 Task: Look for space in Melbourne, United States from 5th September, 2023 to 13th September, 2023 for 6 adults in price range Rs.15000 to Rs.20000. Place can be entire place with 3 bedrooms having 3 beds and 3 bathrooms. Property type can be house, flat, guest house. Amenities needed are: washing machine. Booking option can be shelf check-in. Required host language is English.
Action: Mouse moved to (543, 114)
Screenshot: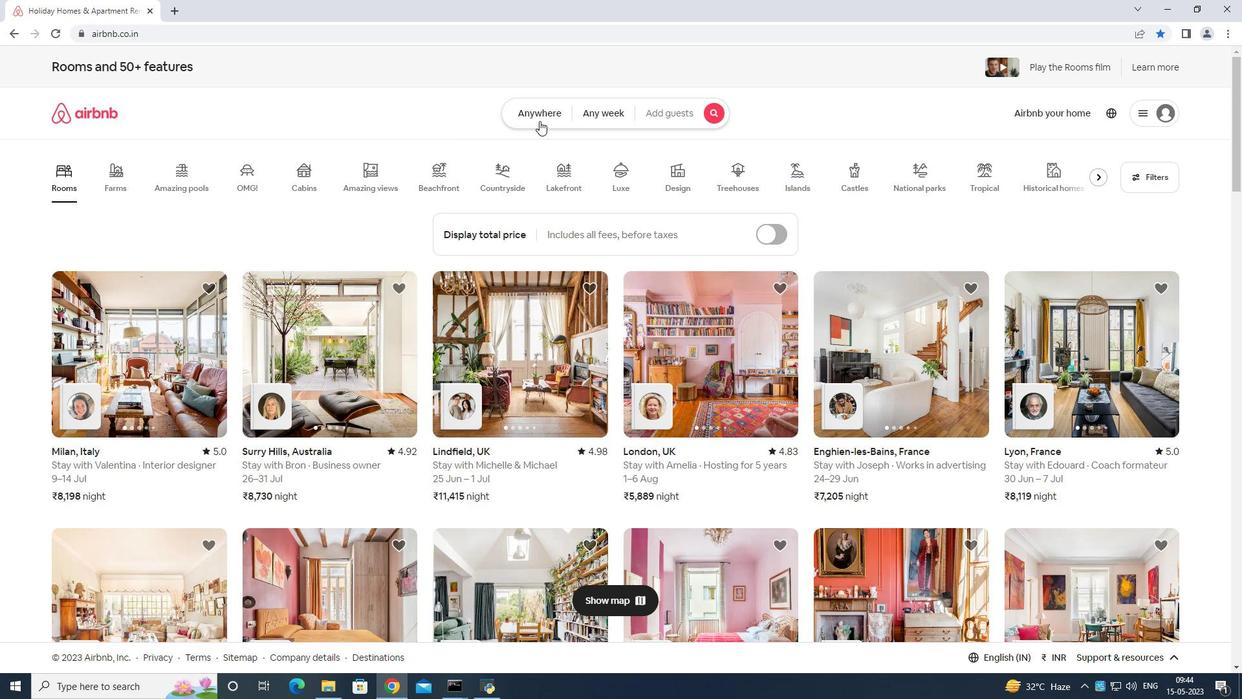 
Action: Mouse pressed left at (543, 114)
Screenshot: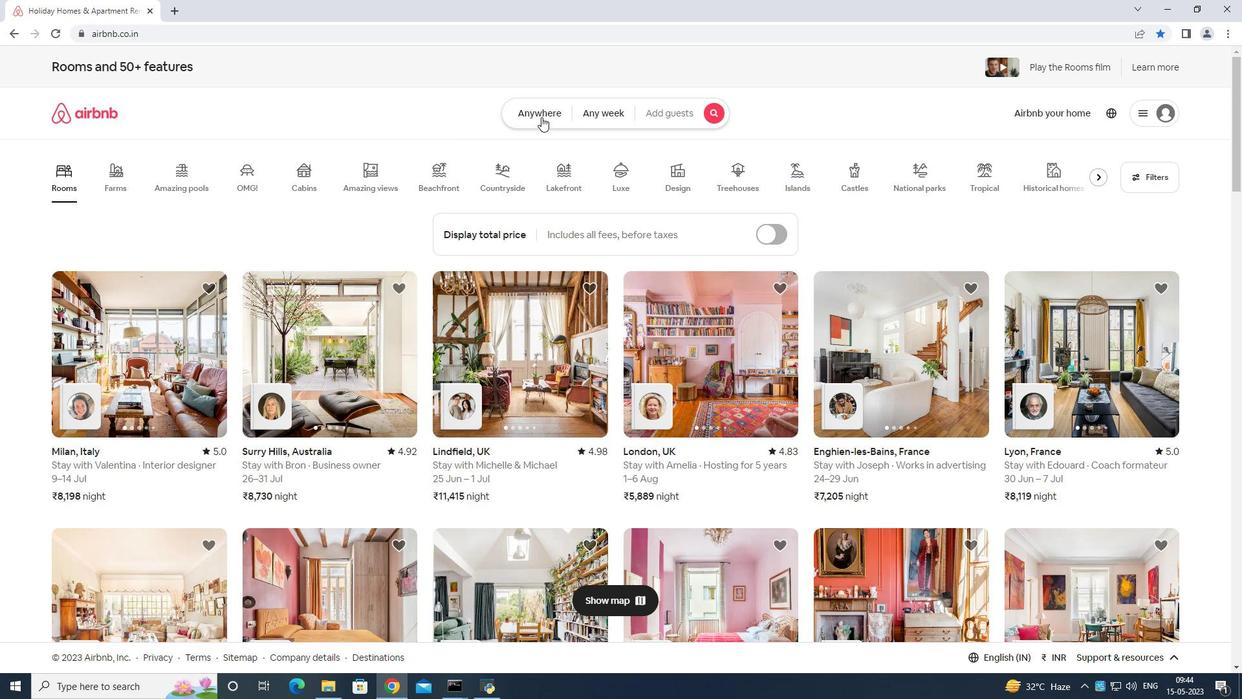 
Action: Mouse moved to (515, 145)
Screenshot: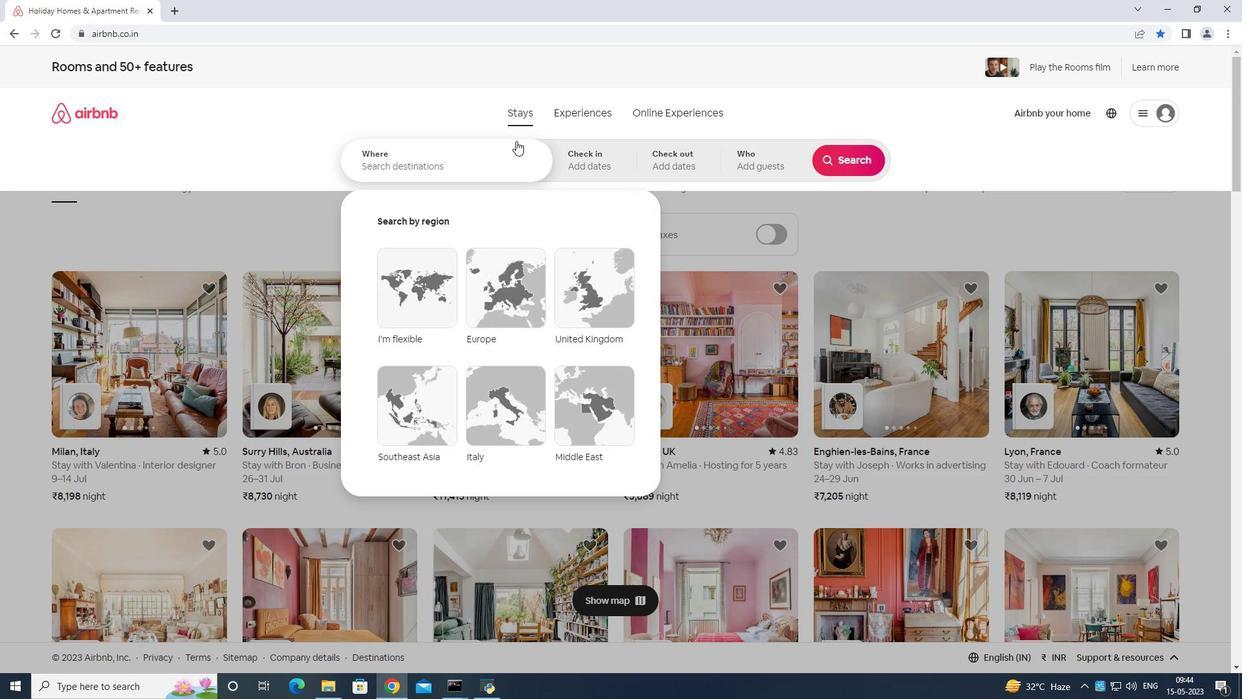
Action: Mouse pressed left at (515, 145)
Screenshot: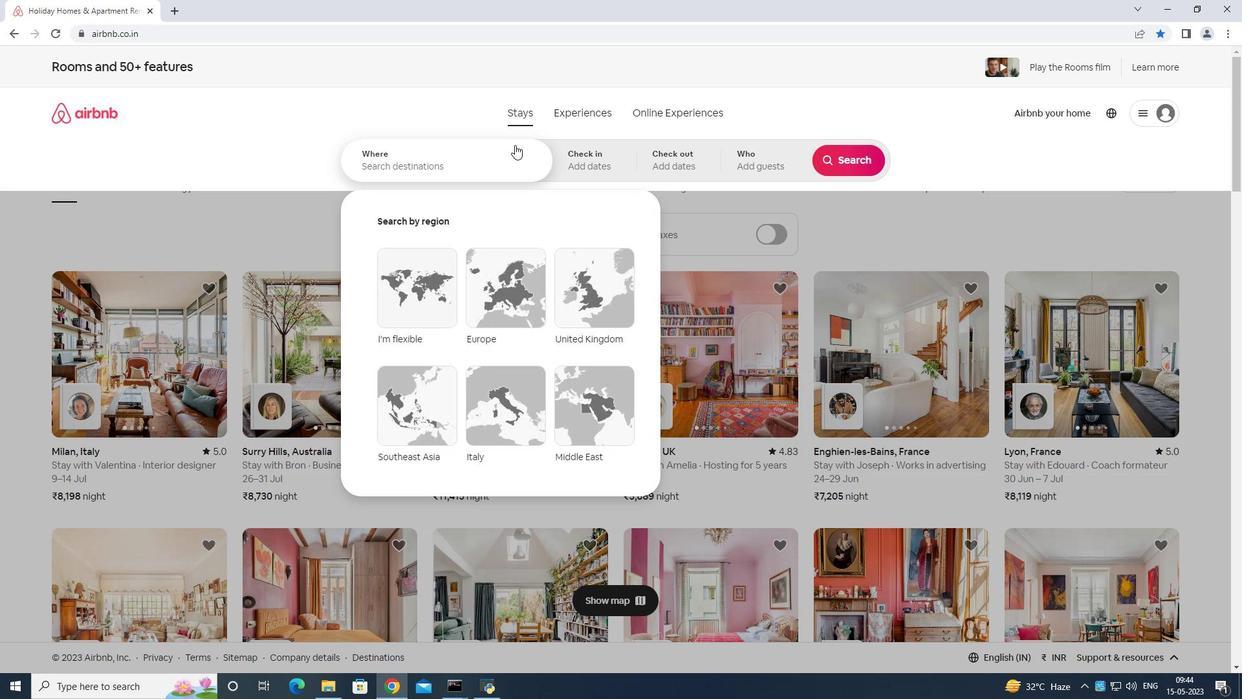 
Action: Key pressed <Key.shift><<Key.backspace><Key.shift>Melbourne<Key.space>united<Key.space>states<Key.enter>
Screenshot: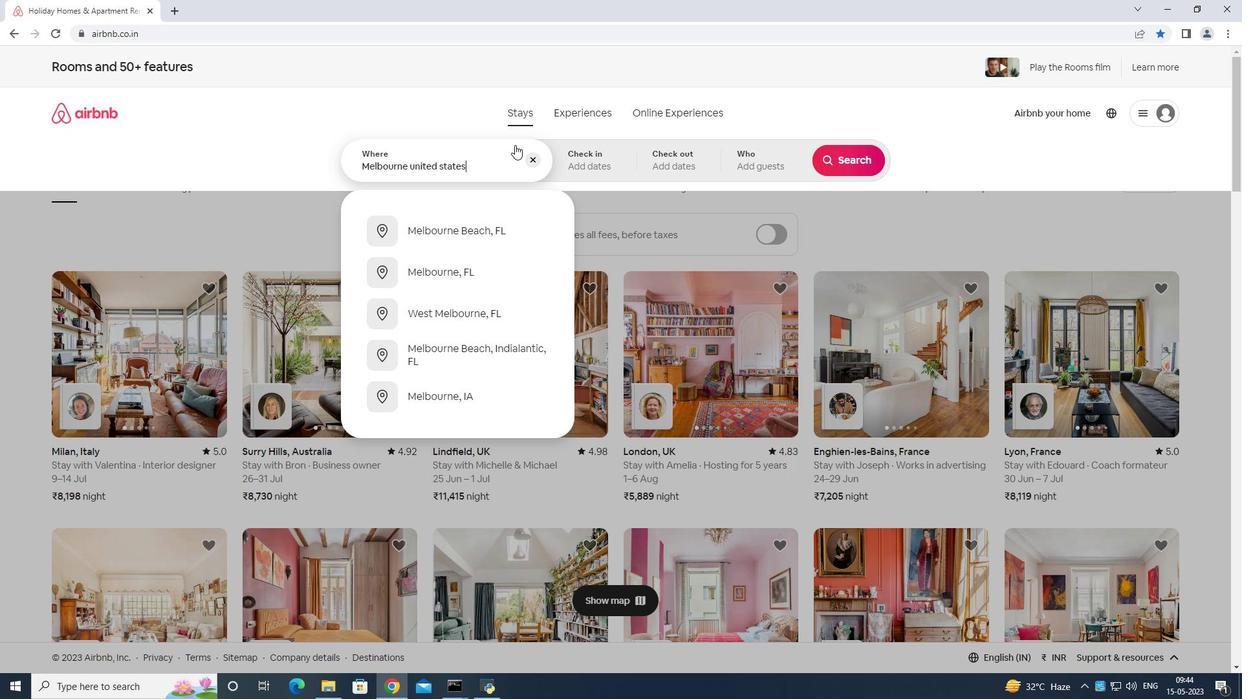 
Action: Mouse moved to (855, 258)
Screenshot: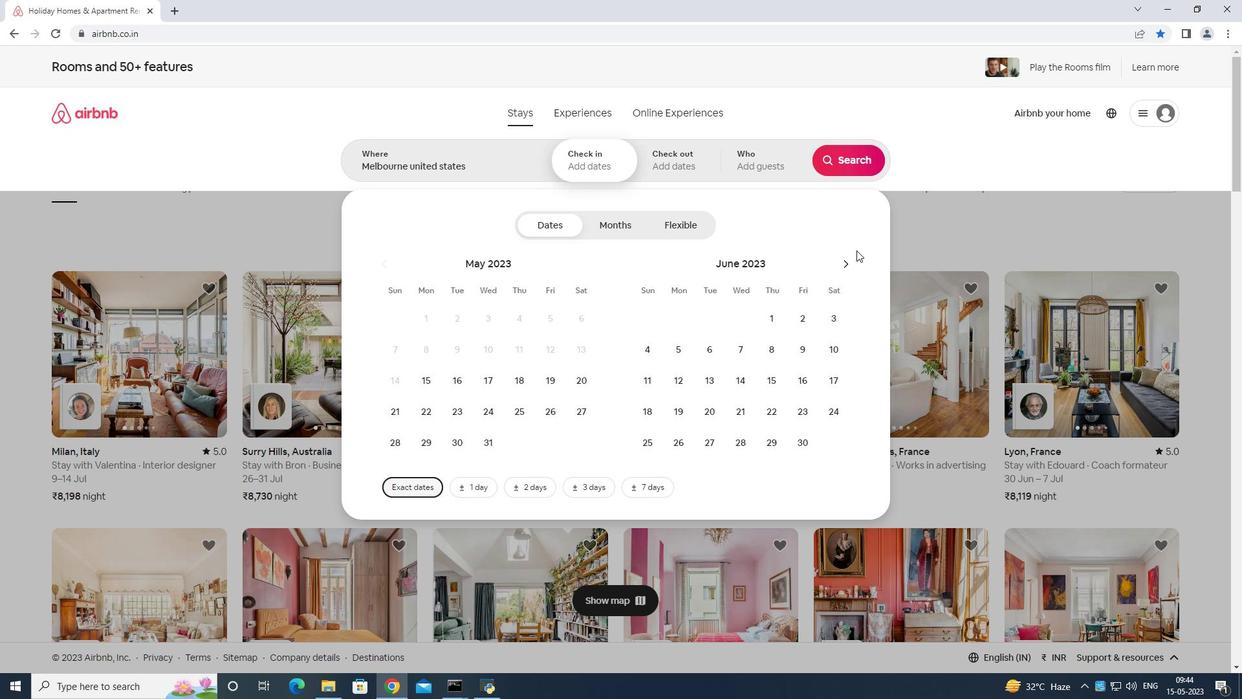 
Action: Mouse pressed left at (855, 258)
Screenshot: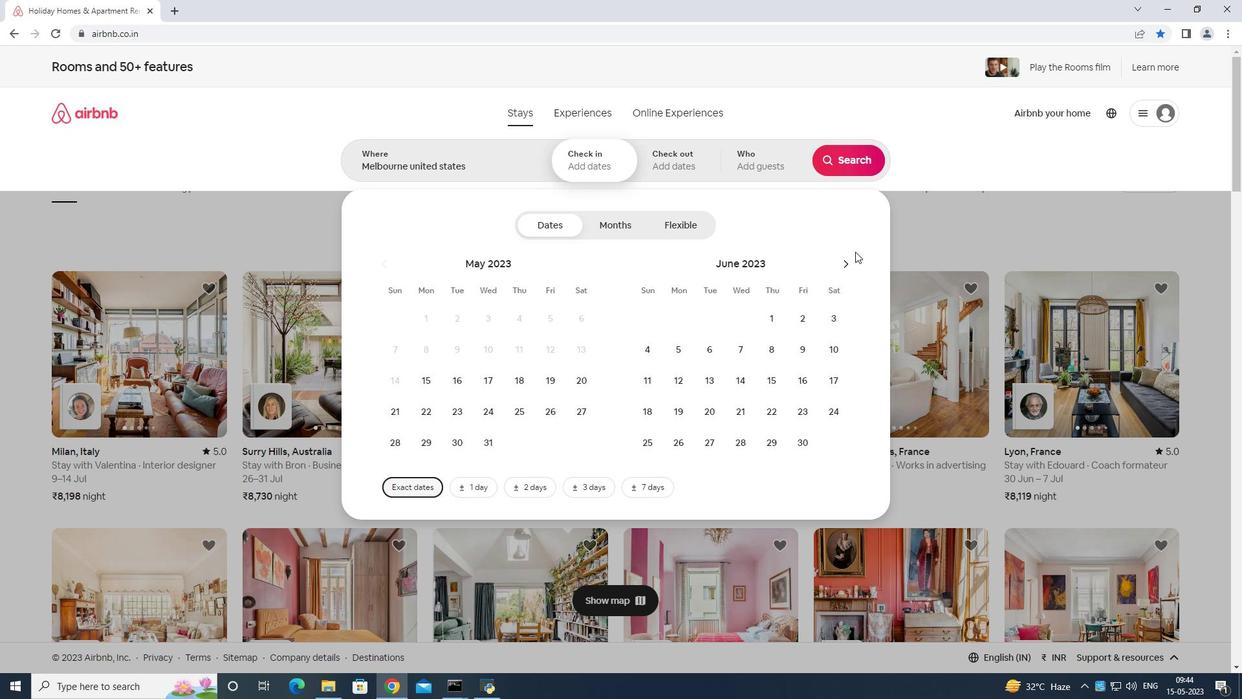 
Action: Mouse moved to (855, 264)
Screenshot: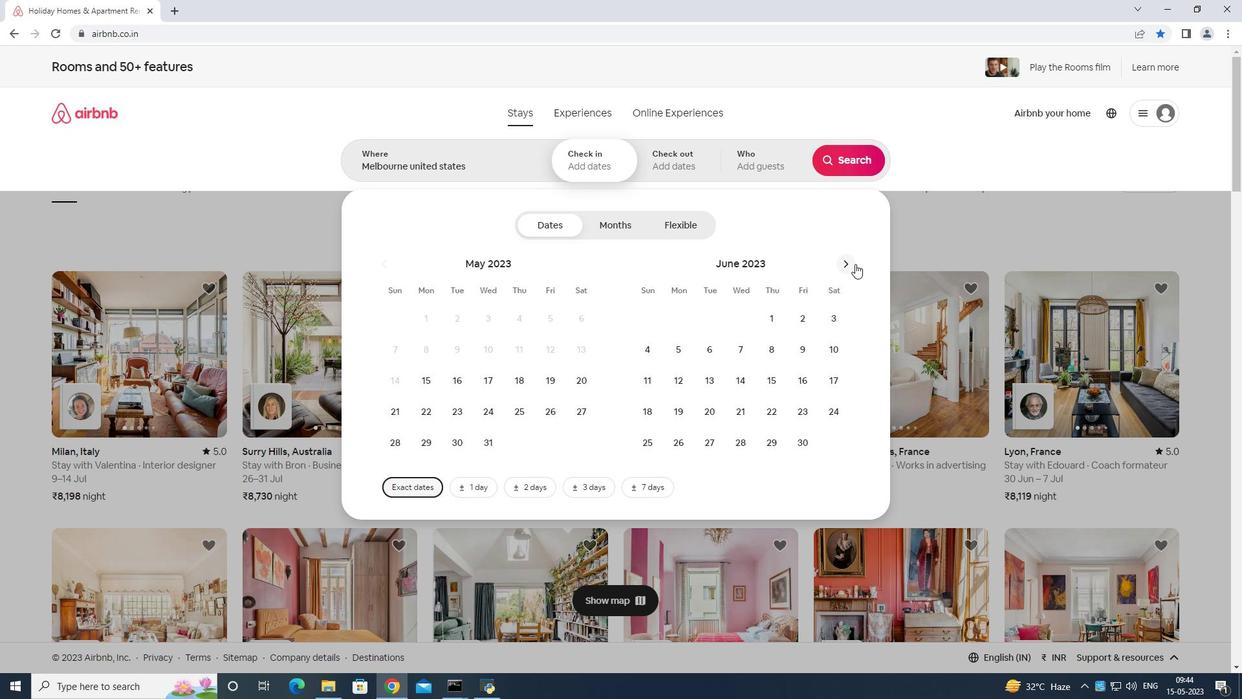 
Action: Mouse pressed left at (855, 264)
Screenshot: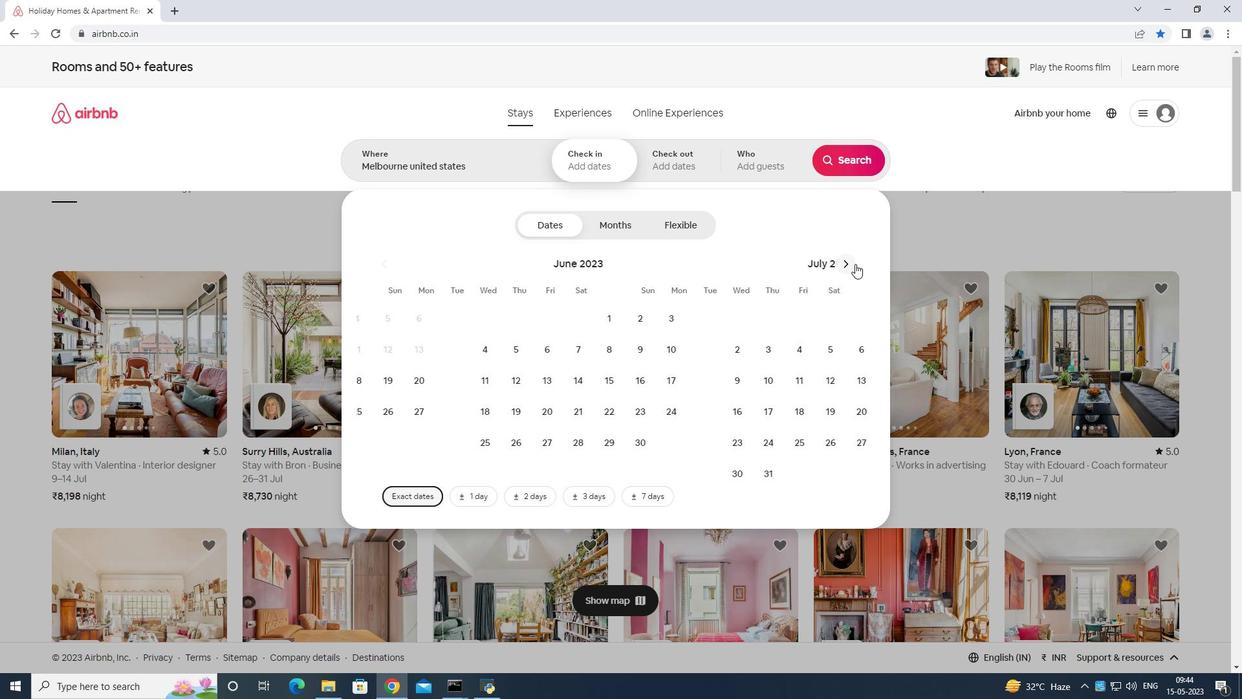 
Action: Mouse pressed left at (855, 264)
Screenshot: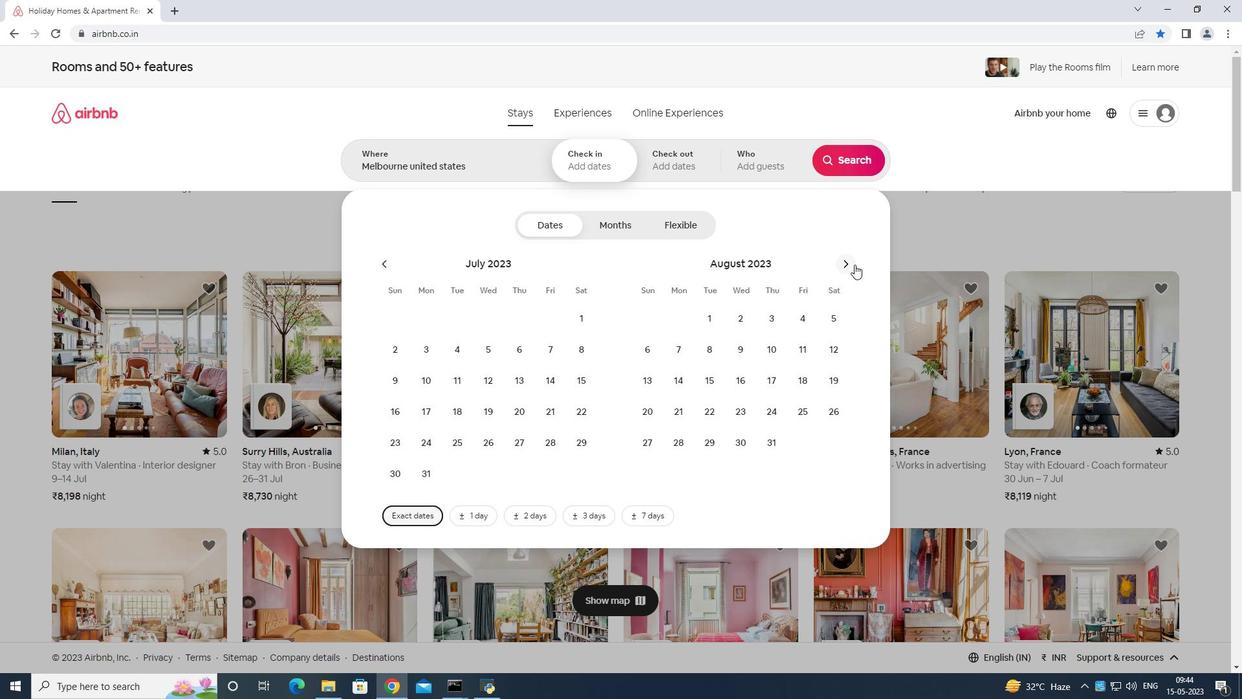 
Action: Mouse moved to (711, 348)
Screenshot: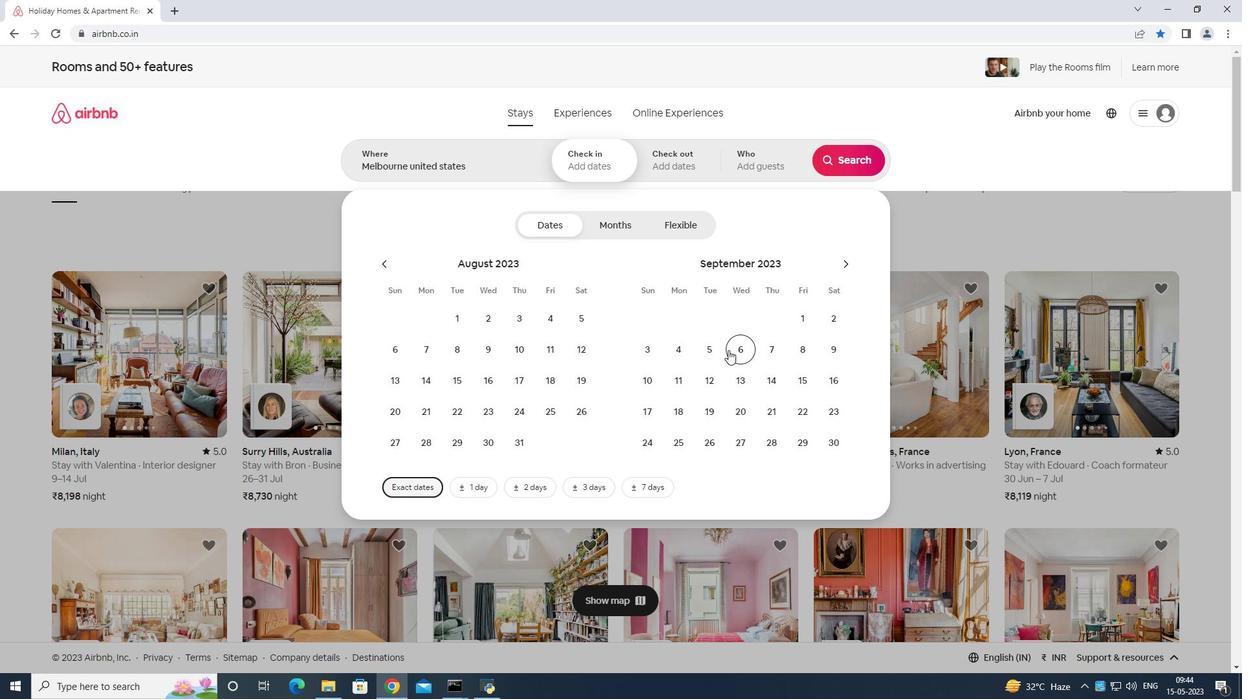 
Action: Mouse pressed left at (711, 348)
Screenshot: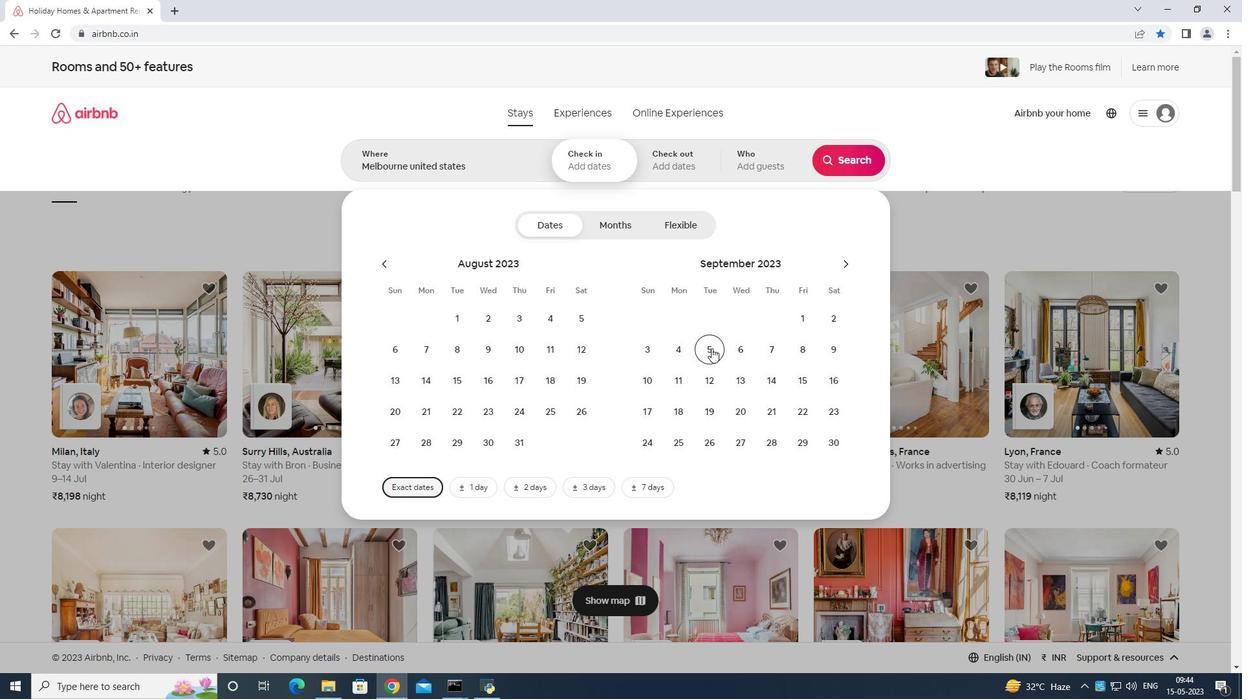 
Action: Mouse moved to (748, 377)
Screenshot: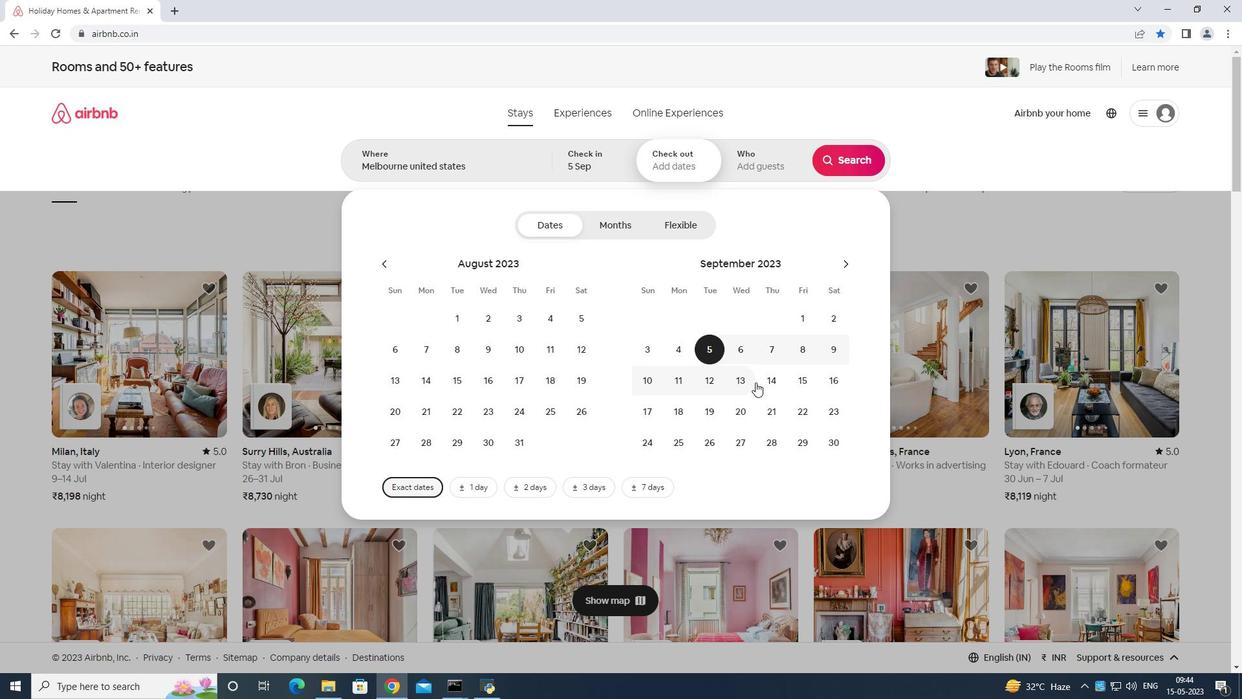 
Action: Mouse pressed left at (748, 377)
Screenshot: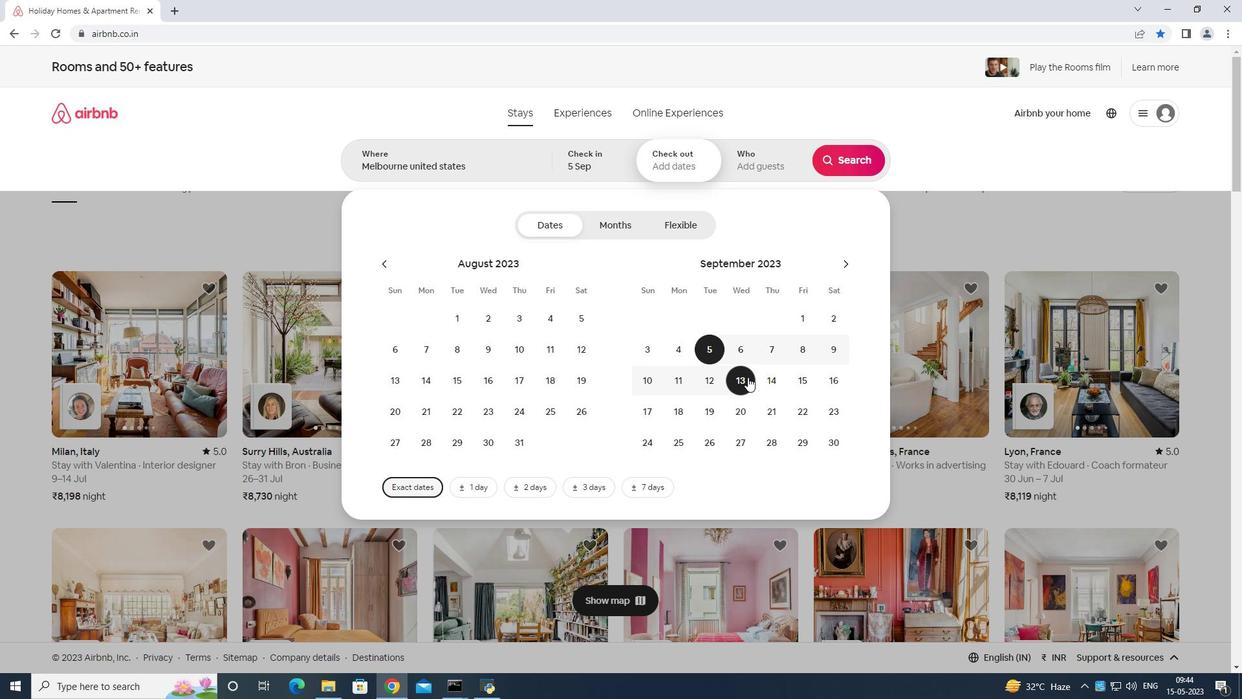 
Action: Mouse moved to (771, 161)
Screenshot: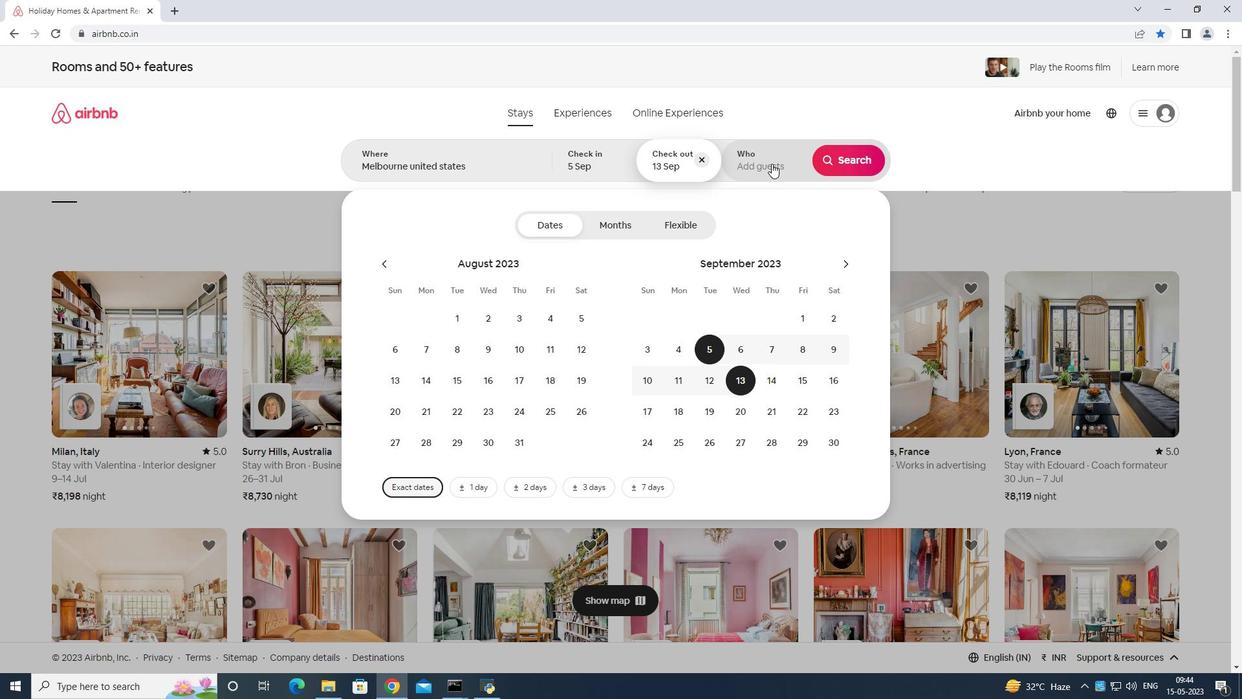 
Action: Mouse pressed left at (771, 161)
Screenshot: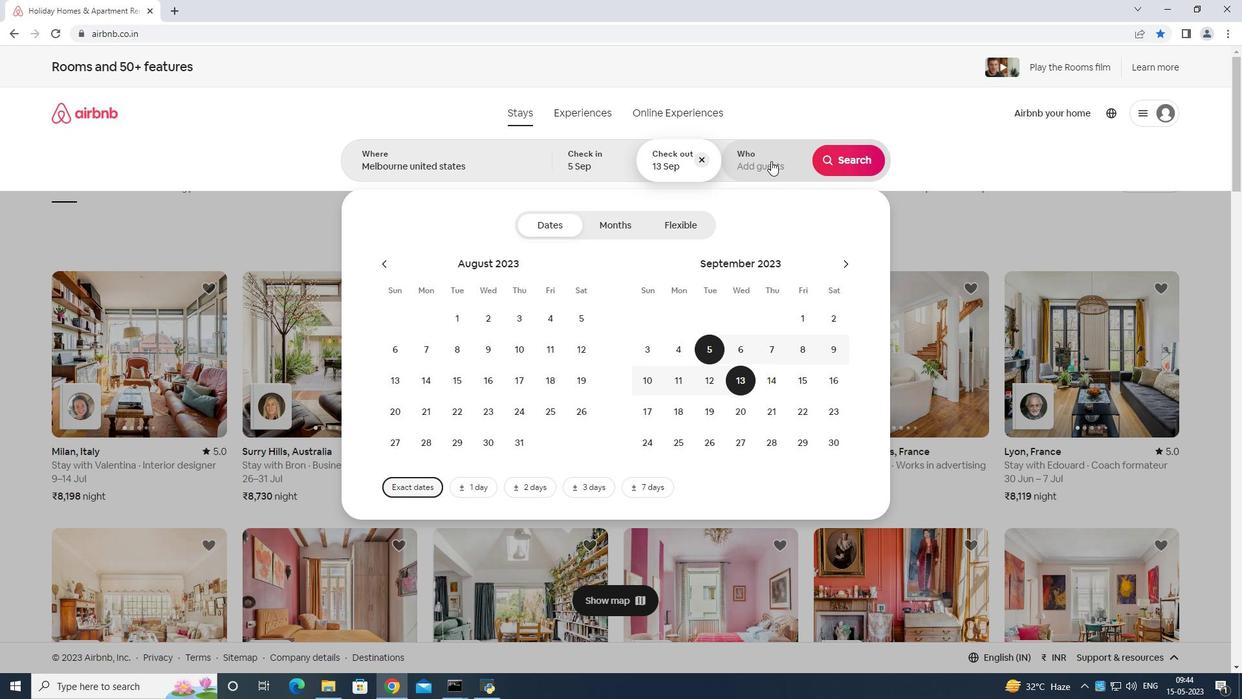 
Action: Mouse moved to (861, 229)
Screenshot: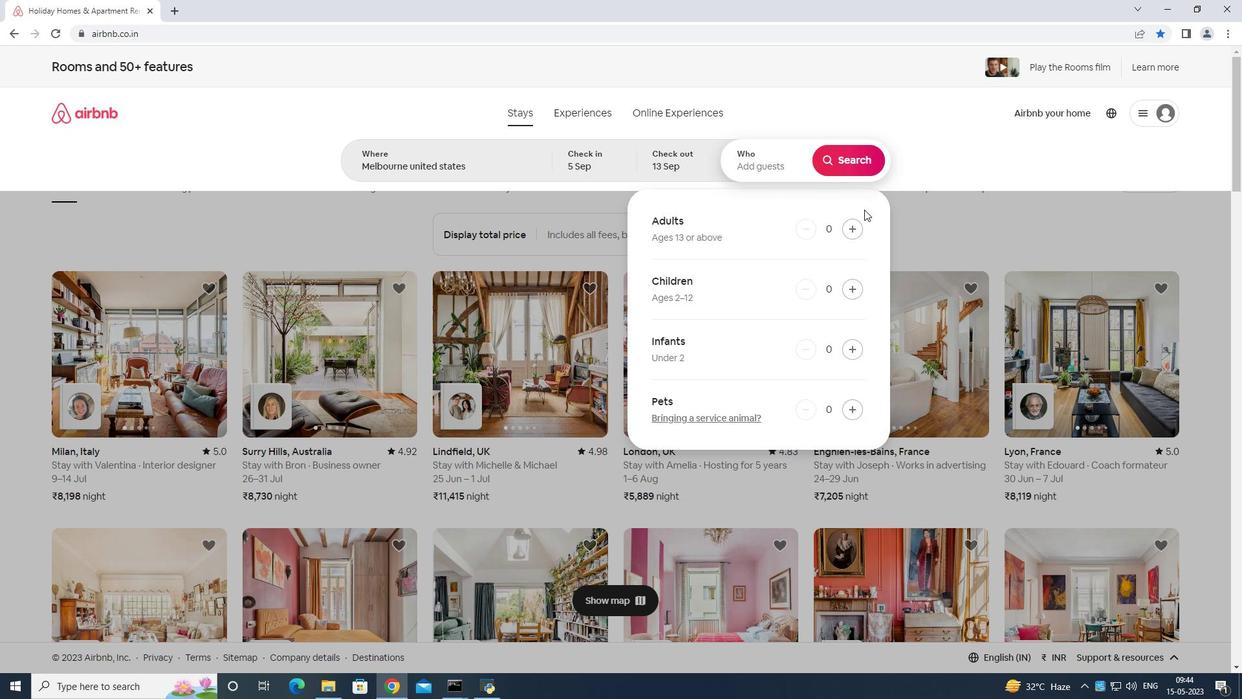 
Action: Mouse pressed left at (861, 229)
Screenshot: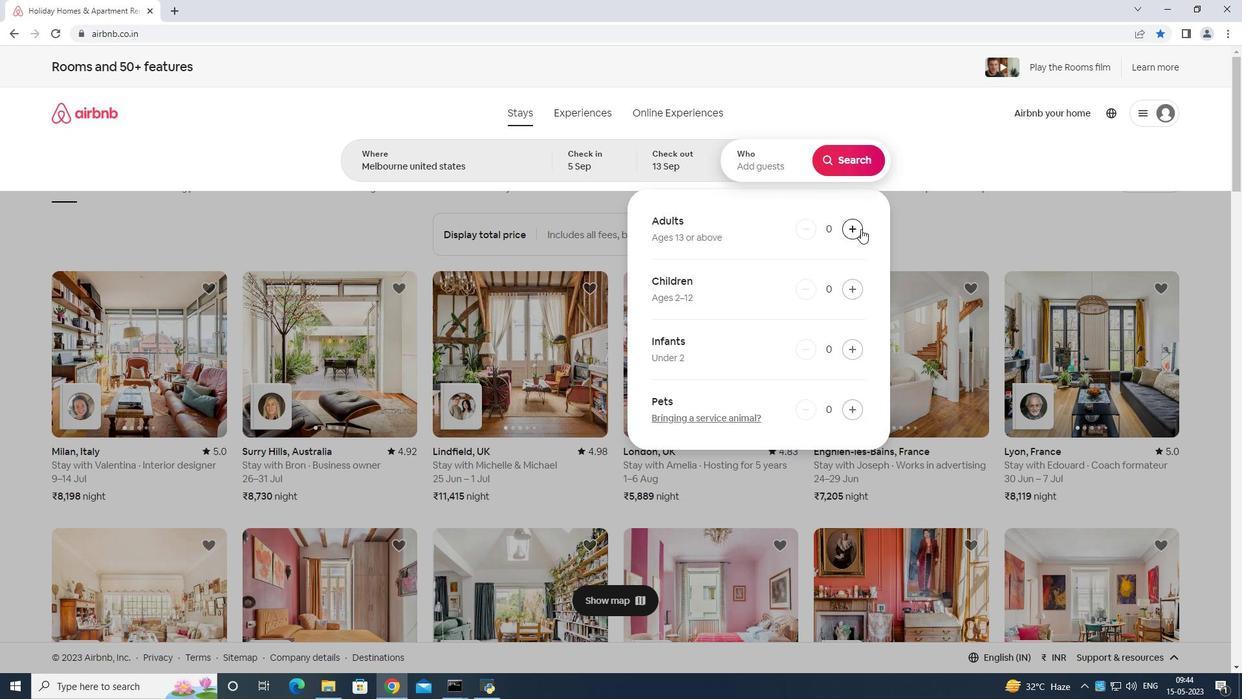 
Action: Mouse pressed left at (861, 229)
Screenshot: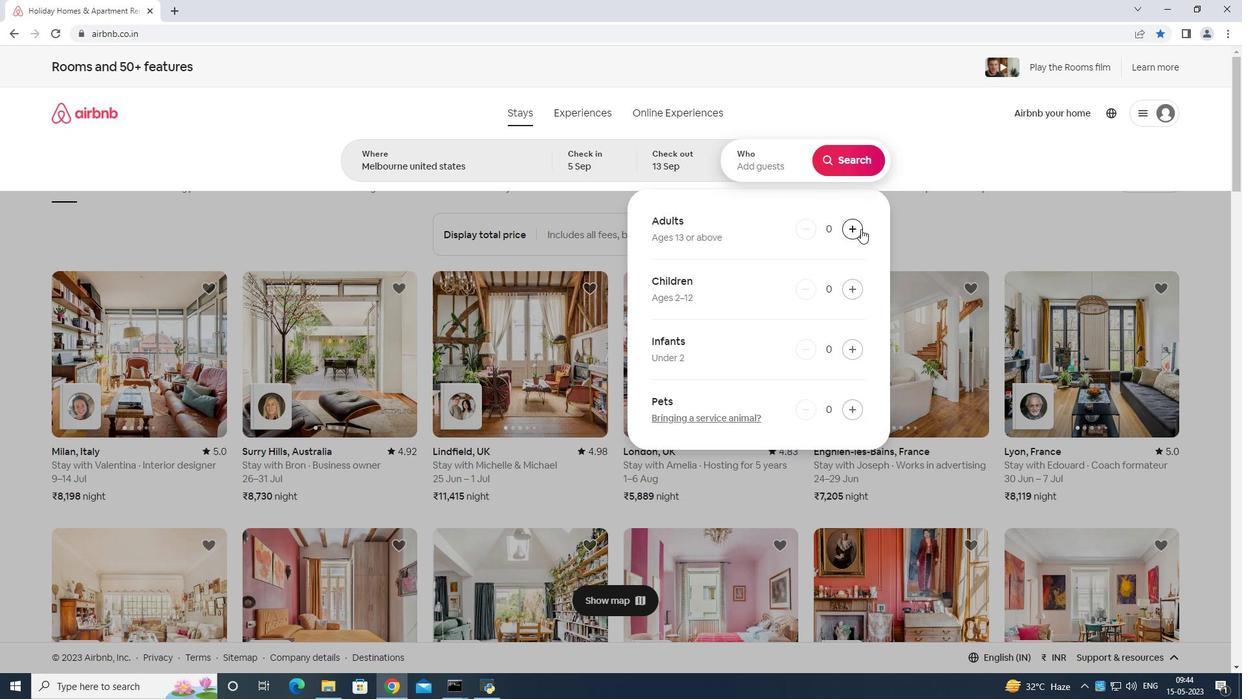 
Action: Mouse pressed left at (861, 229)
Screenshot: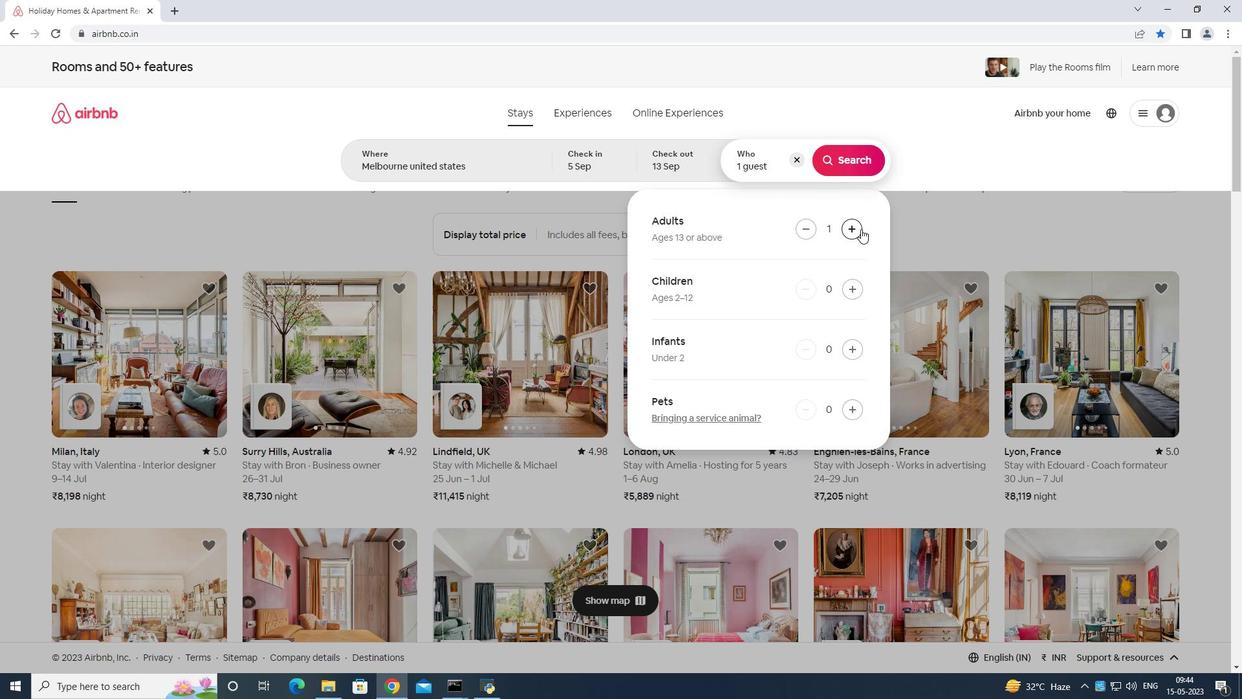 
Action: Mouse pressed left at (861, 229)
Screenshot: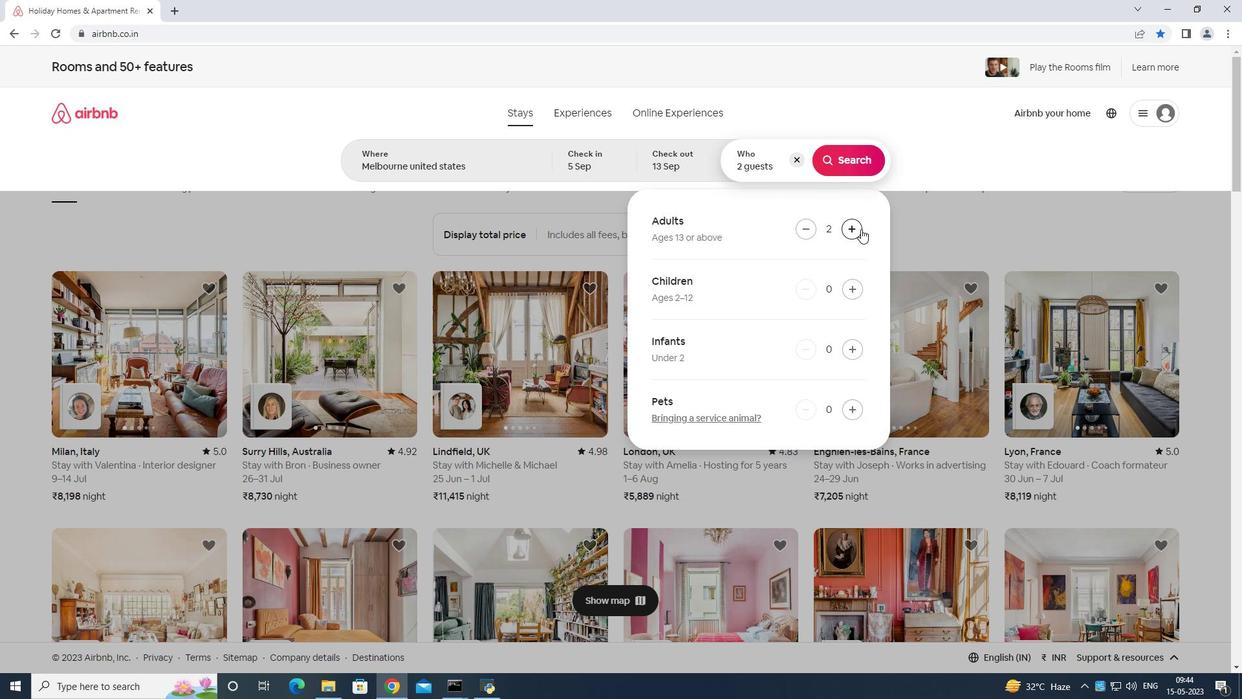 
Action: Mouse pressed left at (861, 229)
Screenshot: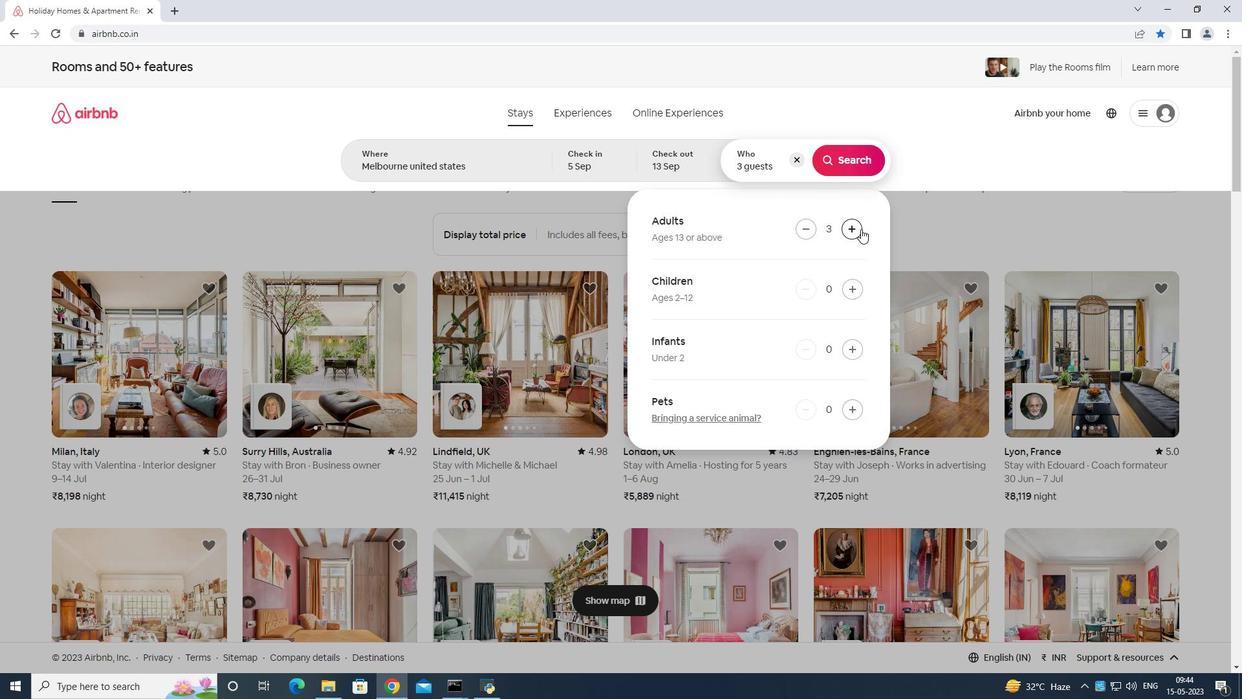 
Action: Mouse pressed left at (861, 229)
Screenshot: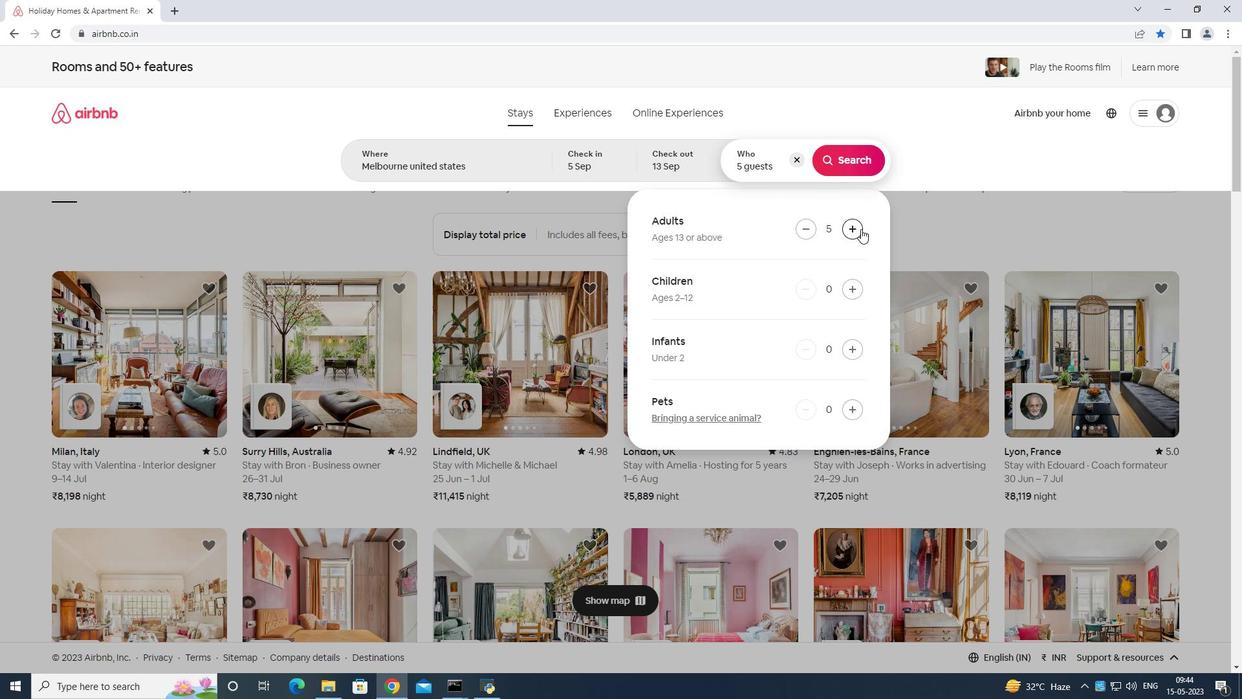 
Action: Mouse moved to (853, 162)
Screenshot: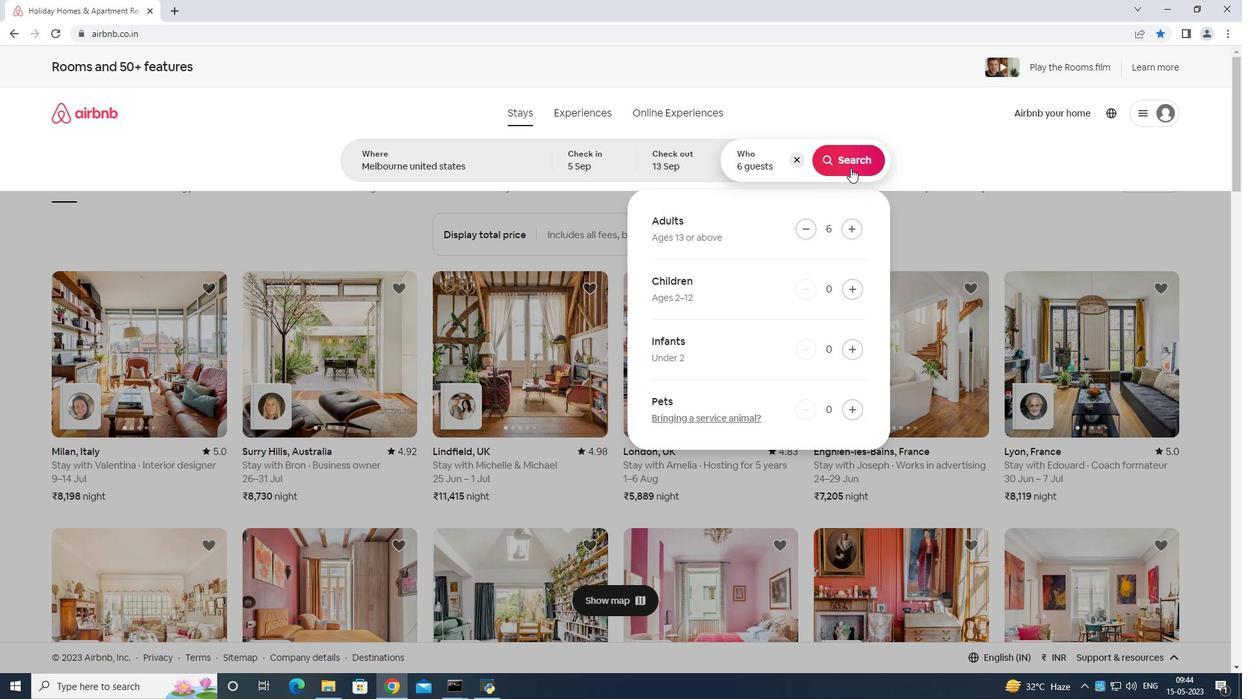 
Action: Mouse pressed left at (853, 162)
Screenshot: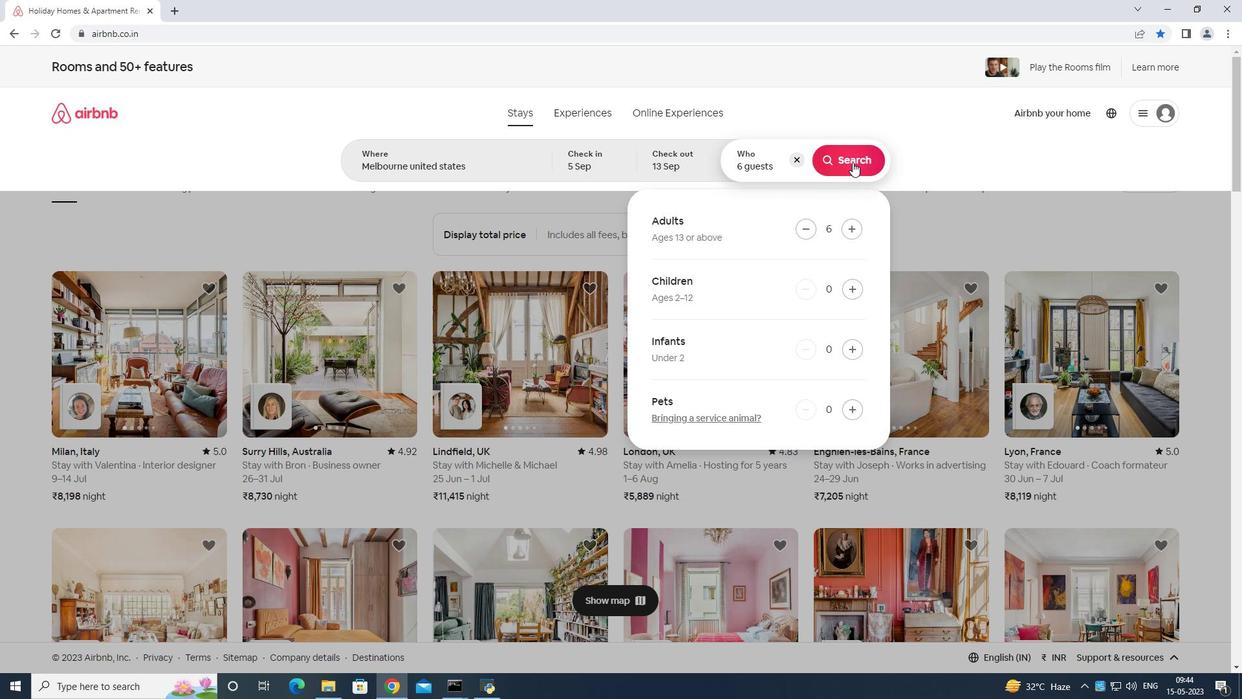 
Action: Mouse moved to (1170, 111)
Screenshot: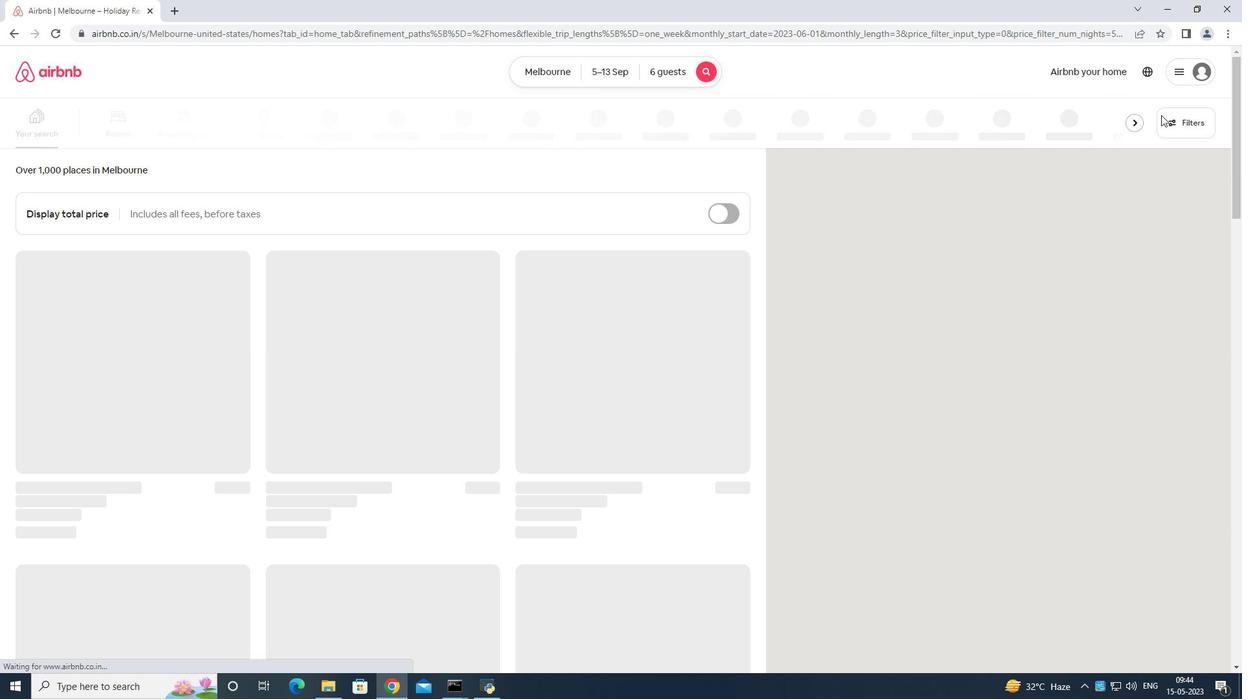 
Action: Mouse pressed left at (1170, 111)
Screenshot: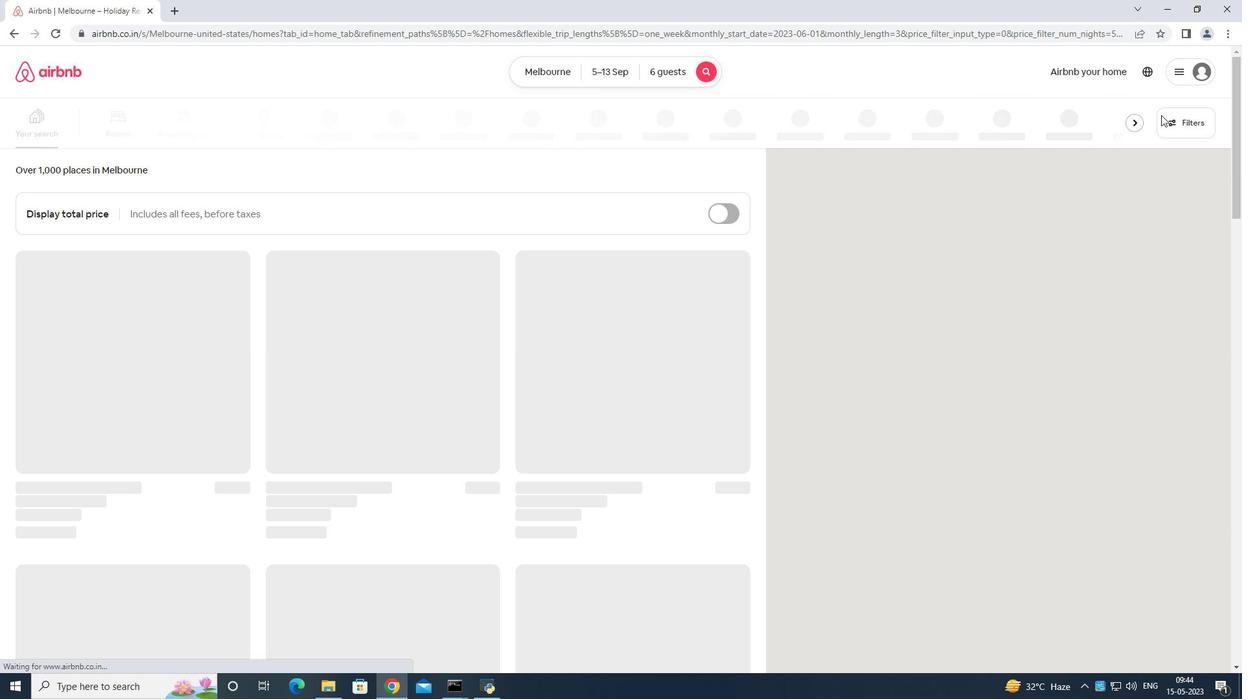 
Action: Mouse moved to (541, 444)
Screenshot: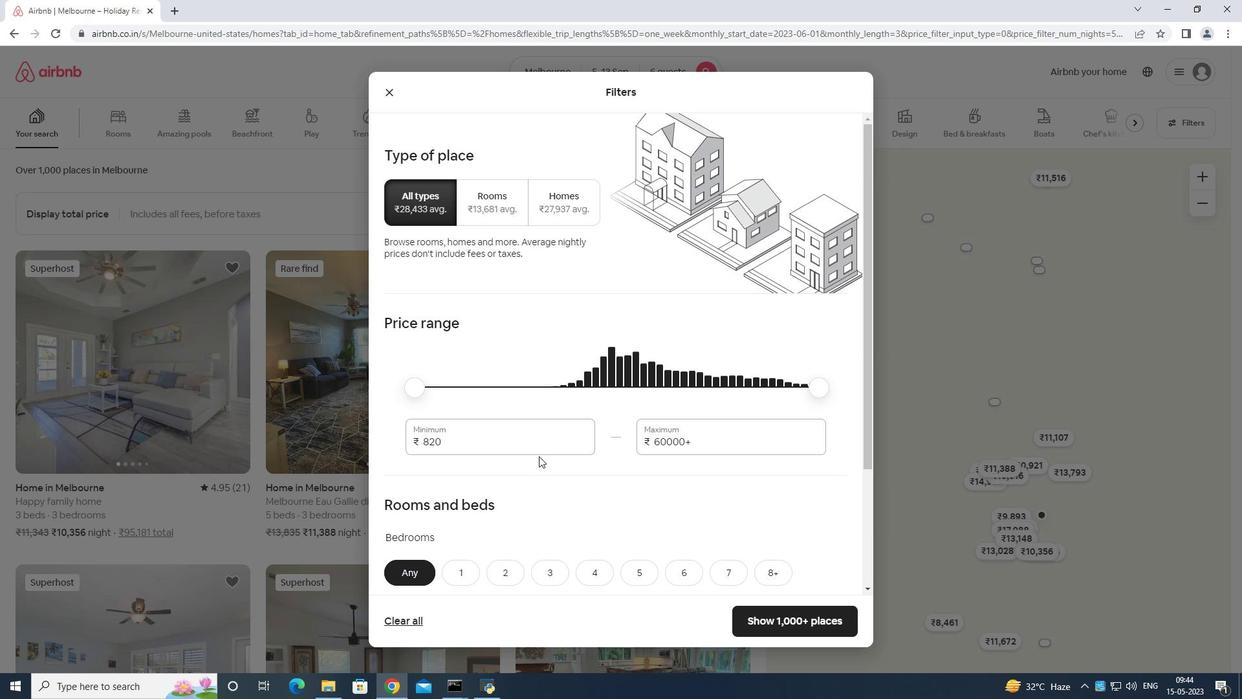 
Action: Mouse pressed left at (541, 444)
Screenshot: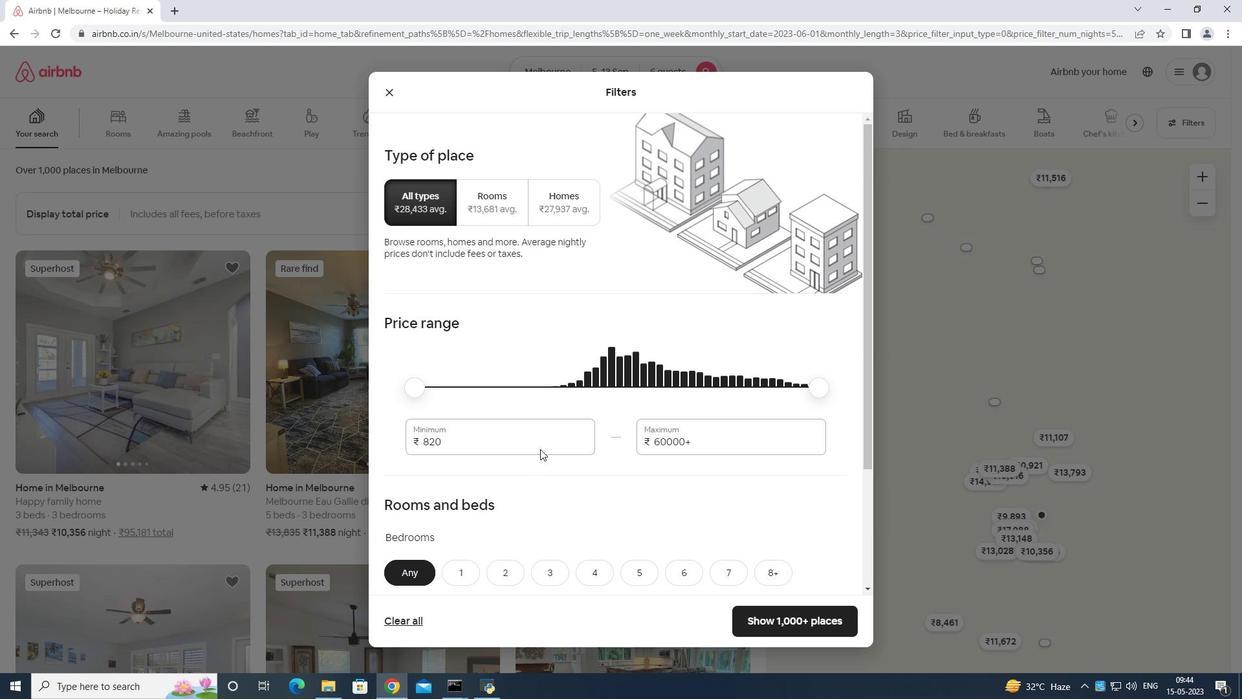 
Action: Mouse moved to (542, 438)
Screenshot: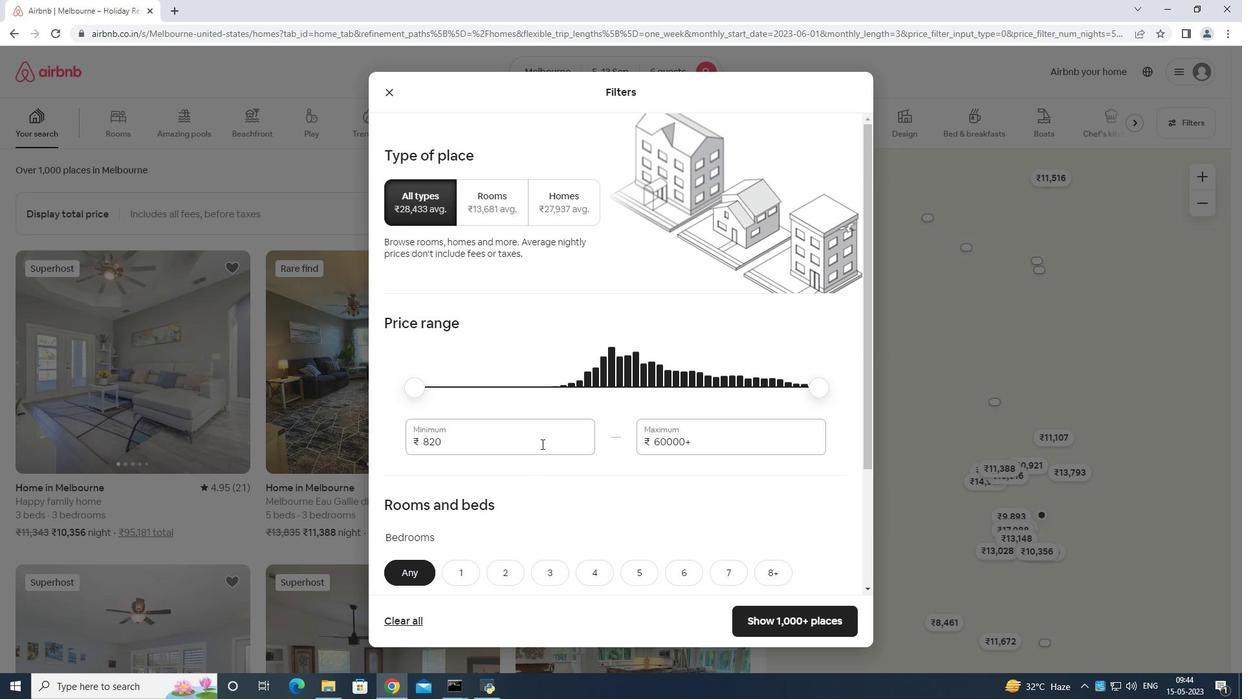 
Action: Key pressed <Key.backspace><Key.backspace><Key.backspace><Key.backspace><Key.backspace><Key.backspace><Key.backspace><Key.backspace>15000
Screenshot: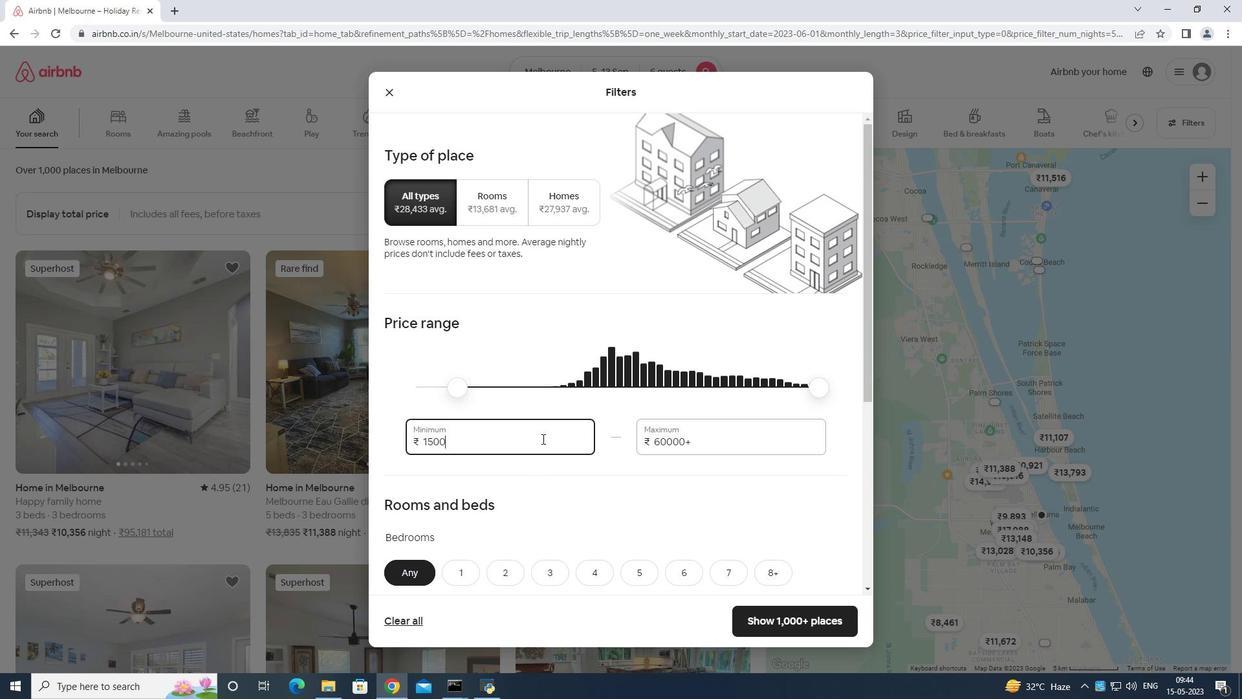 
Action: Mouse moved to (727, 433)
Screenshot: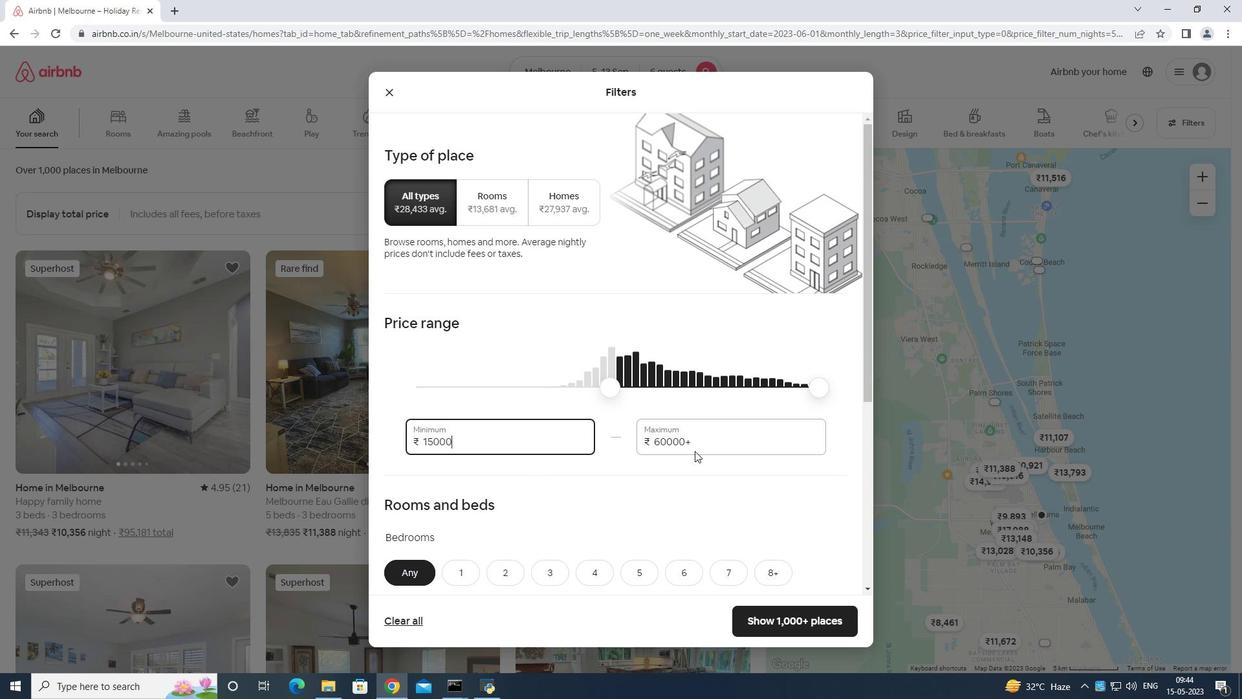 
Action: Mouse pressed left at (727, 433)
Screenshot: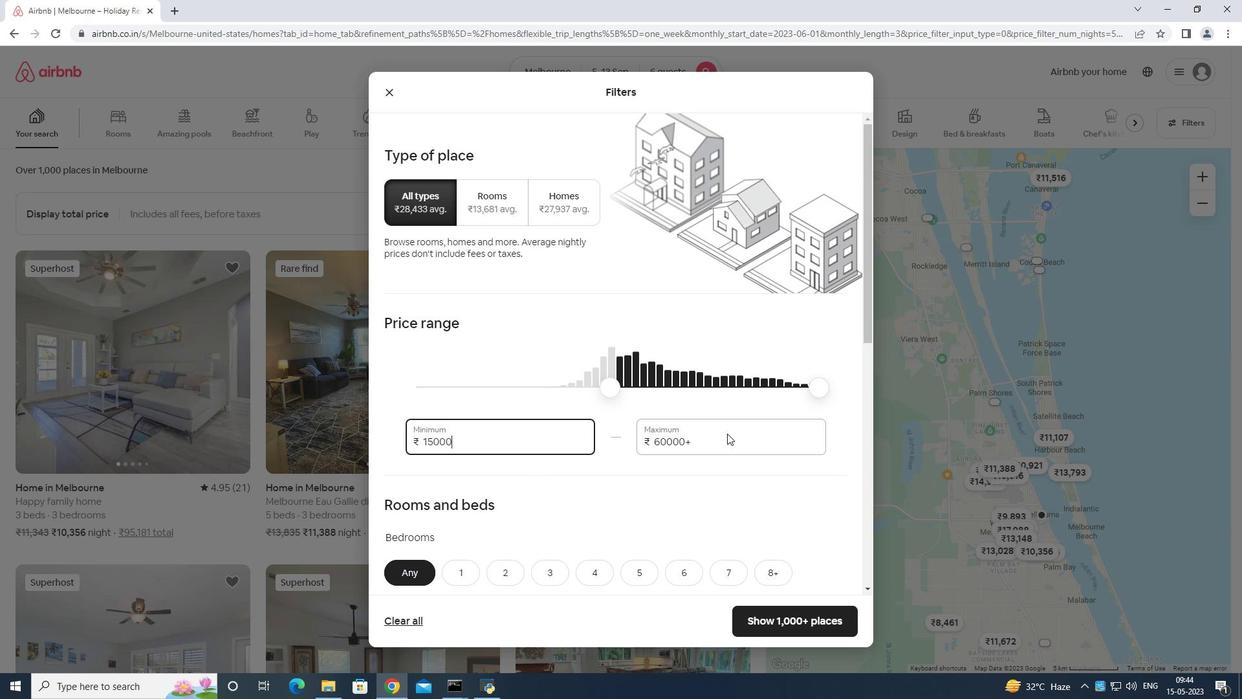 
Action: Key pressed <Key.backspace><Key.backspace><Key.backspace><Key.backspace><Key.backspace><Key.backspace><Key.backspace><Key.backspace><Key.backspace><Key.backspace><Key.backspace><Key.backspace>20000
Screenshot: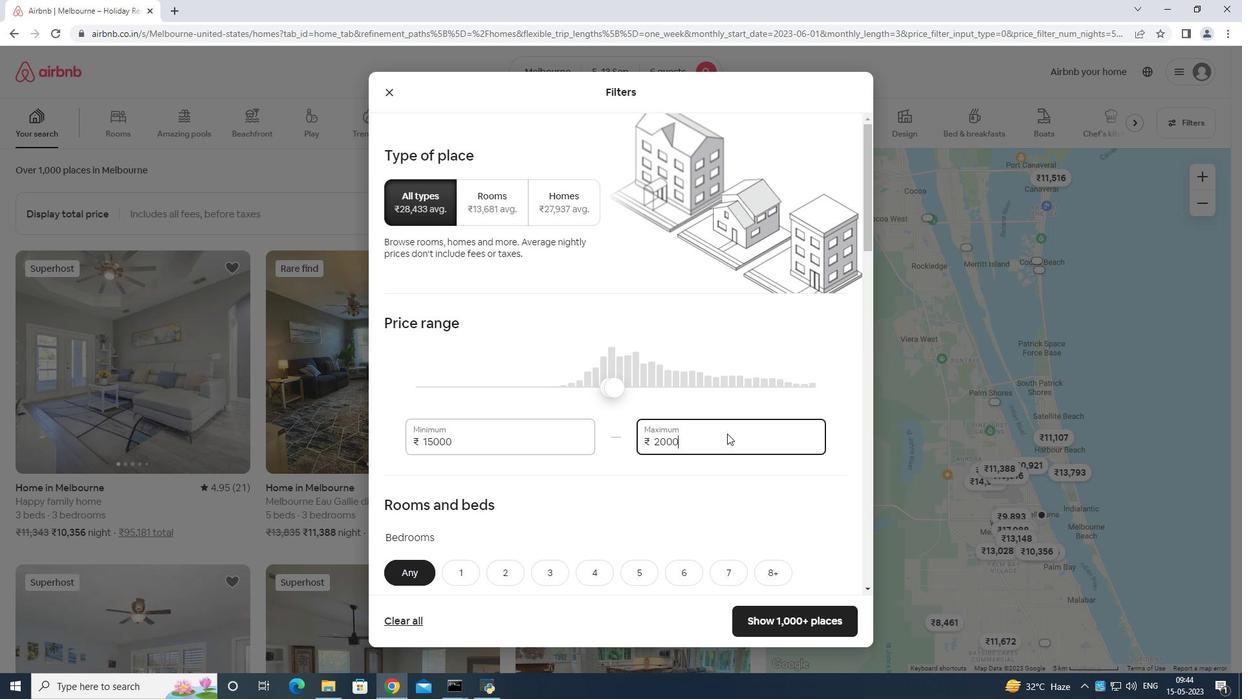 
Action: Mouse scrolled (727, 433) with delta (0, 0)
Screenshot: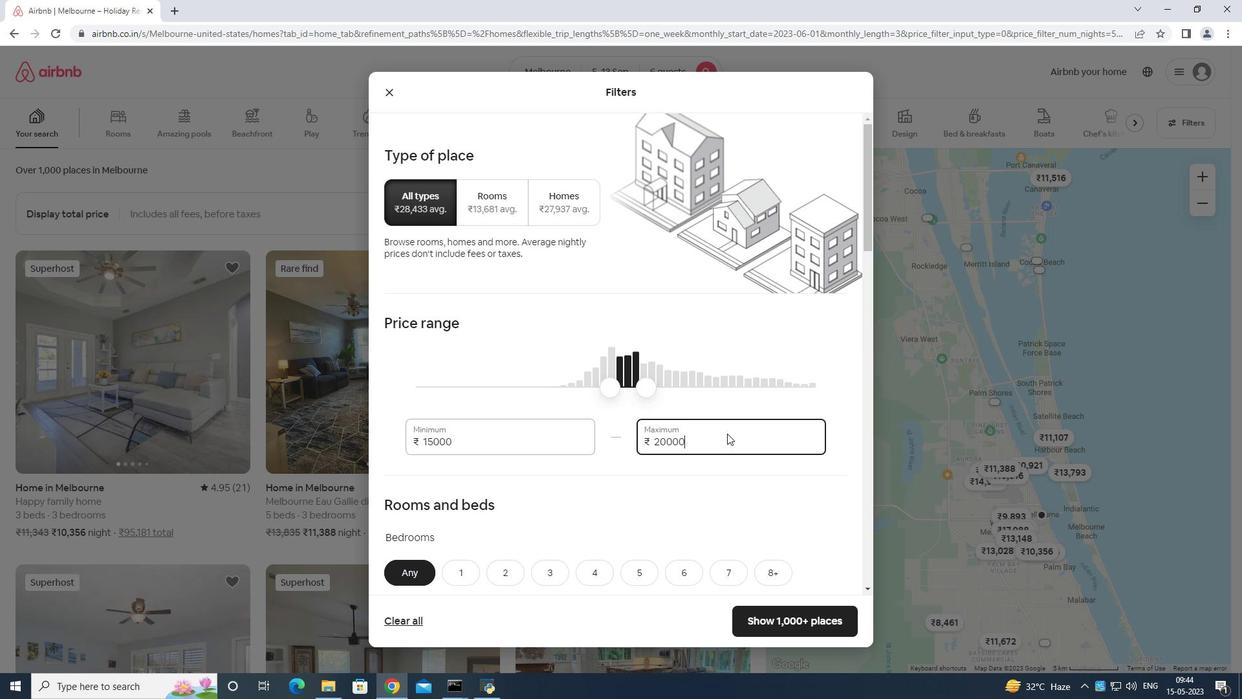 
Action: Mouse scrolled (727, 433) with delta (0, 0)
Screenshot: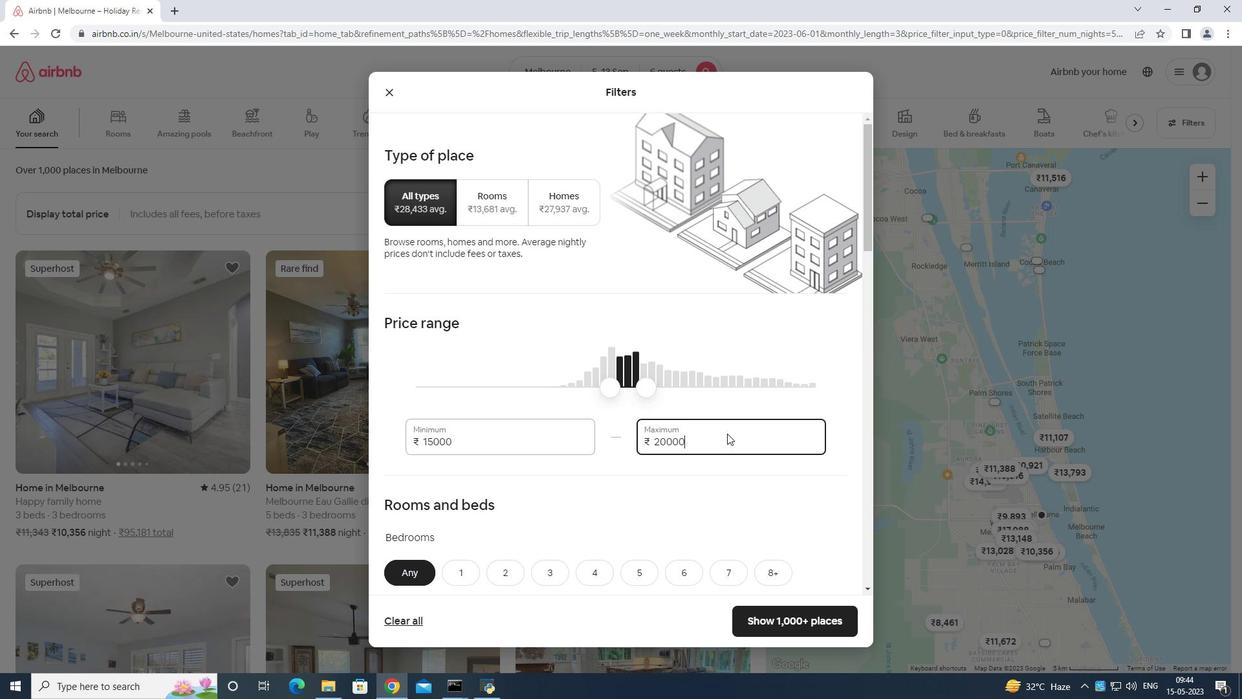 
Action: Mouse scrolled (727, 433) with delta (0, 0)
Screenshot: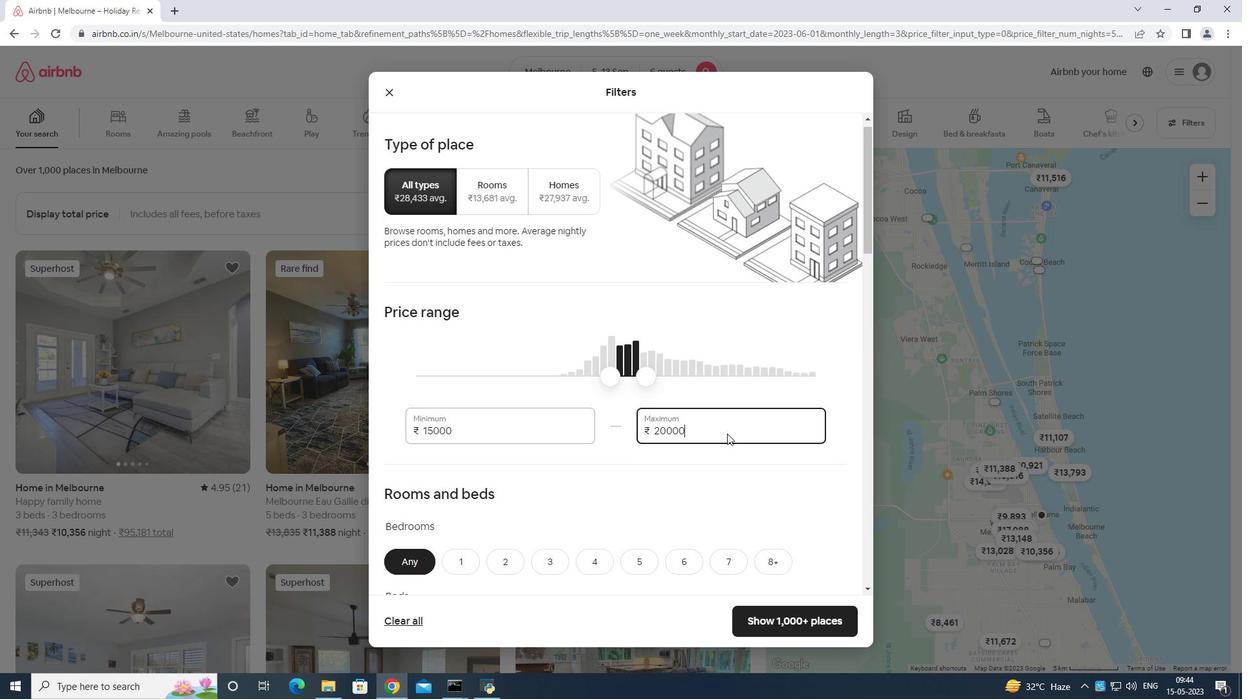 
Action: Mouse scrolled (727, 433) with delta (0, 0)
Screenshot: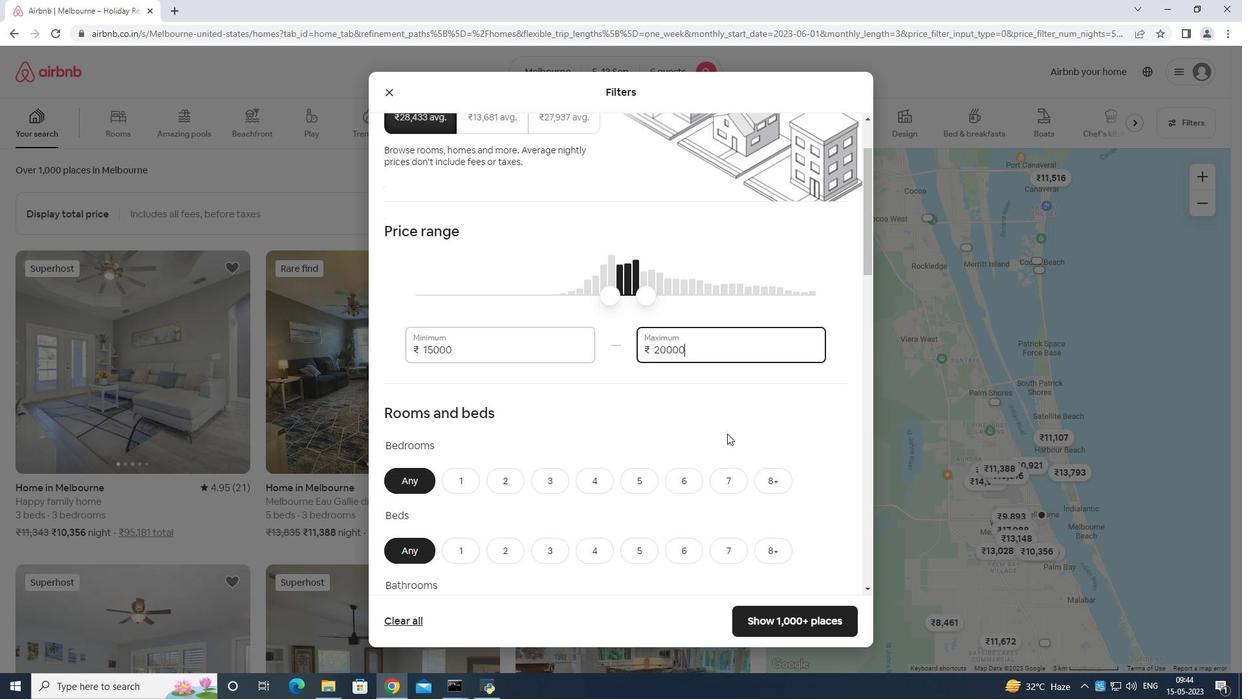 
Action: Mouse scrolled (727, 433) with delta (0, 0)
Screenshot: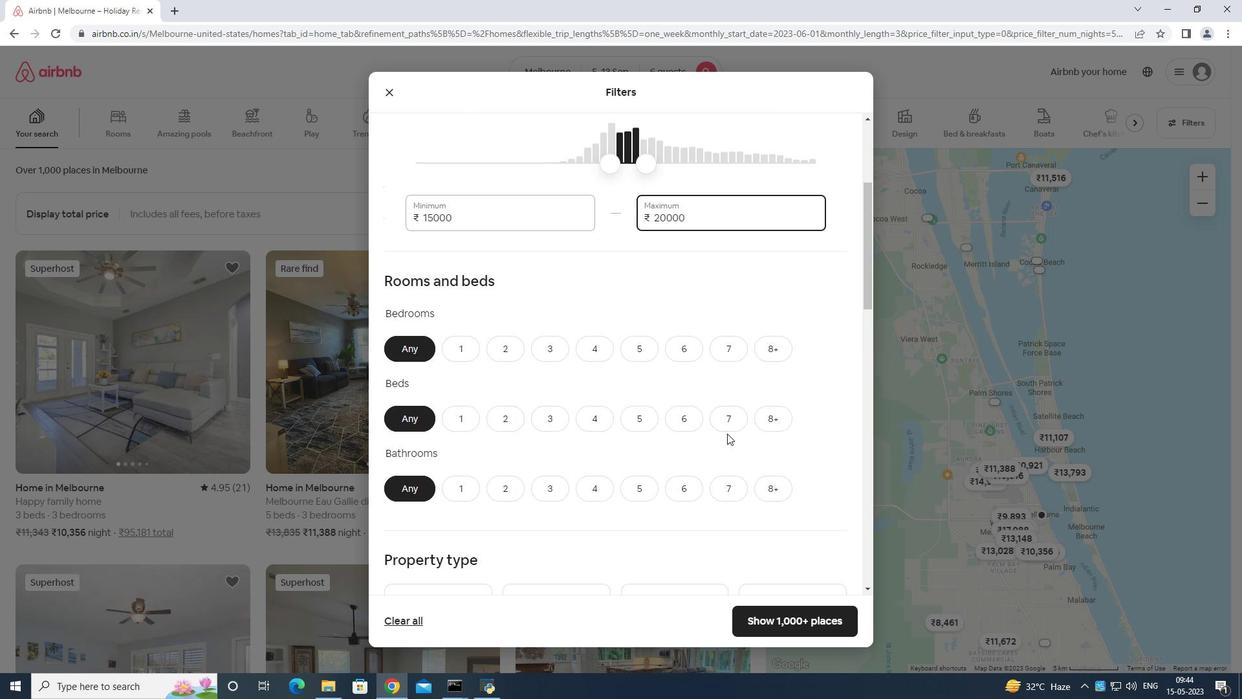 
Action: Mouse moved to (541, 242)
Screenshot: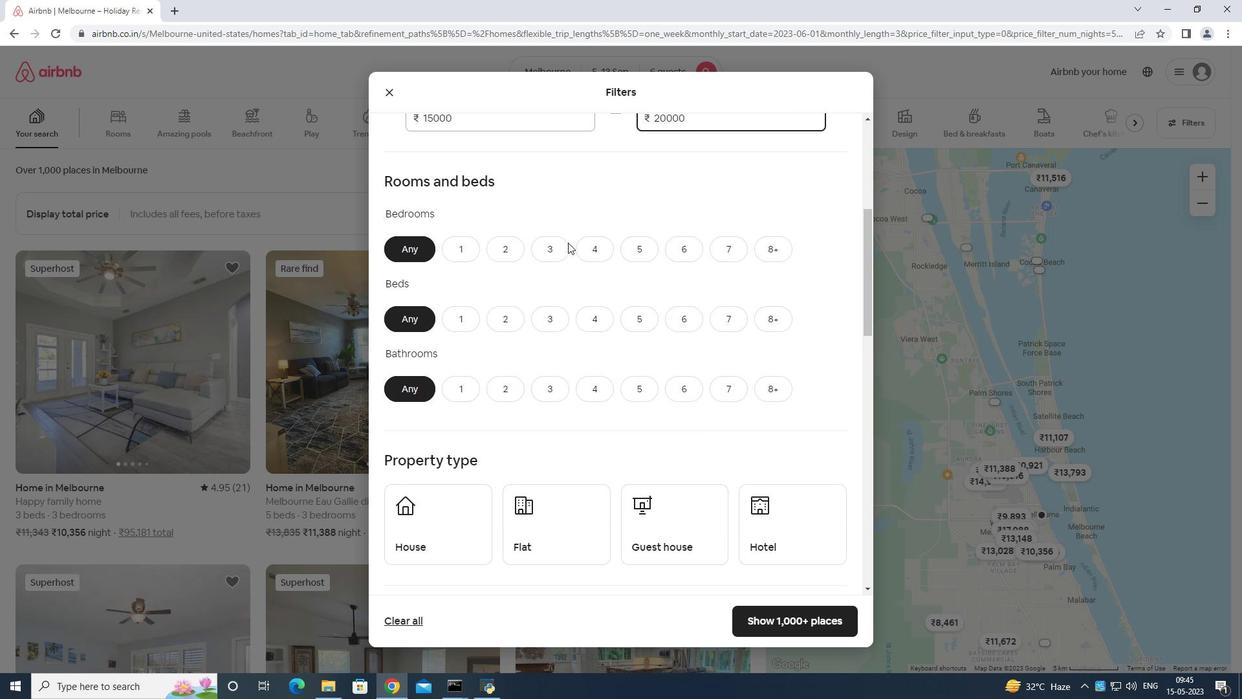 
Action: Mouse pressed left at (541, 242)
Screenshot: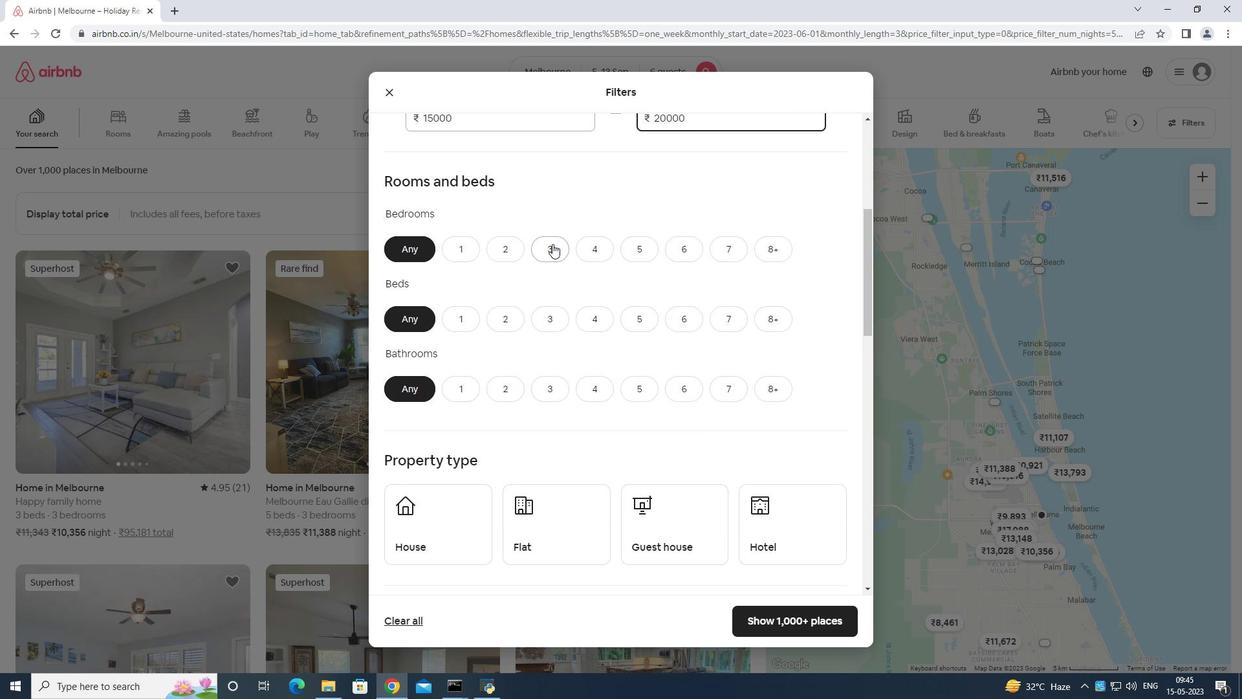 
Action: Mouse moved to (550, 317)
Screenshot: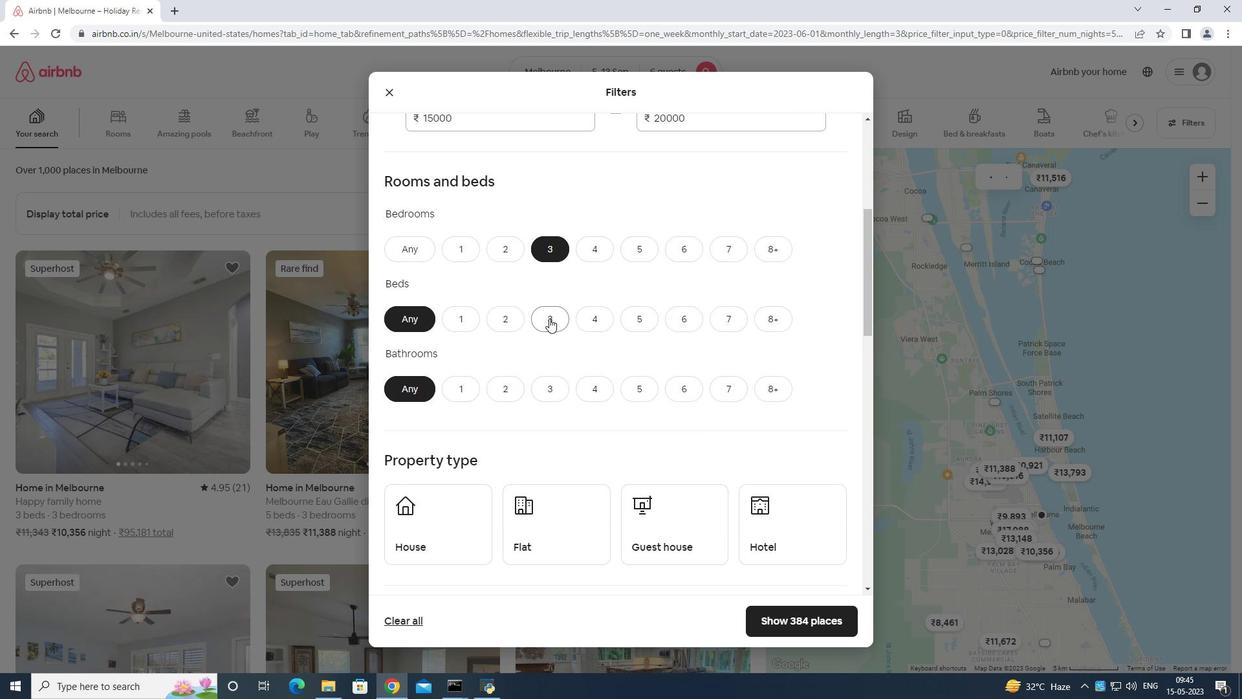 
Action: Mouse pressed left at (550, 317)
Screenshot: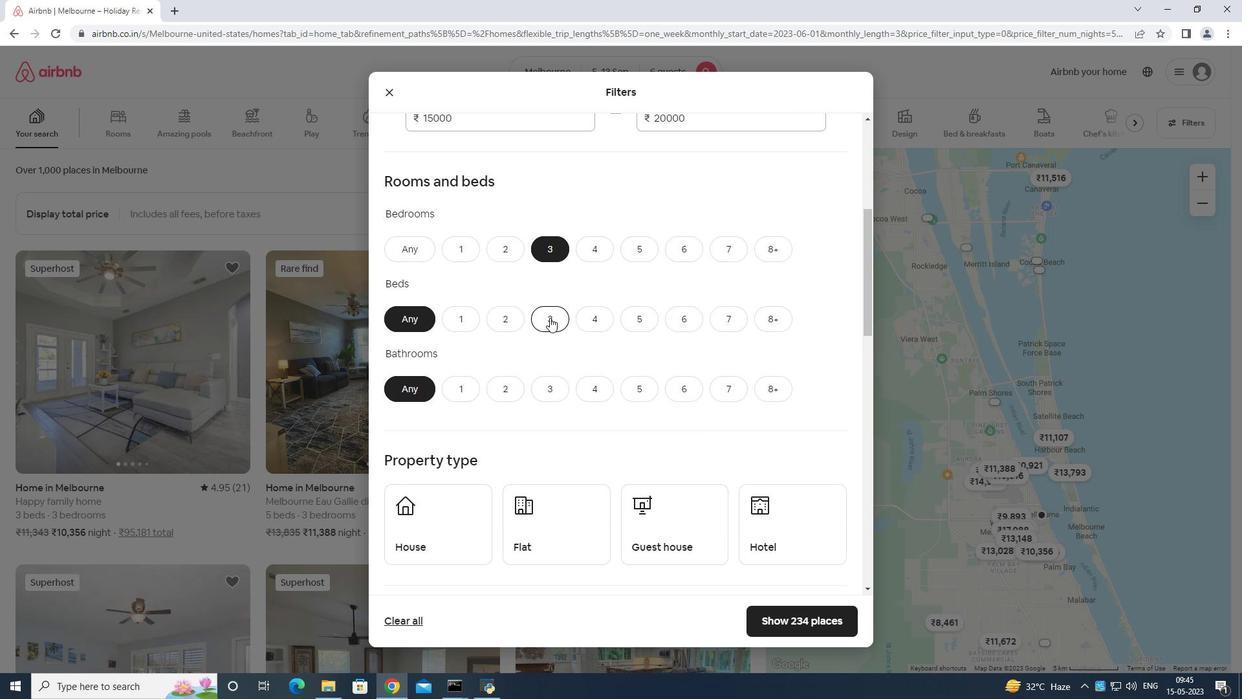 
Action: Mouse moved to (546, 381)
Screenshot: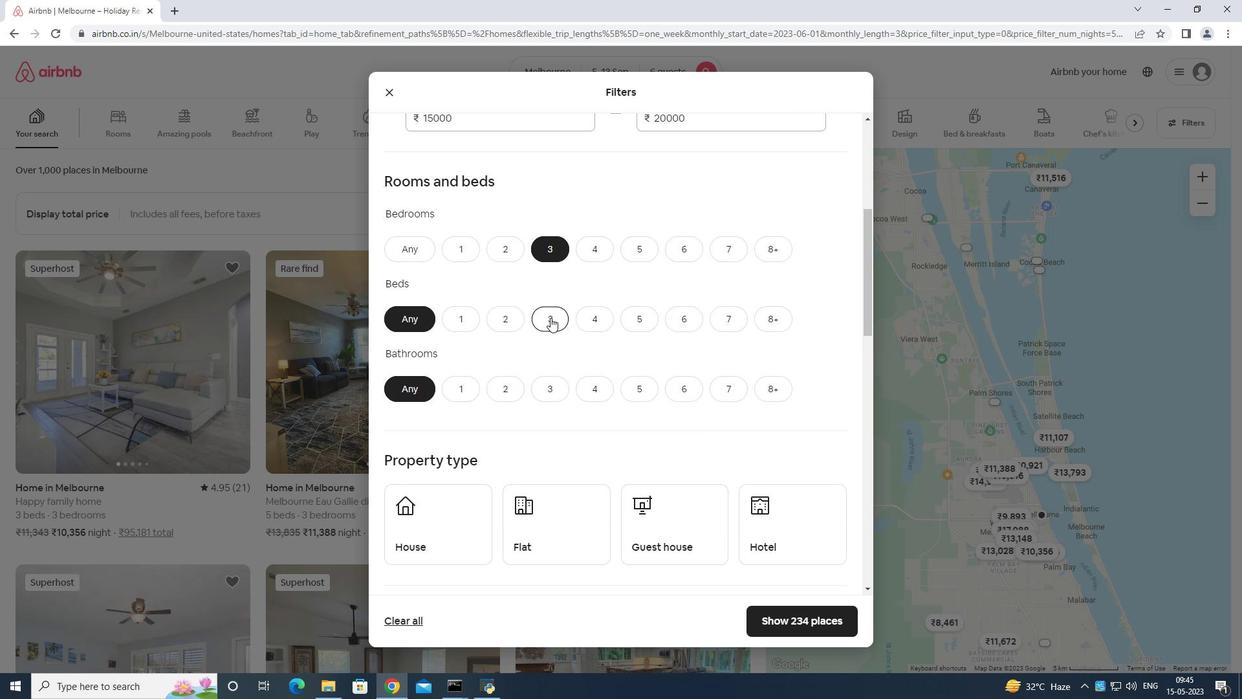 
Action: Mouse pressed left at (546, 381)
Screenshot: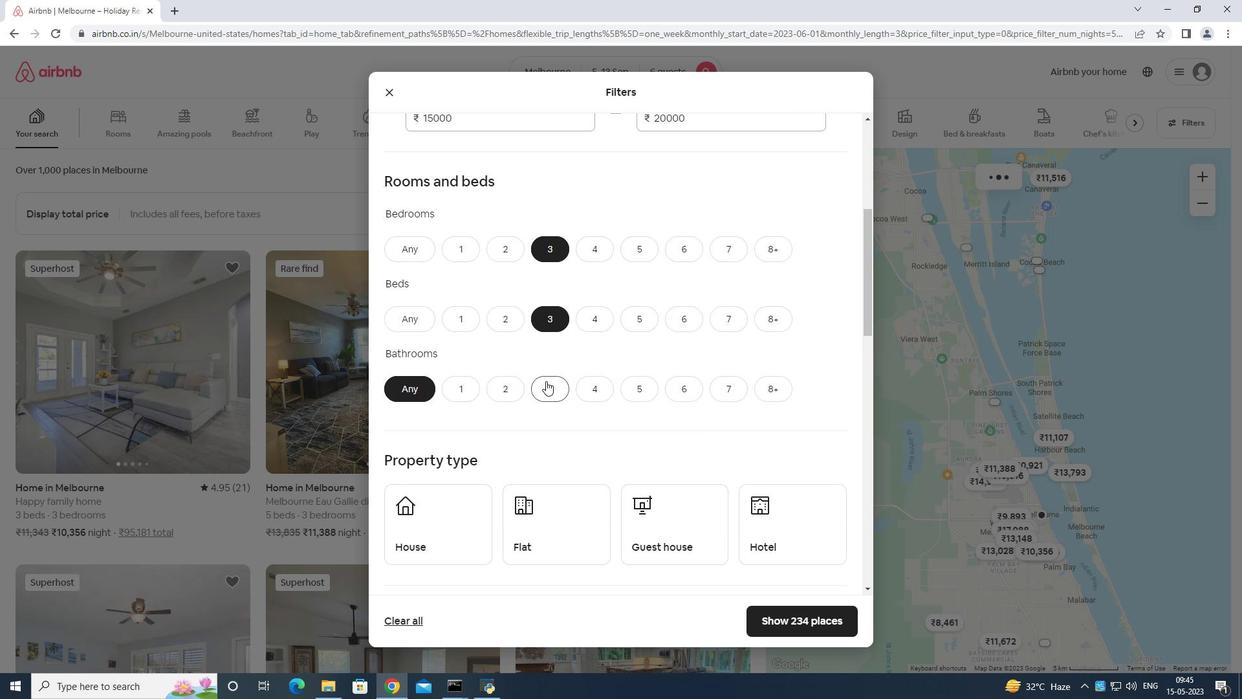 
Action: Mouse scrolled (546, 380) with delta (0, 0)
Screenshot: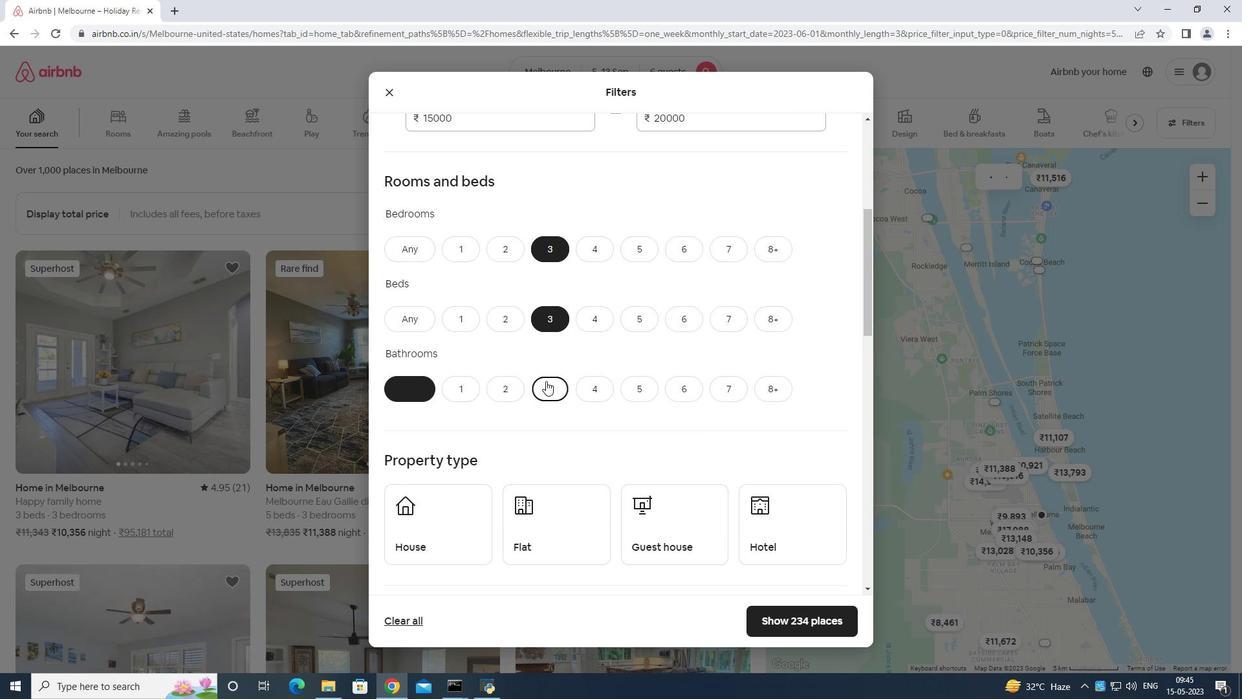 
Action: Mouse moved to (457, 438)
Screenshot: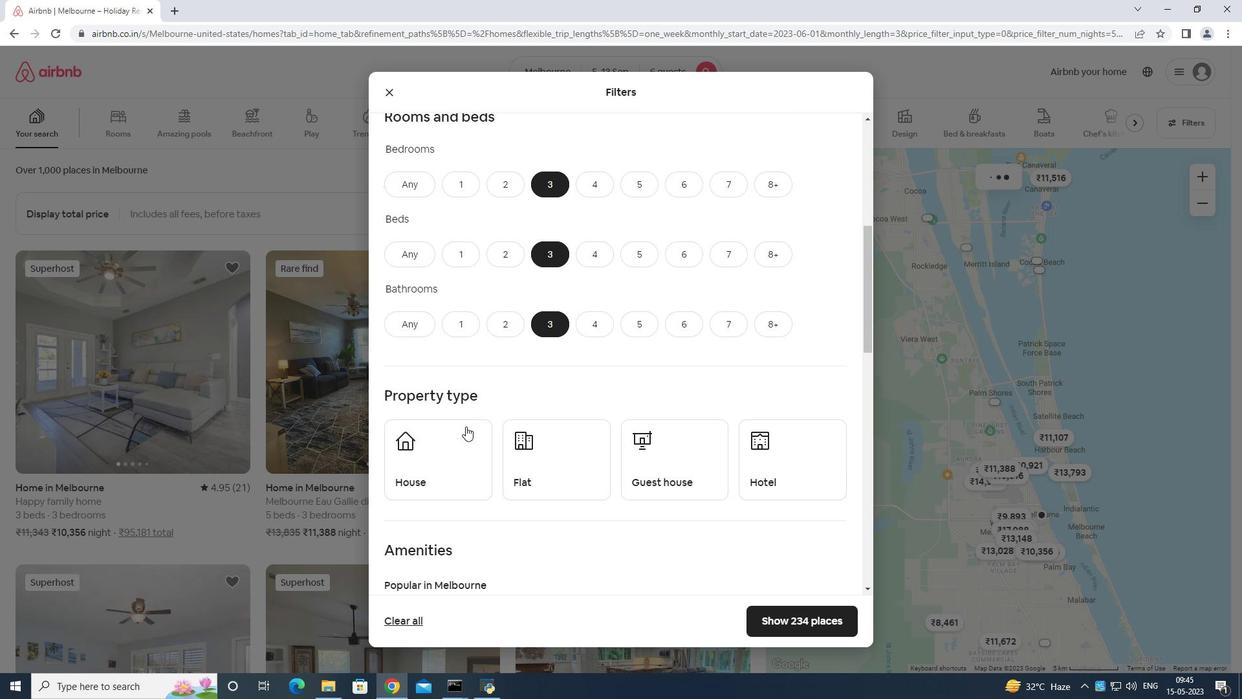 
Action: Mouse pressed left at (457, 438)
Screenshot: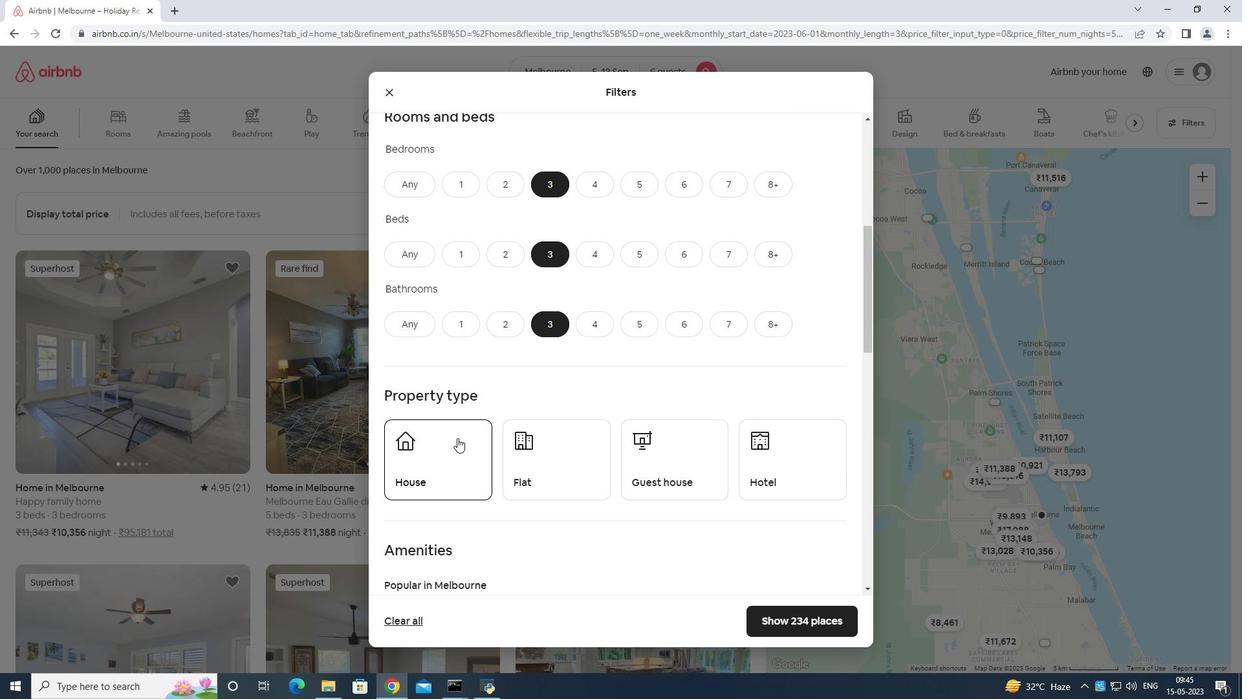 
Action: Mouse moved to (528, 451)
Screenshot: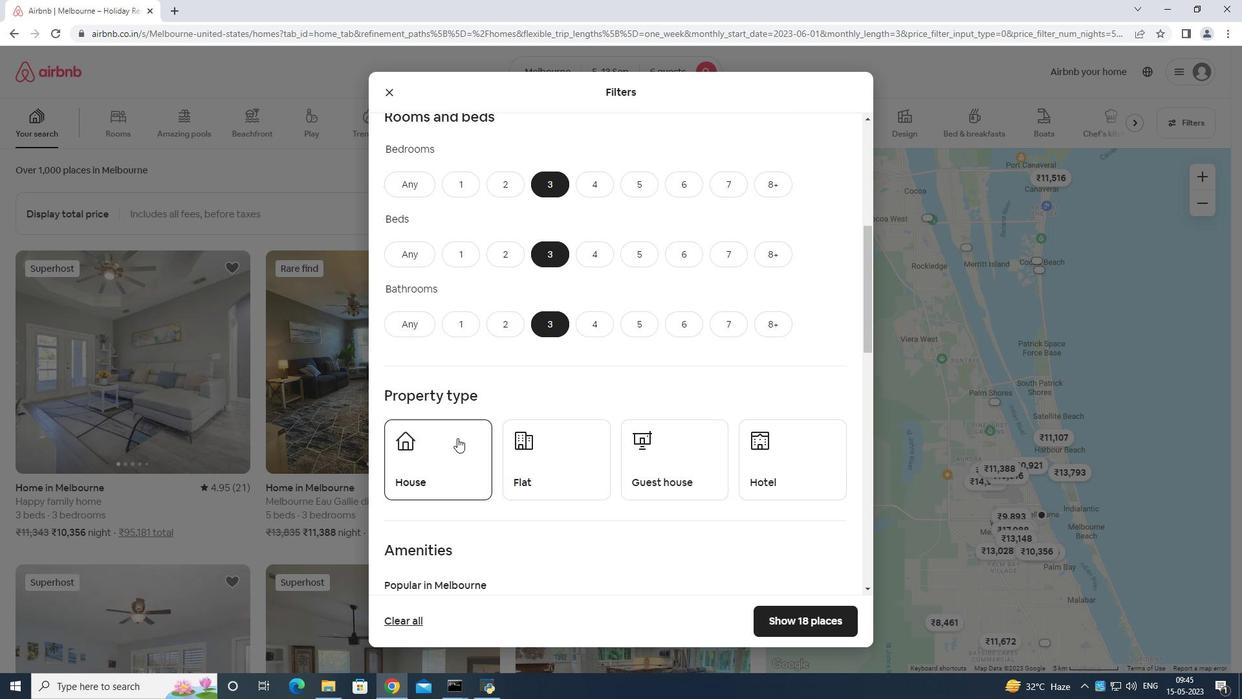 
Action: Mouse pressed left at (528, 451)
Screenshot: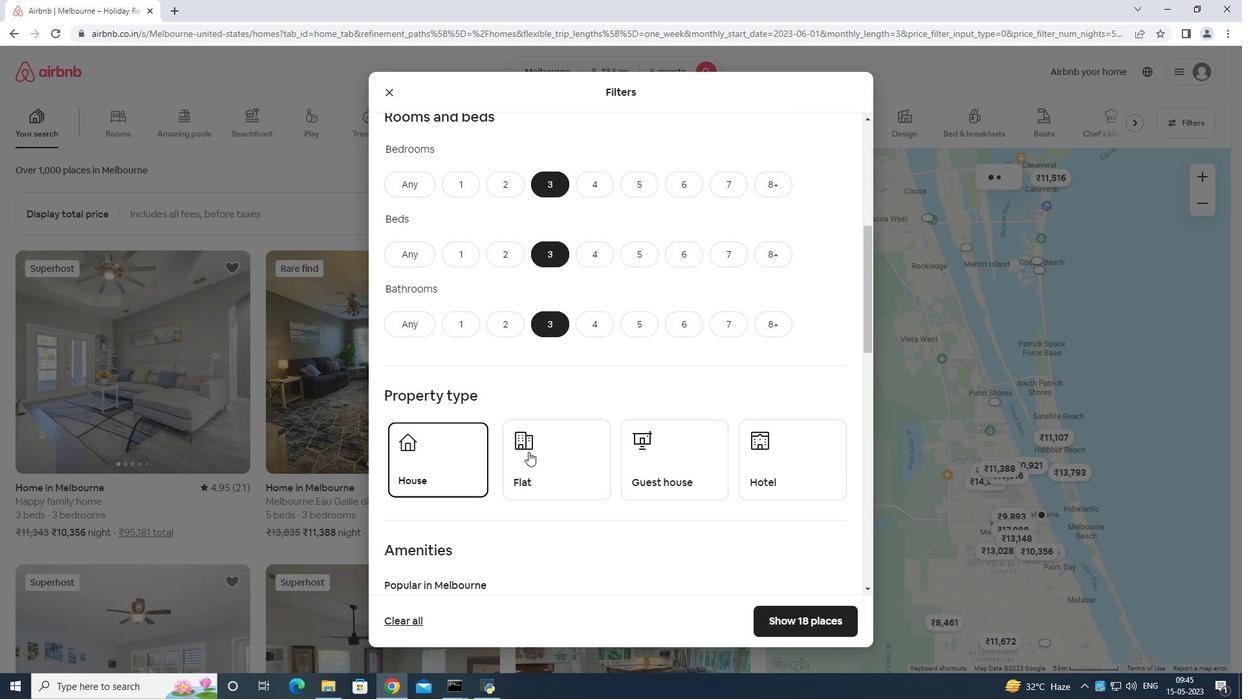 
Action: Mouse moved to (635, 466)
Screenshot: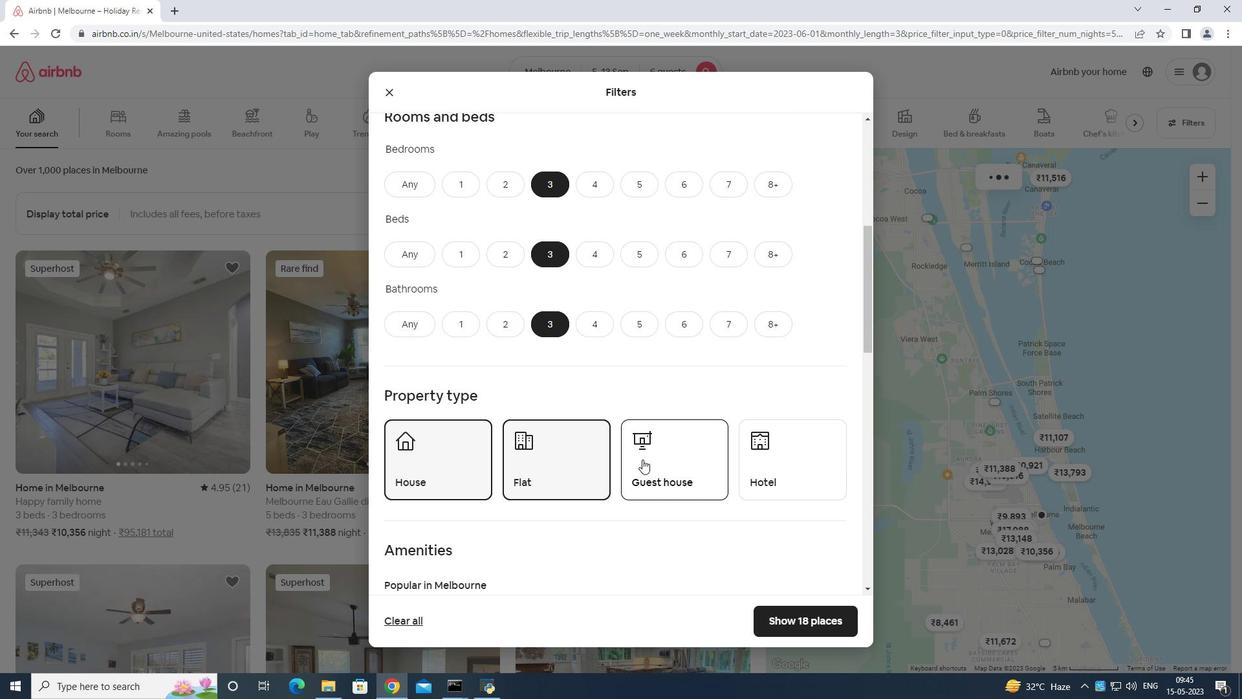 
Action: Mouse pressed left at (635, 466)
Screenshot: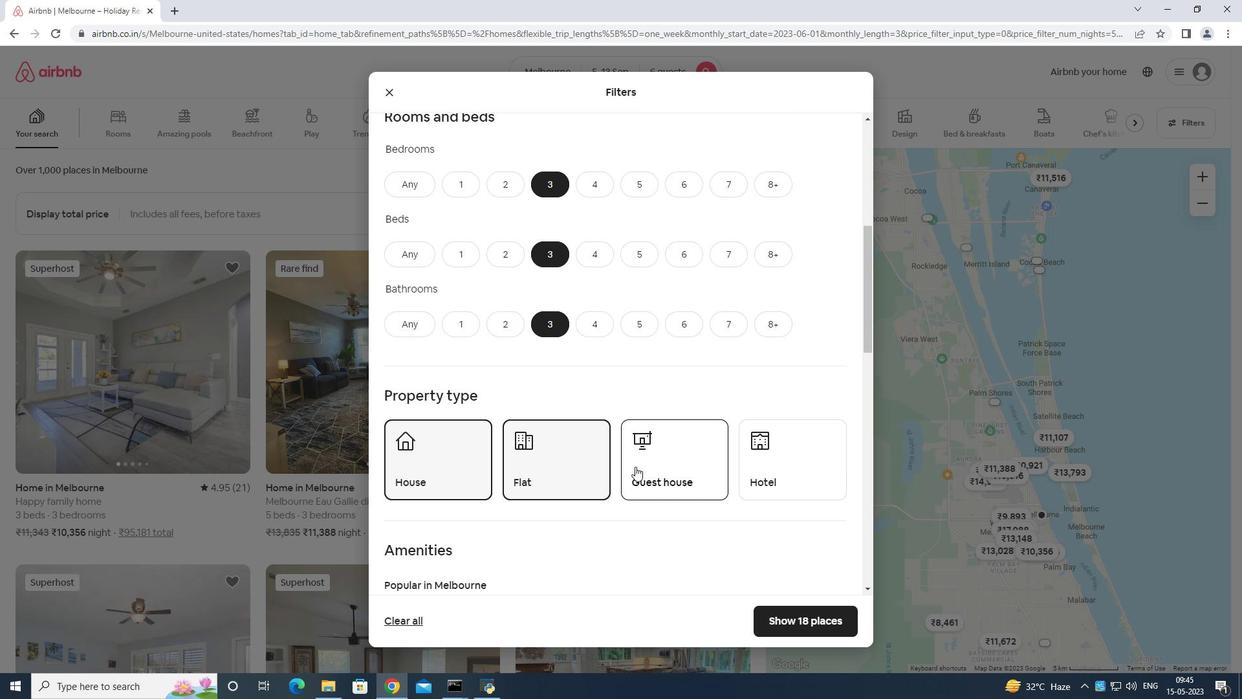 
Action: Mouse scrolled (635, 466) with delta (0, 0)
Screenshot: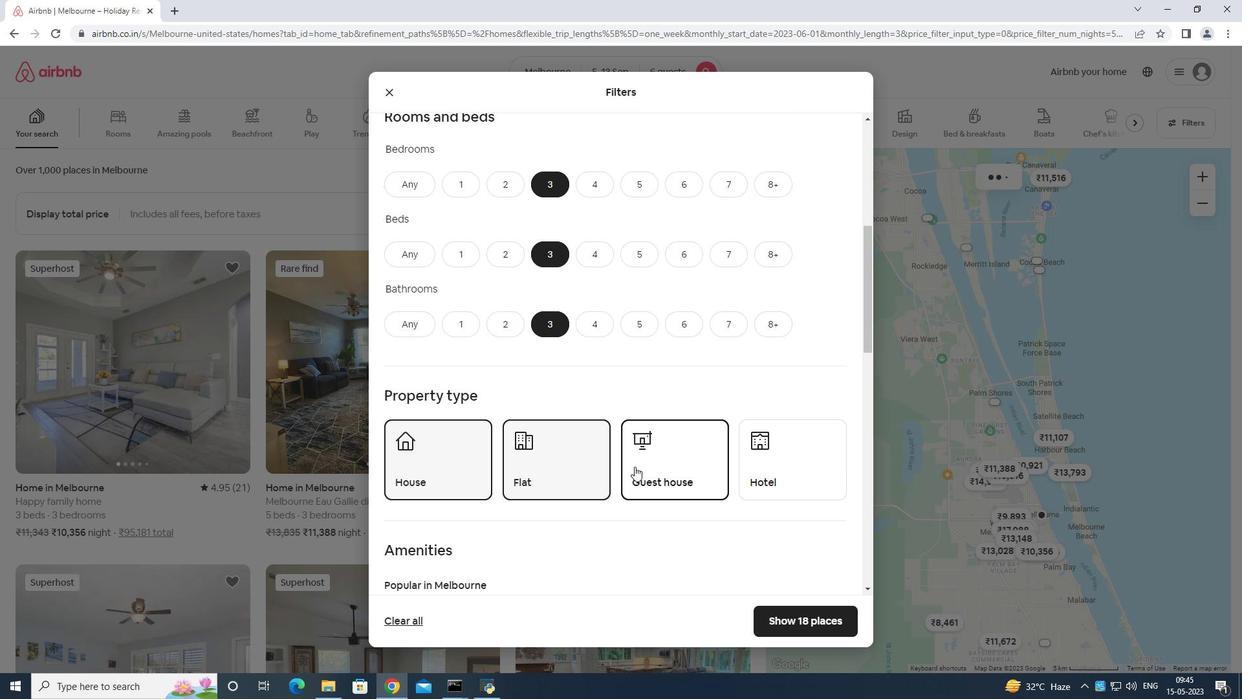 
Action: Mouse scrolled (635, 466) with delta (0, 0)
Screenshot: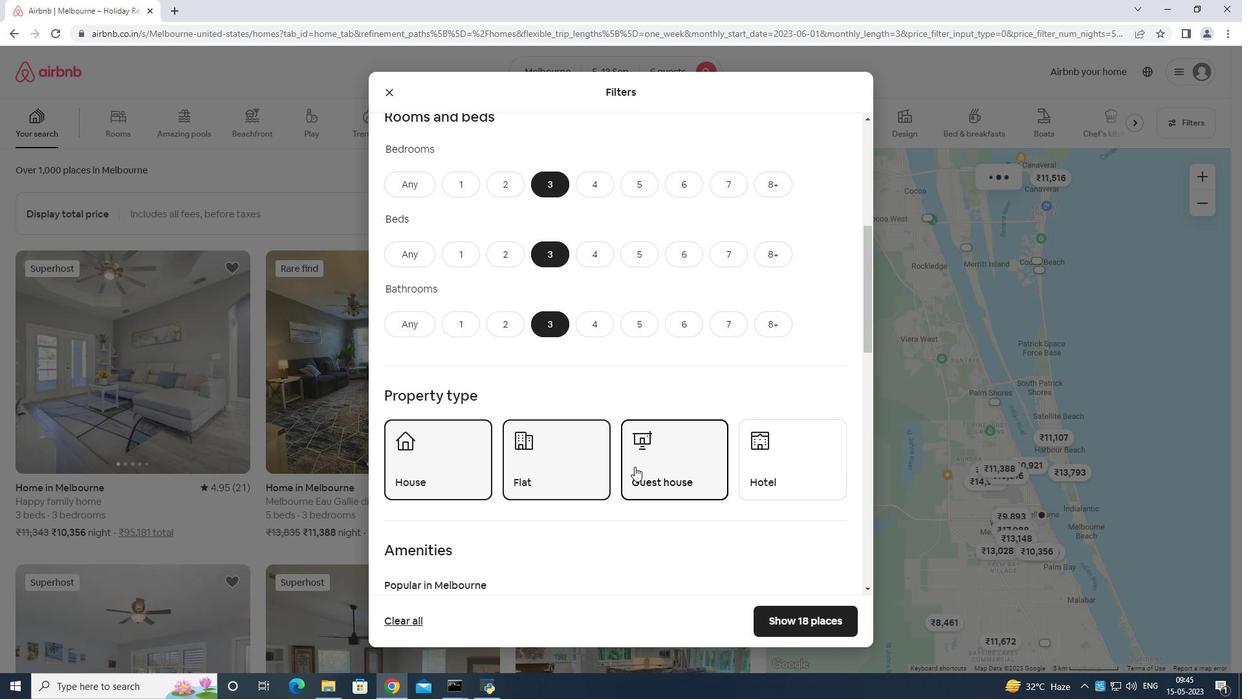 
Action: Mouse scrolled (635, 466) with delta (0, 0)
Screenshot: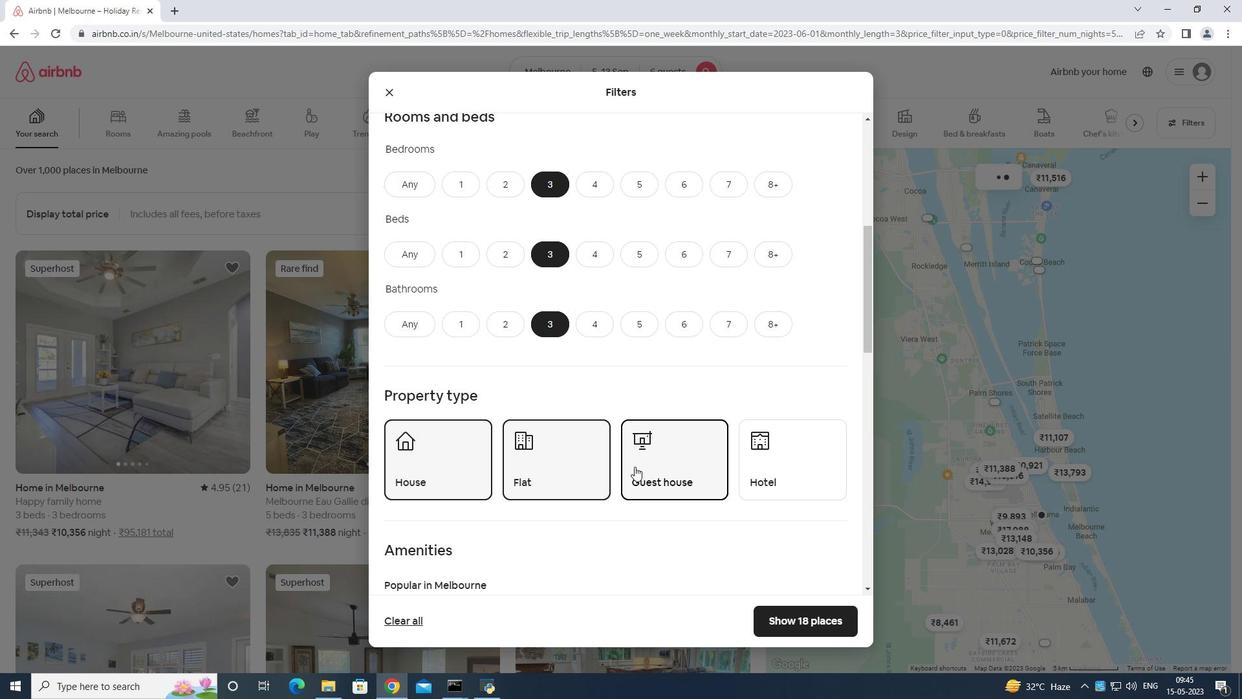 
Action: Mouse scrolled (635, 466) with delta (0, 0)
Screenshot: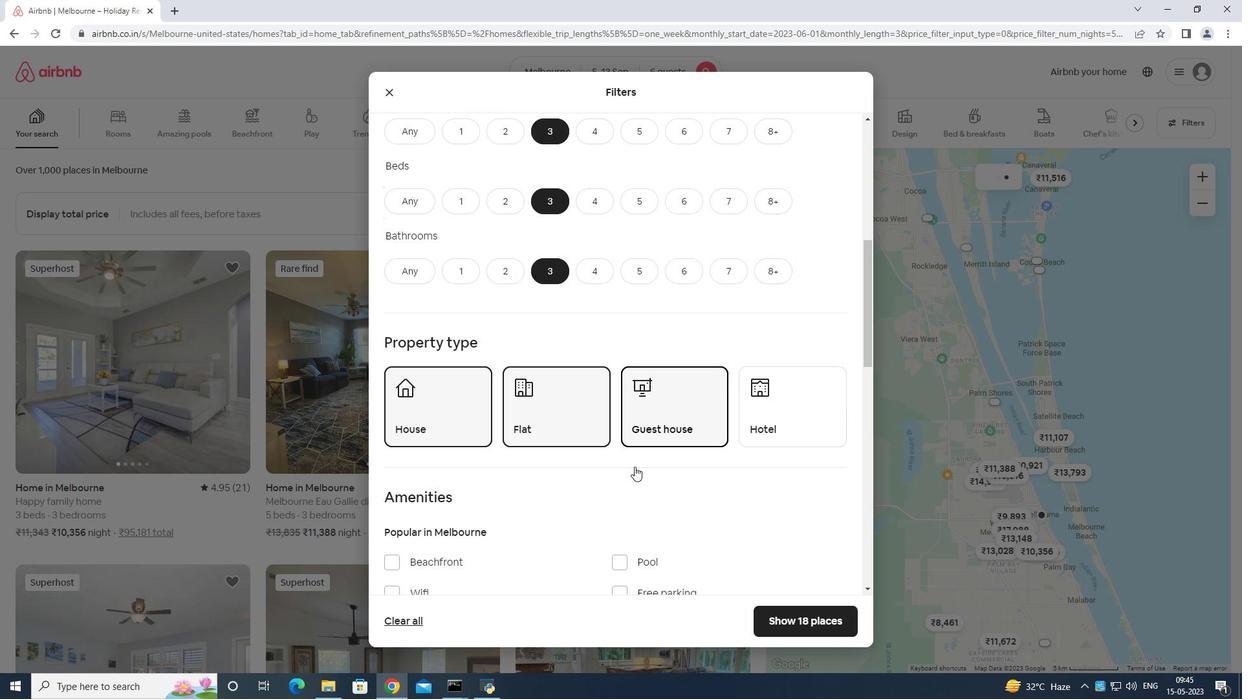 
Action: Mouse moved to (616, 415)
Screenshot: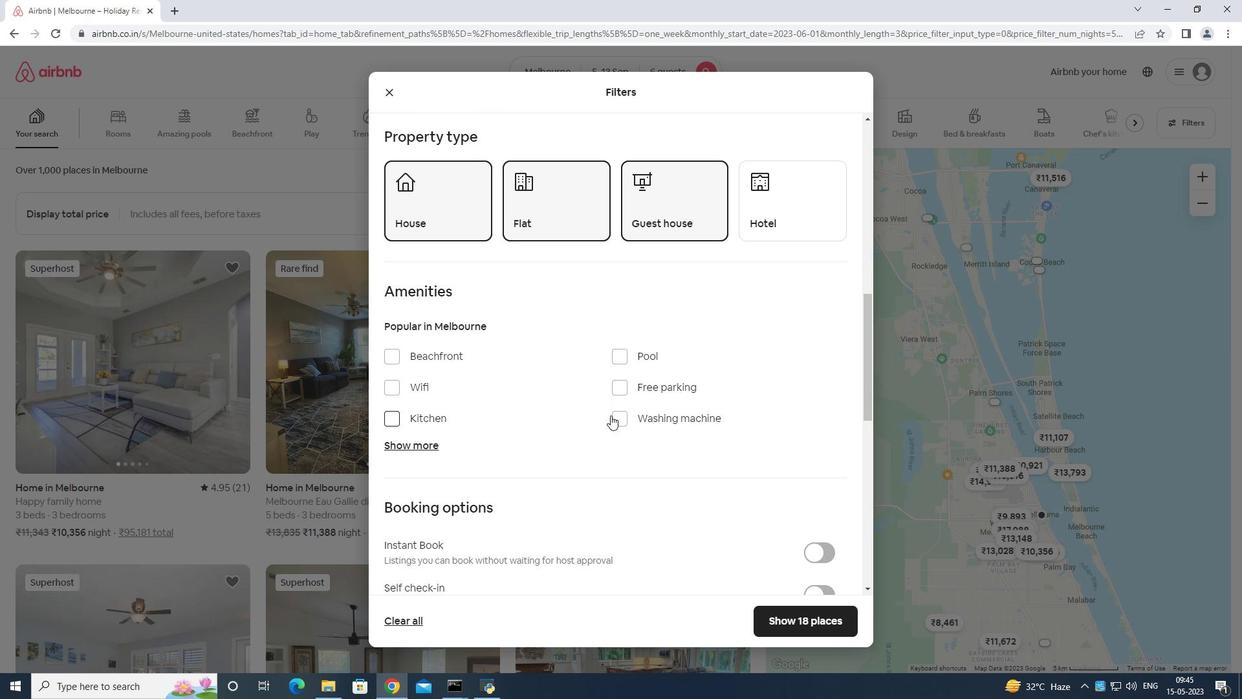 
Action: Mouse pressed left at (616, 415)
Screenshot: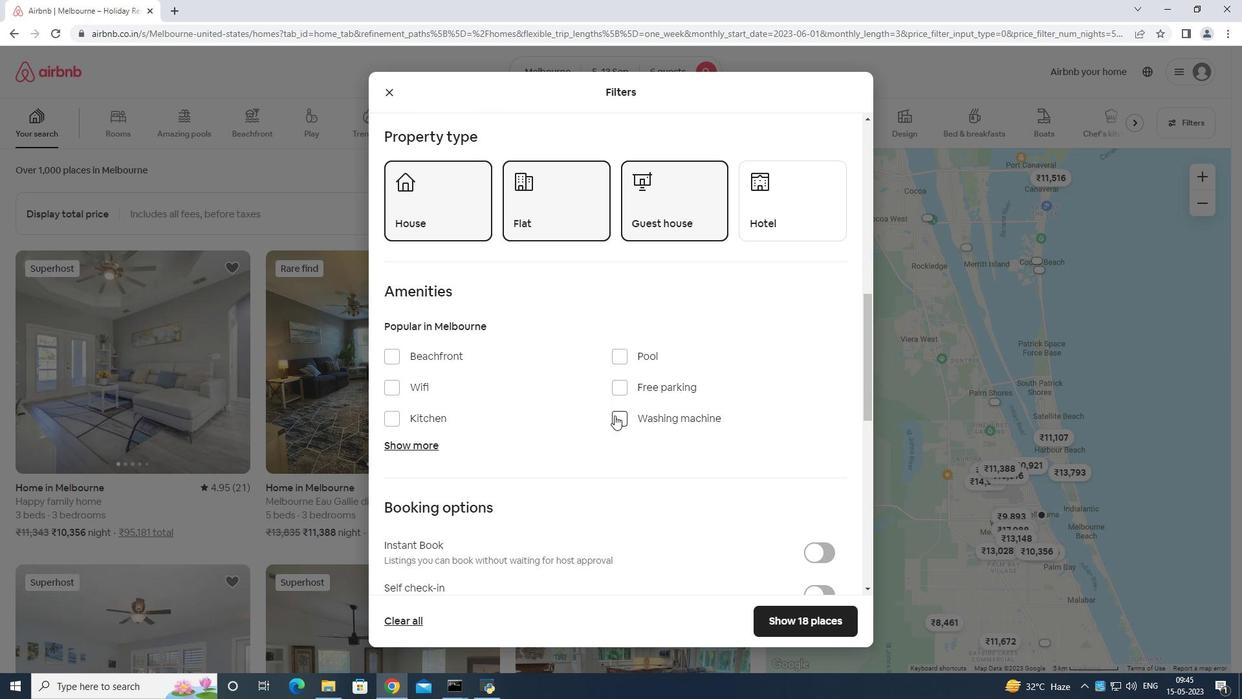 
Action: Mouse moved to (616, 415)
Screenshot: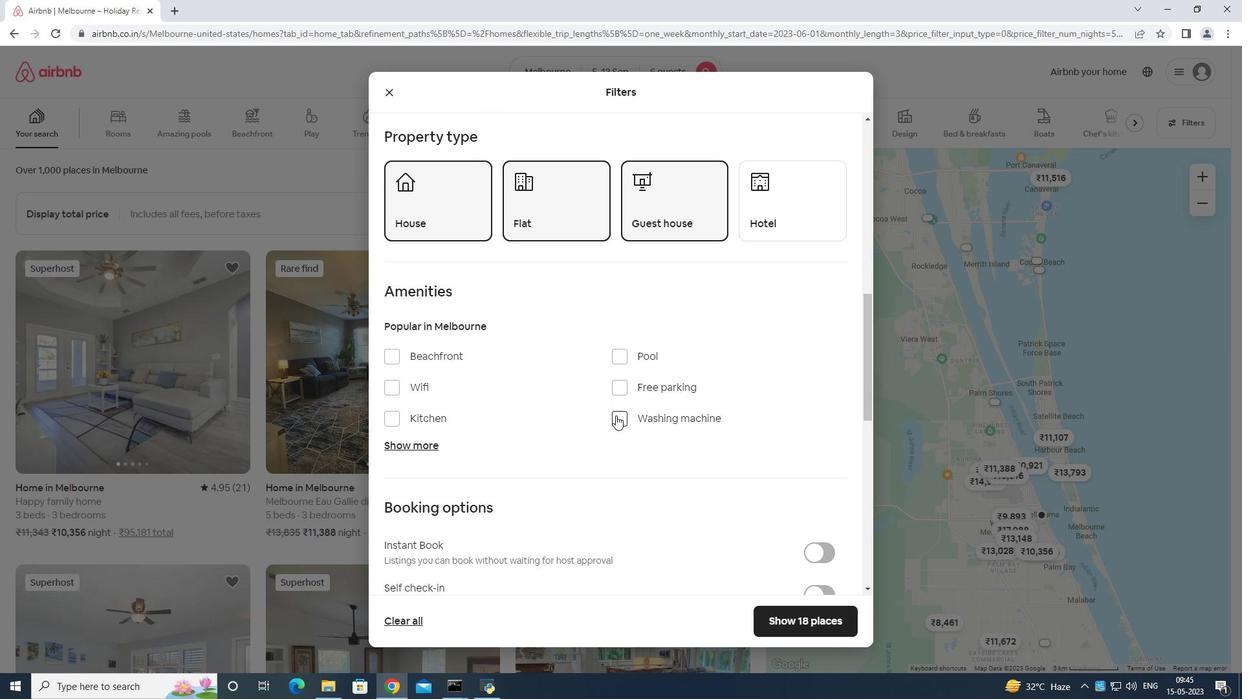 
Action: Mouse scrolled (616, 414) with delta (0, 0)
Screenshot: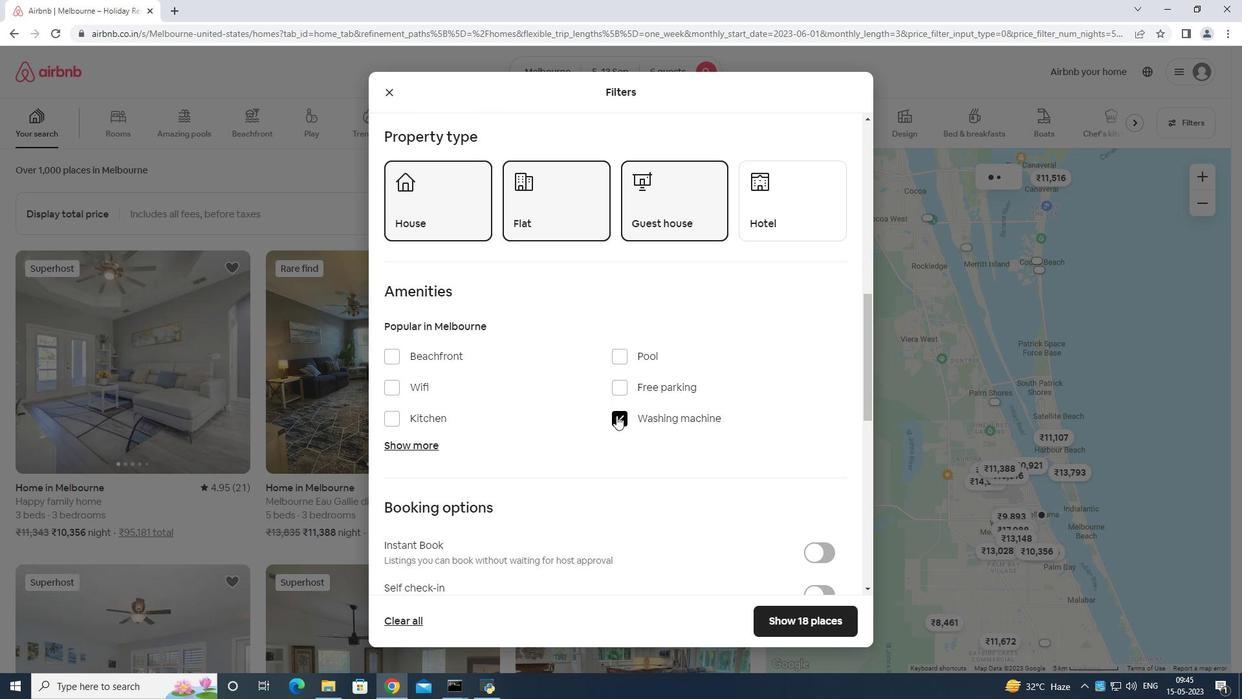 
Action: Mouse scrolled (616, 414) with delta (0, 0)
Screenshot: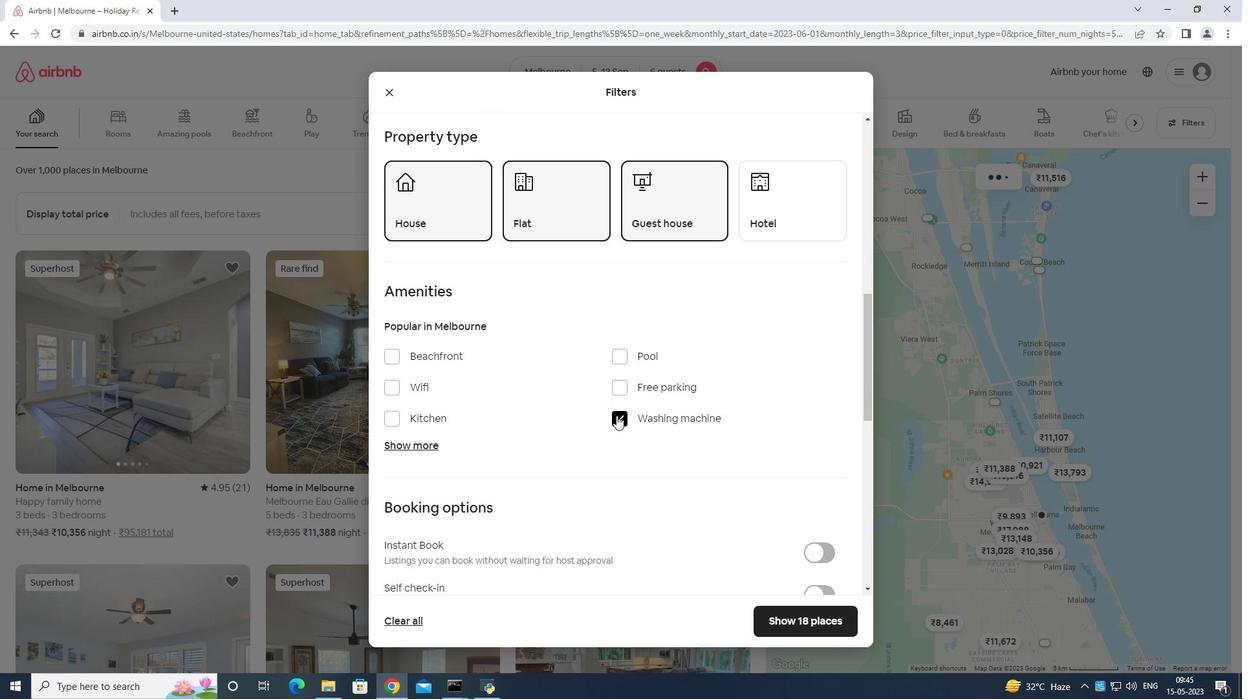 
Action: Mouse scrolled (616, 414) with delta (0, 0)
Screenshot: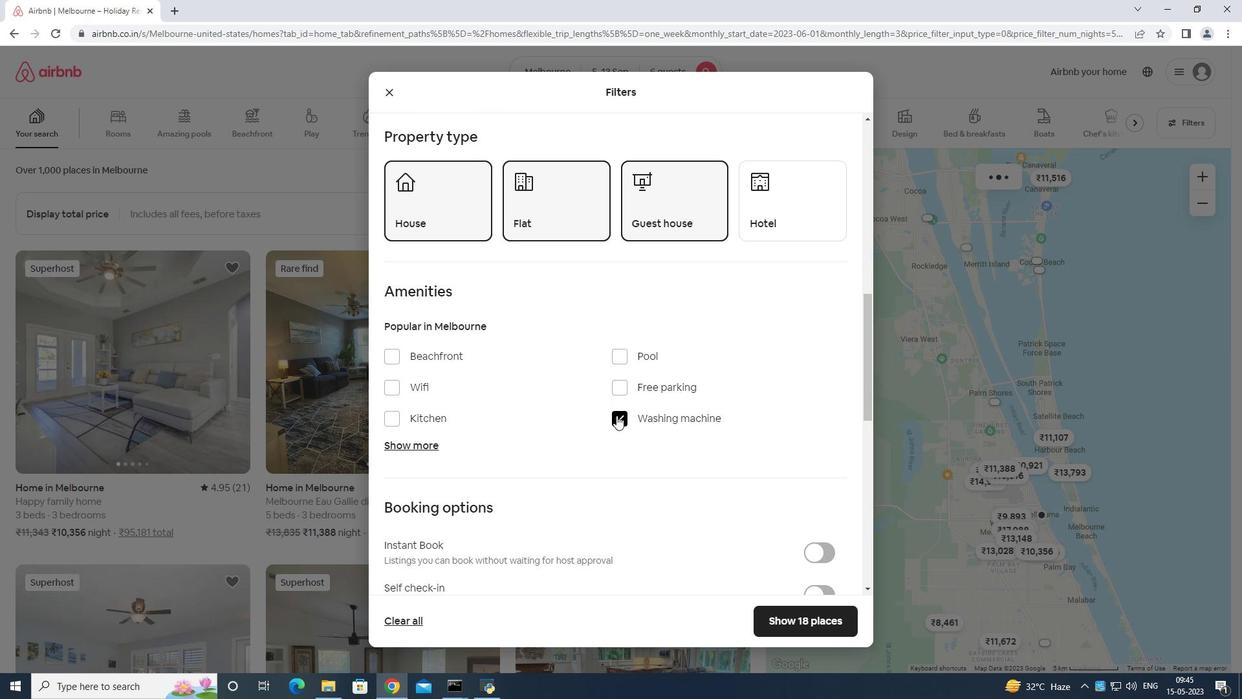 
Action: Mouse scrolled (616, 414) with delta (0, 0)
Screenshot: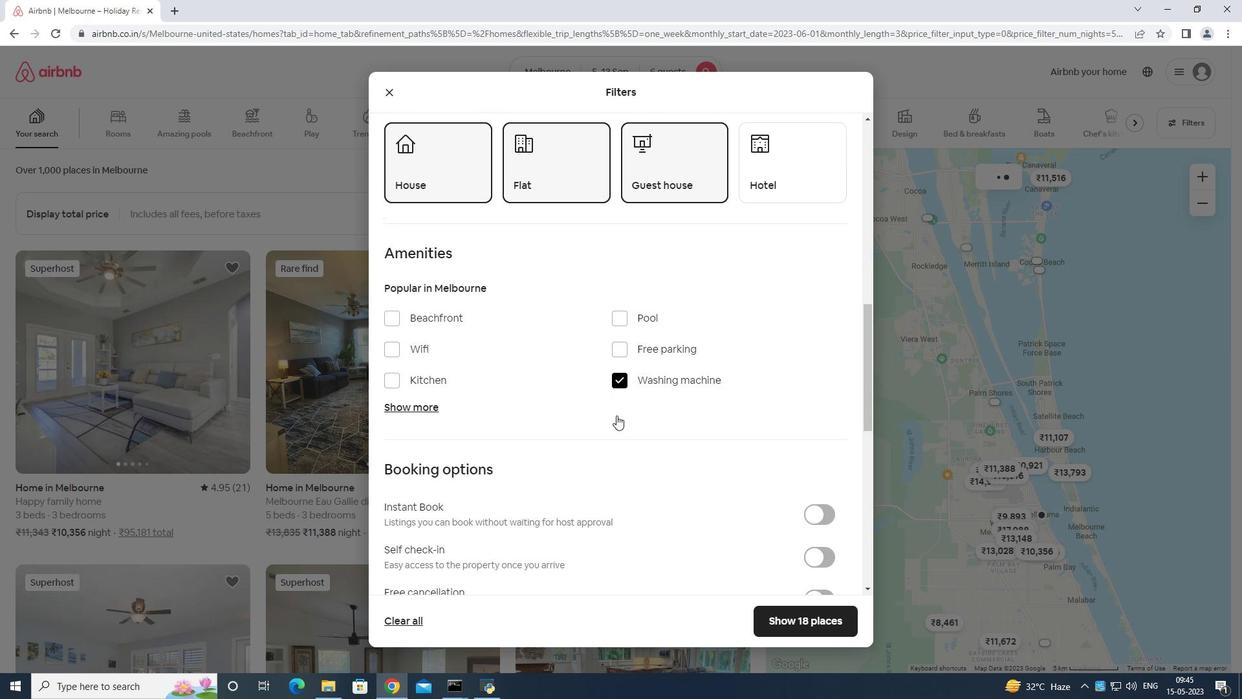 
Action: Mouse moved to (617, 414)
Screenshot: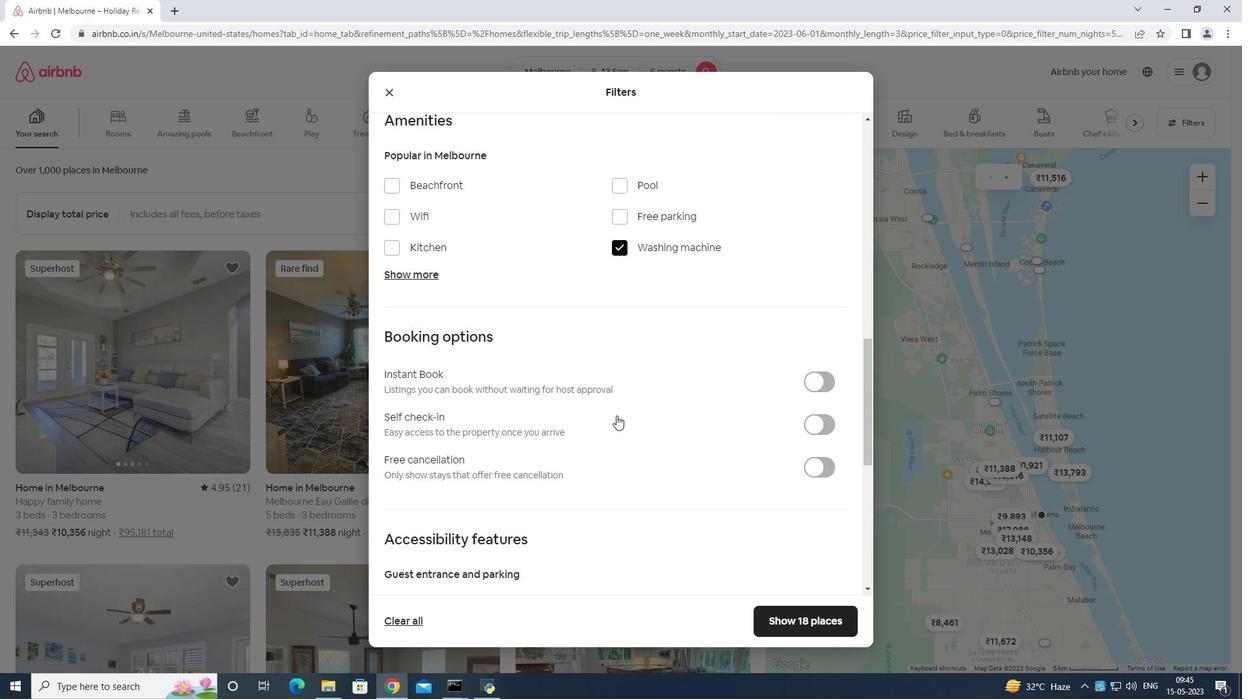 
Action: Mouse scrolled (617, 414) with delta (0, 0)
Screenshot: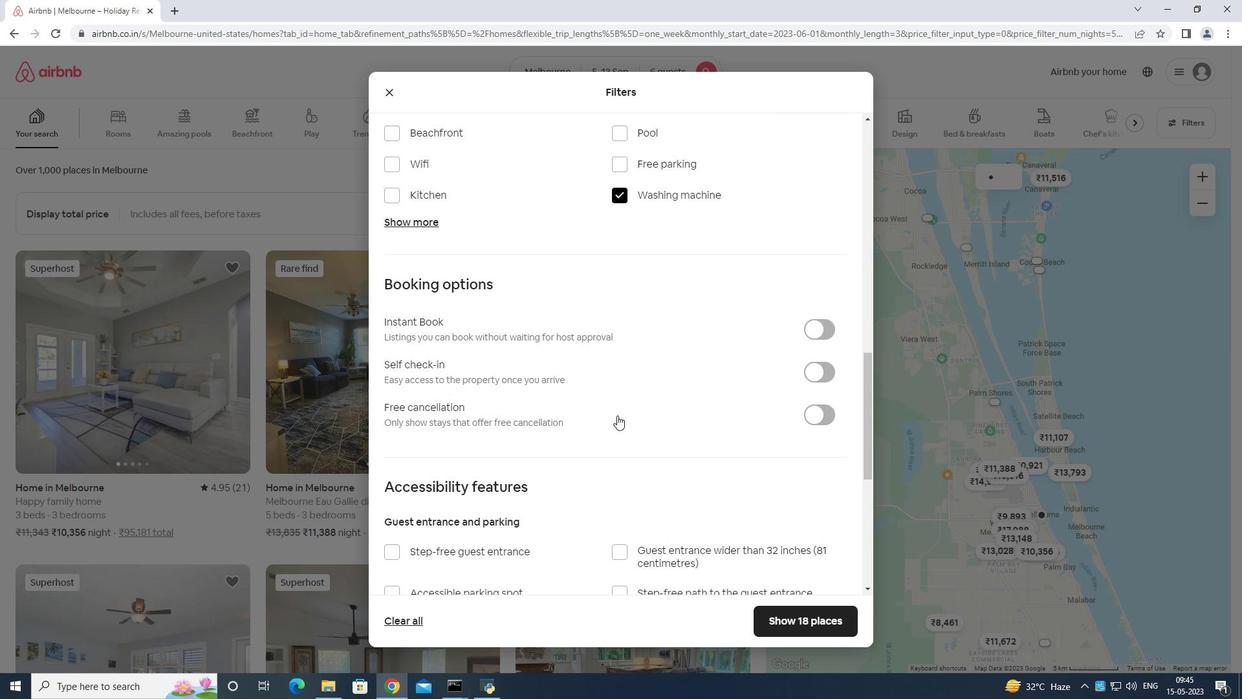 
Action: Mouse scrolled (617, 414) with delta (0, 0)
Screenshot: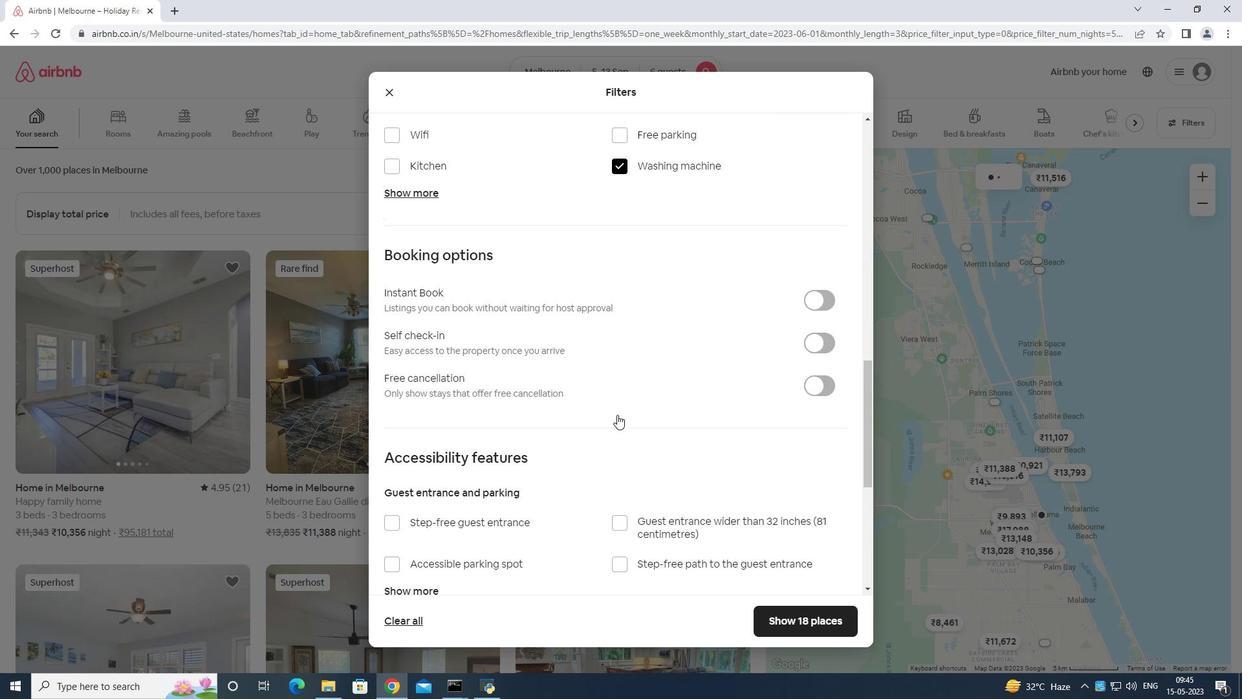 
Action: Mouse scrolled (617, 414) with delta (0, 0)
Screenshot: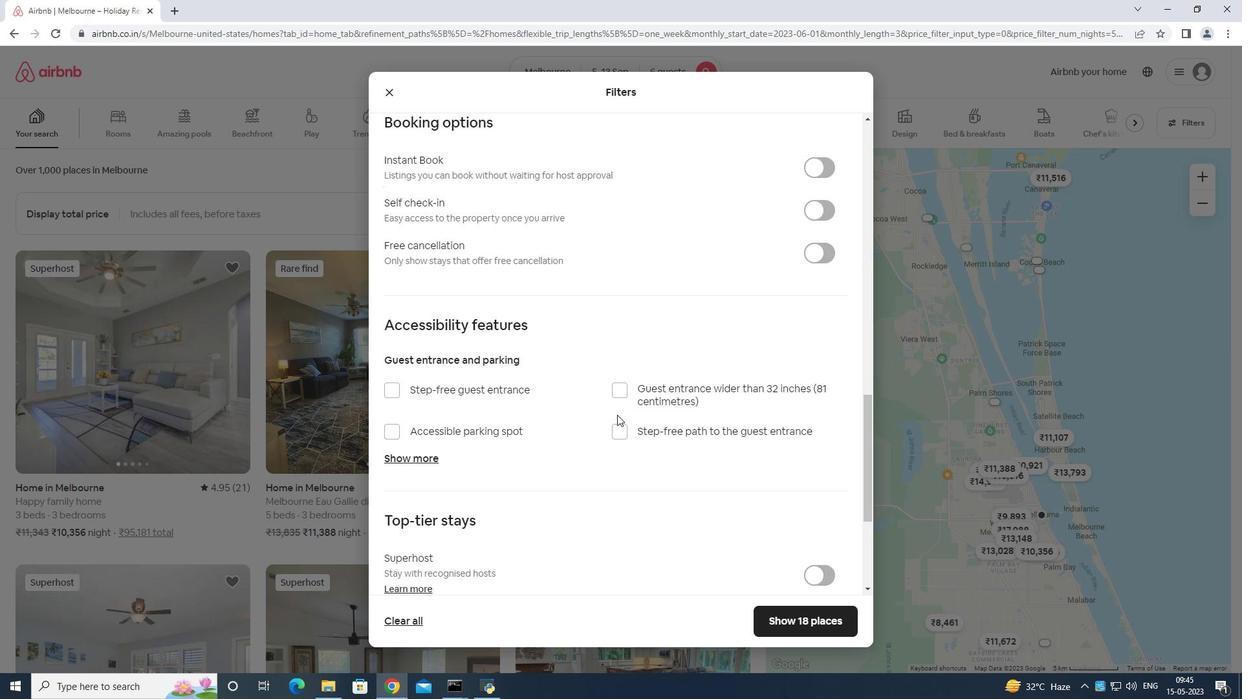 
Action: Mouse scrolled (617, 414) with delta (0, 0)
Screenshot: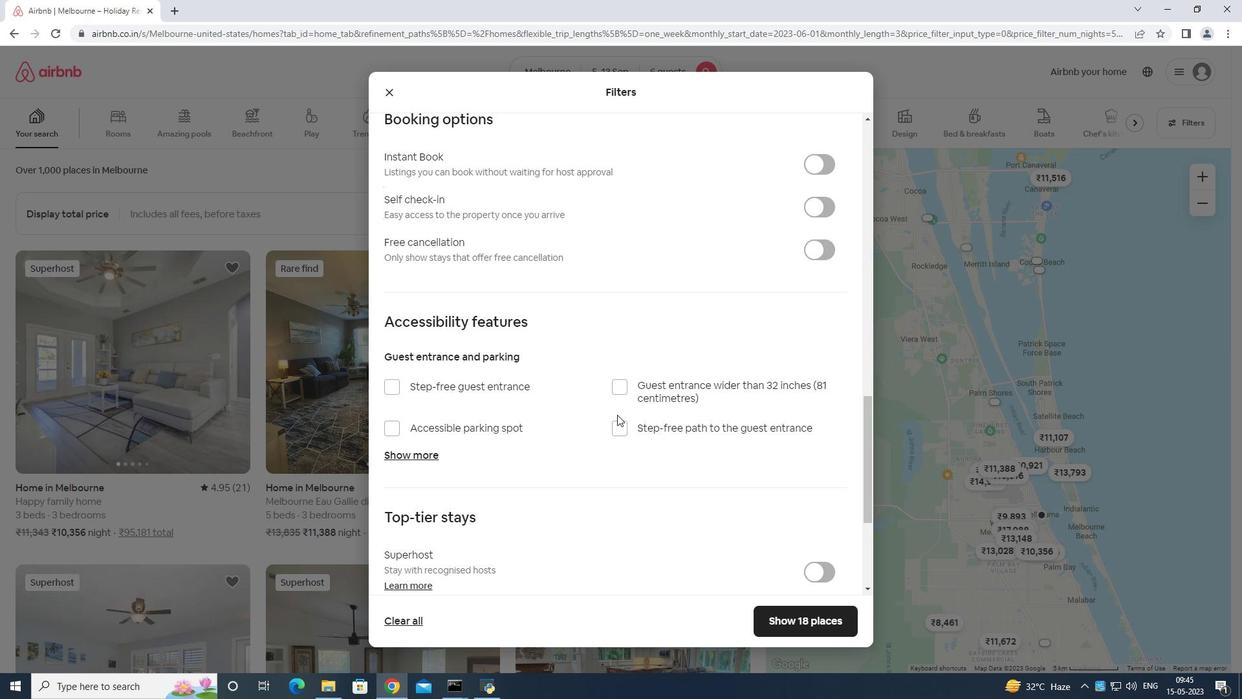 
Action: Mouse moved to (802, 471)
Screenshot: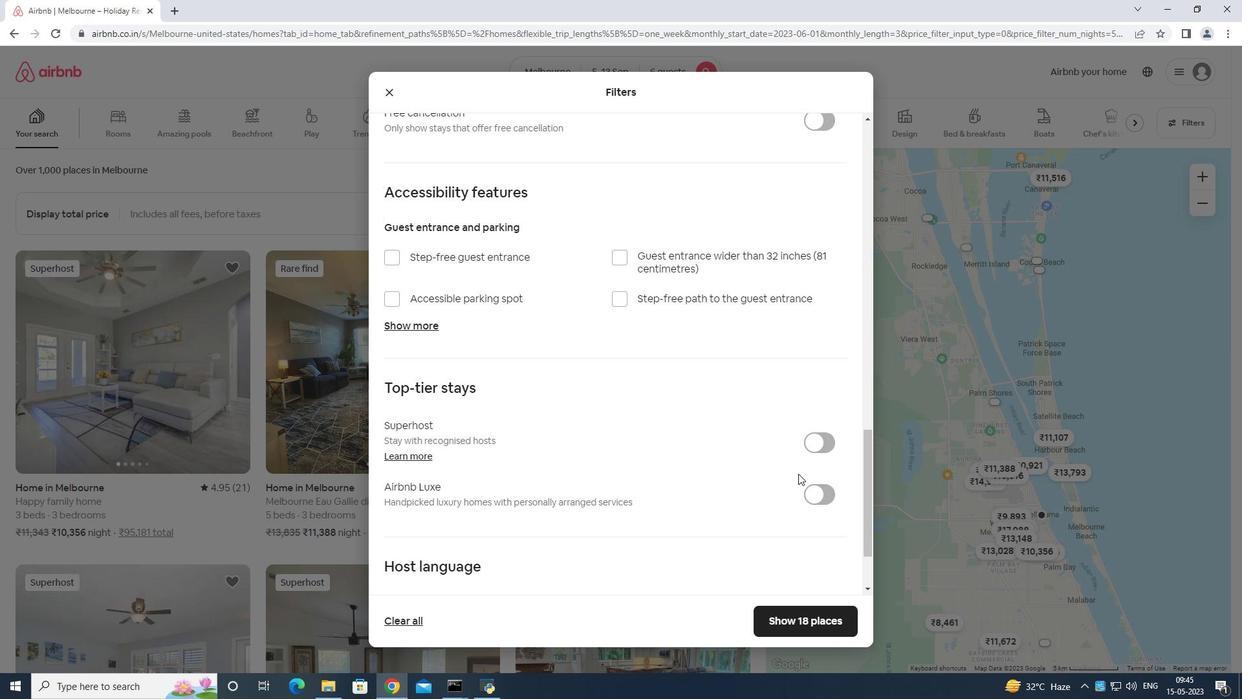 
Action: Mouse scrolled (802, 471) with delta (0, 0)
Screenshot: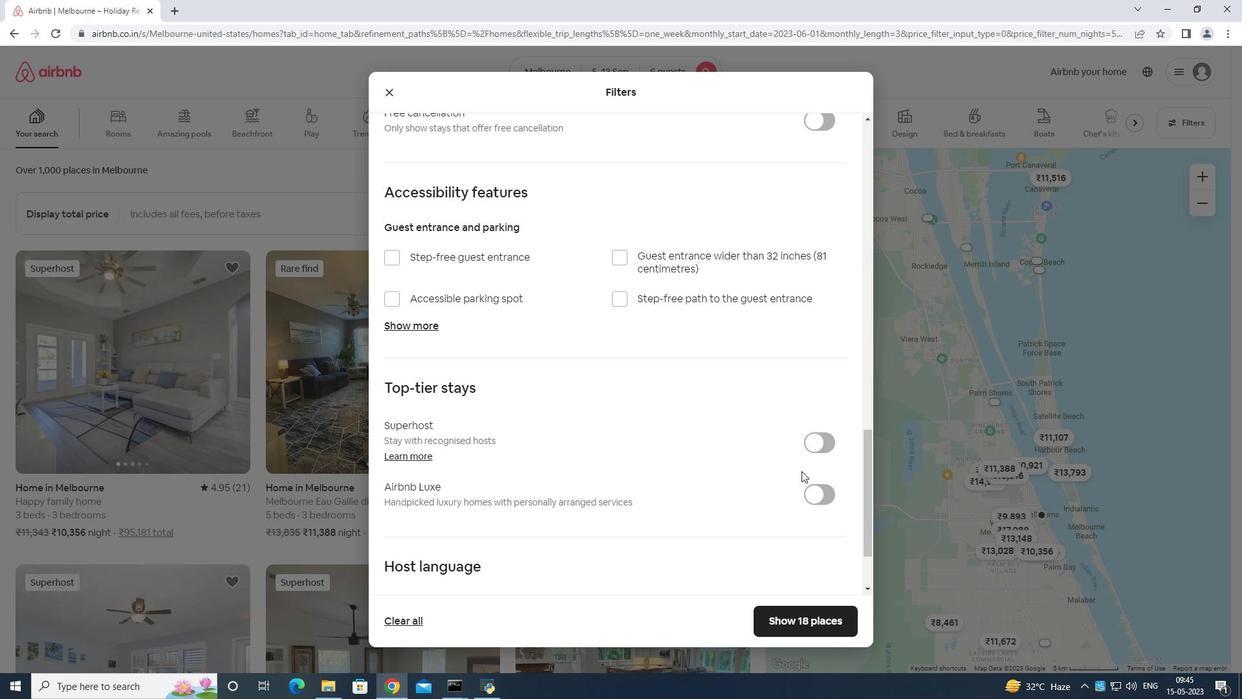 
Action: Mouse scrolled (802, 471) with delta (0, 0)
Screenshot: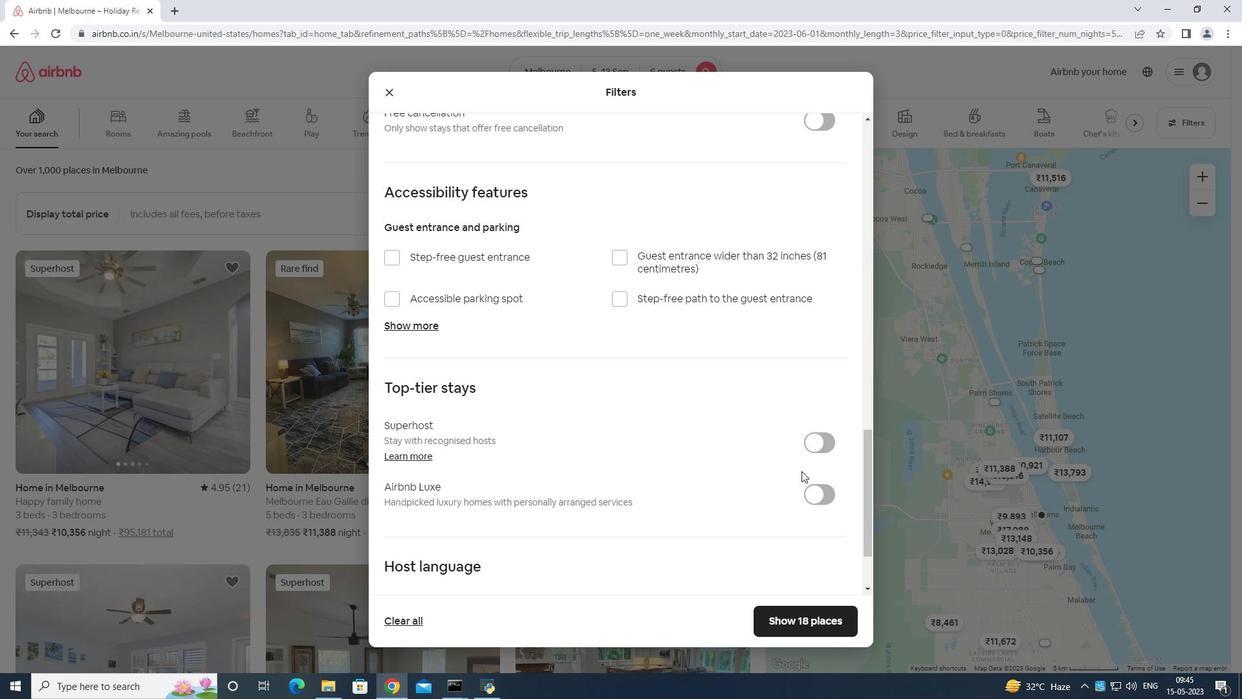 
Action: Mouse scrolled (802, 471) with delta (0, 0)
Screenshot: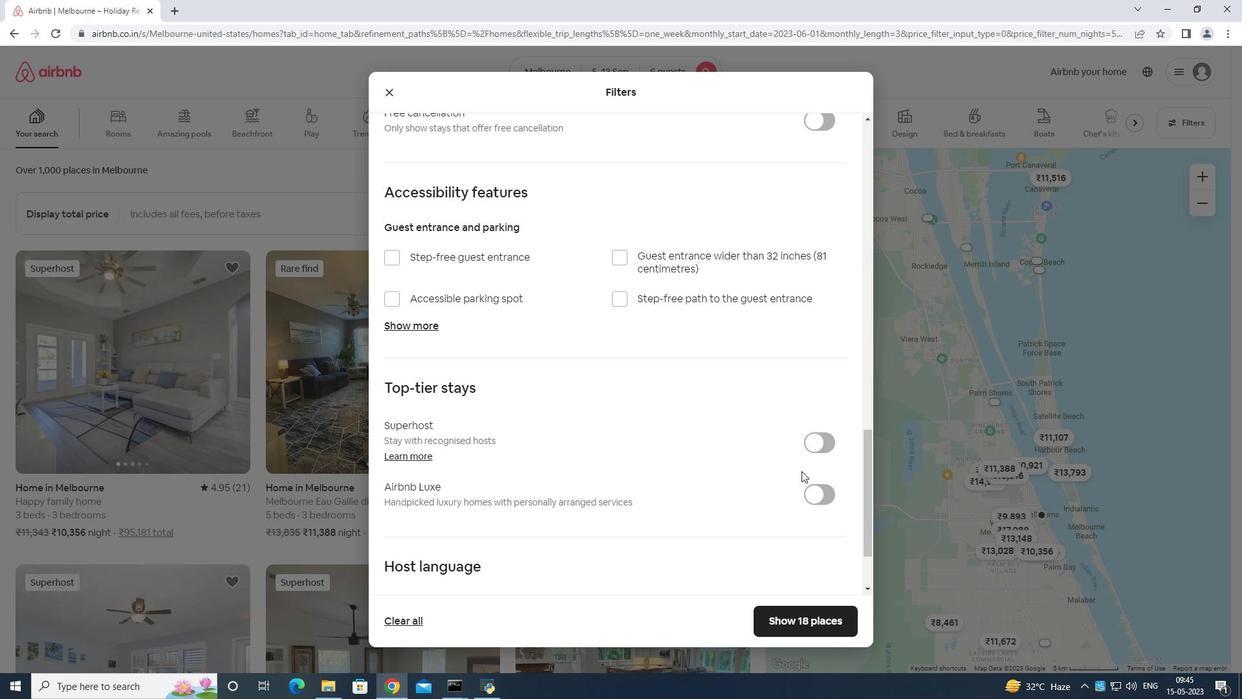 
Action: Mouse scrolled (802, 471) with delta (0, 0)
Screenshot: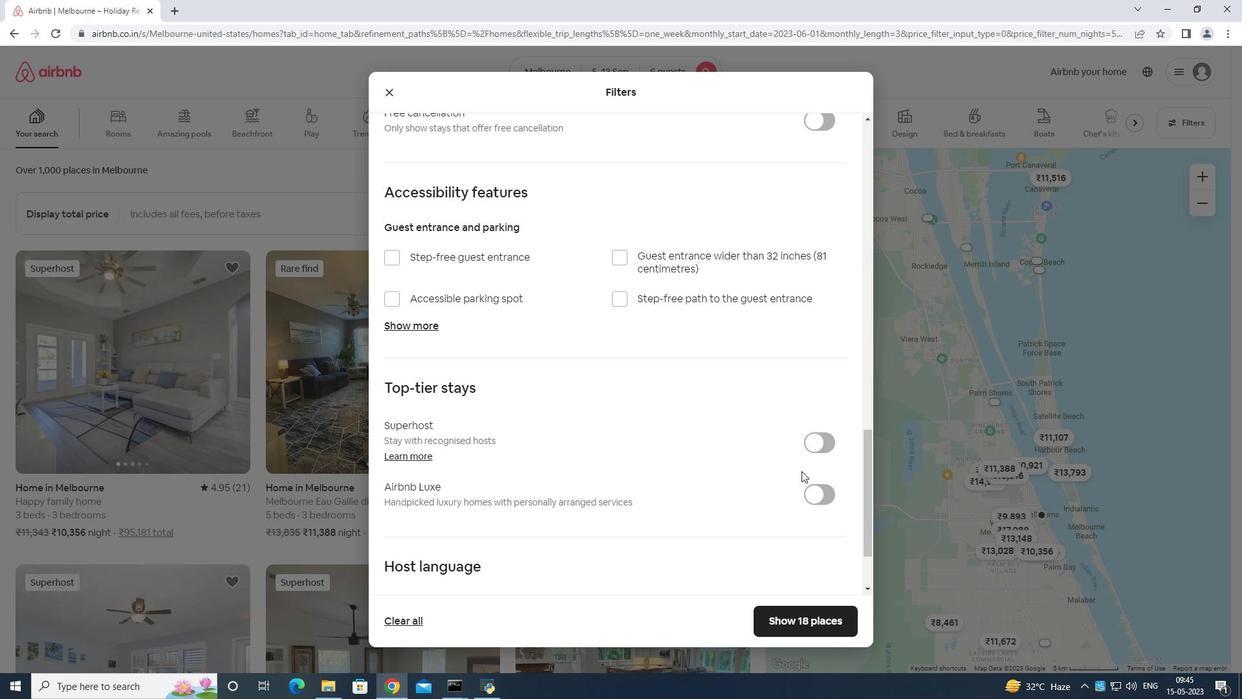 
Action: Mouse moved to (816, 341)
Screenshot: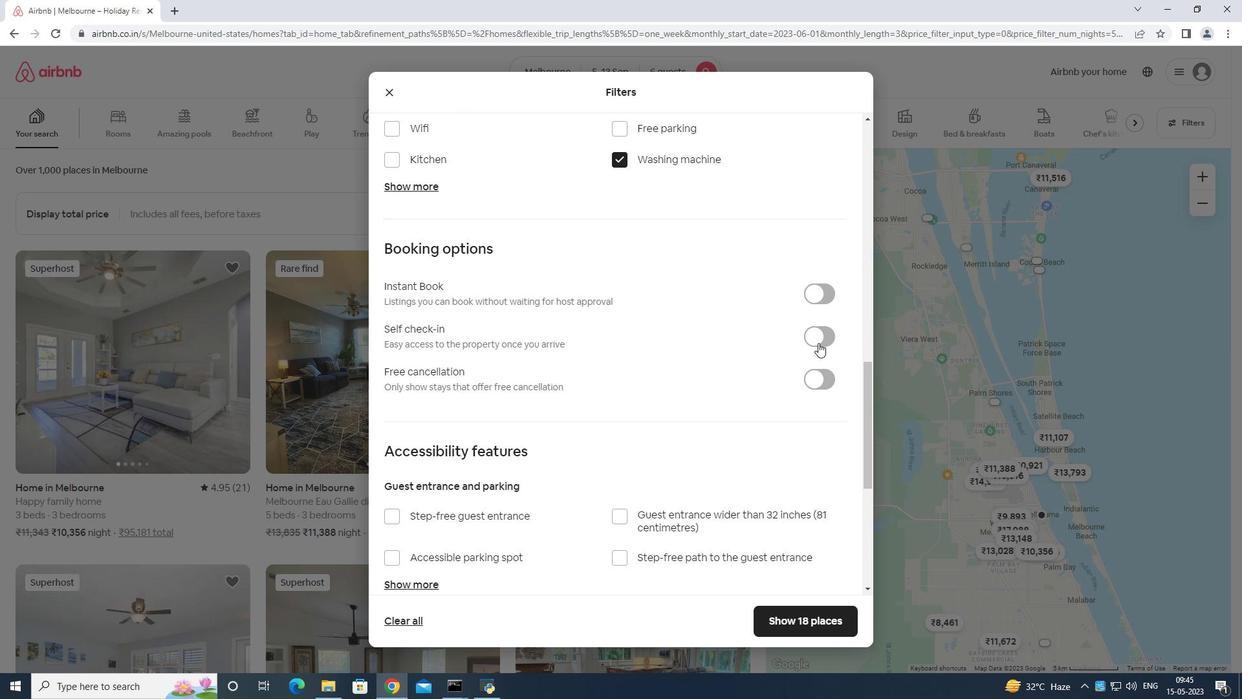 
Action: Mouse pressed left at (816, 341)
Screenshot: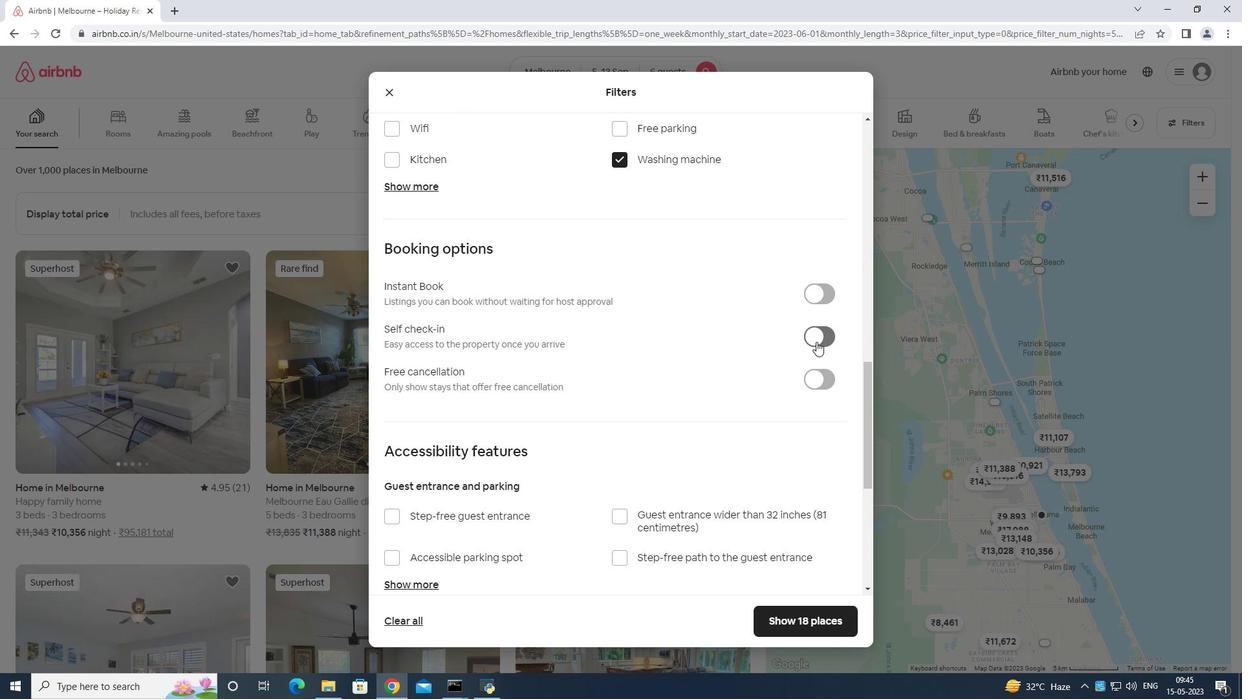 
Action: Mouse scrolled (816, 340) with delta (0, 0)
Screenshot: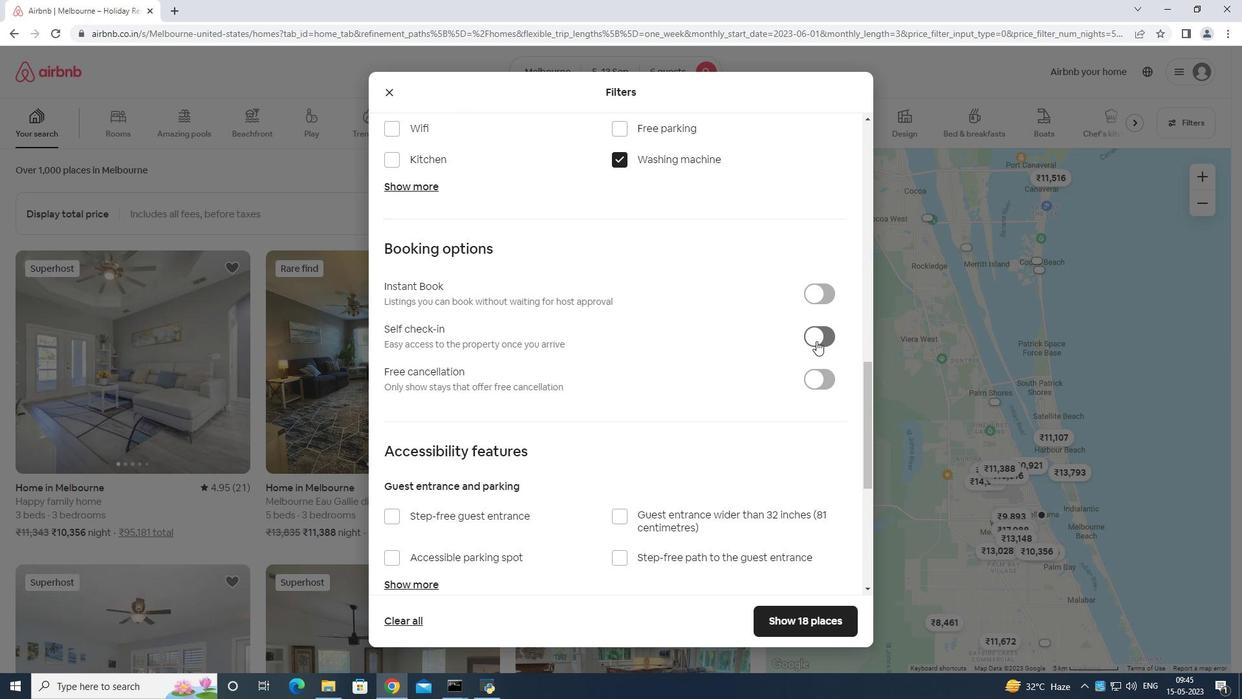 
Action: Mouse moved to (810, 365)
Screenshot: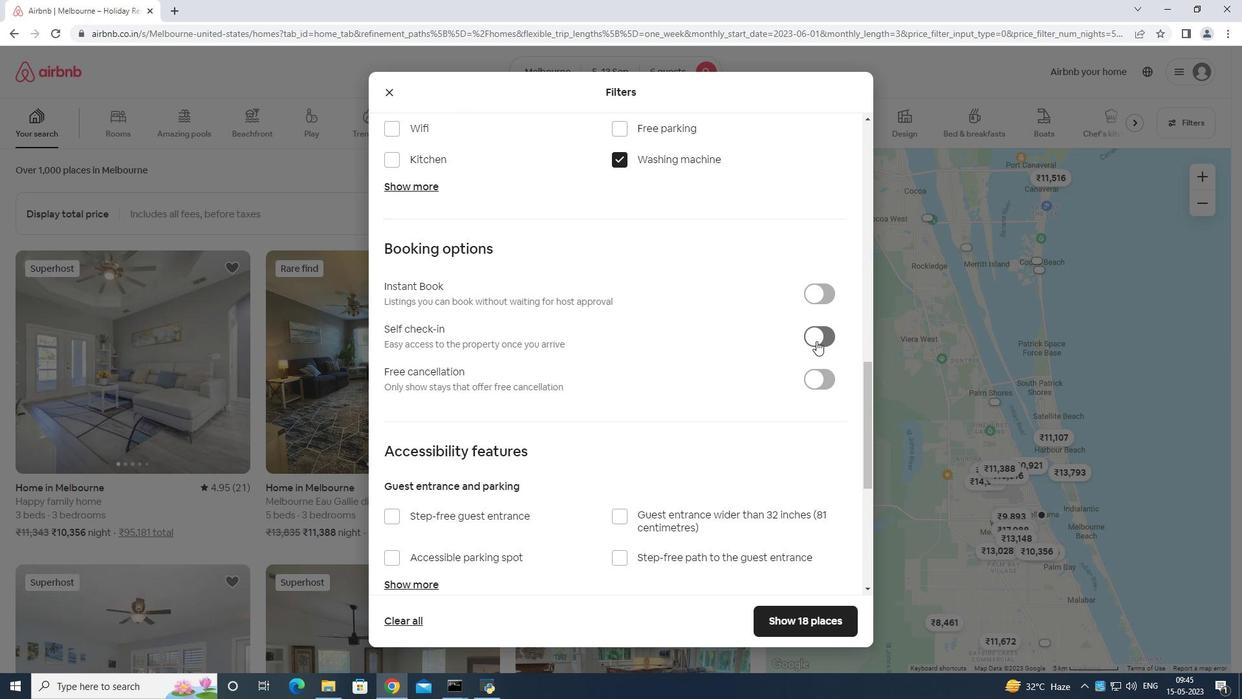 
Action: Mouse scrolled (810, 364) with delta (0, 0)
Screenshot: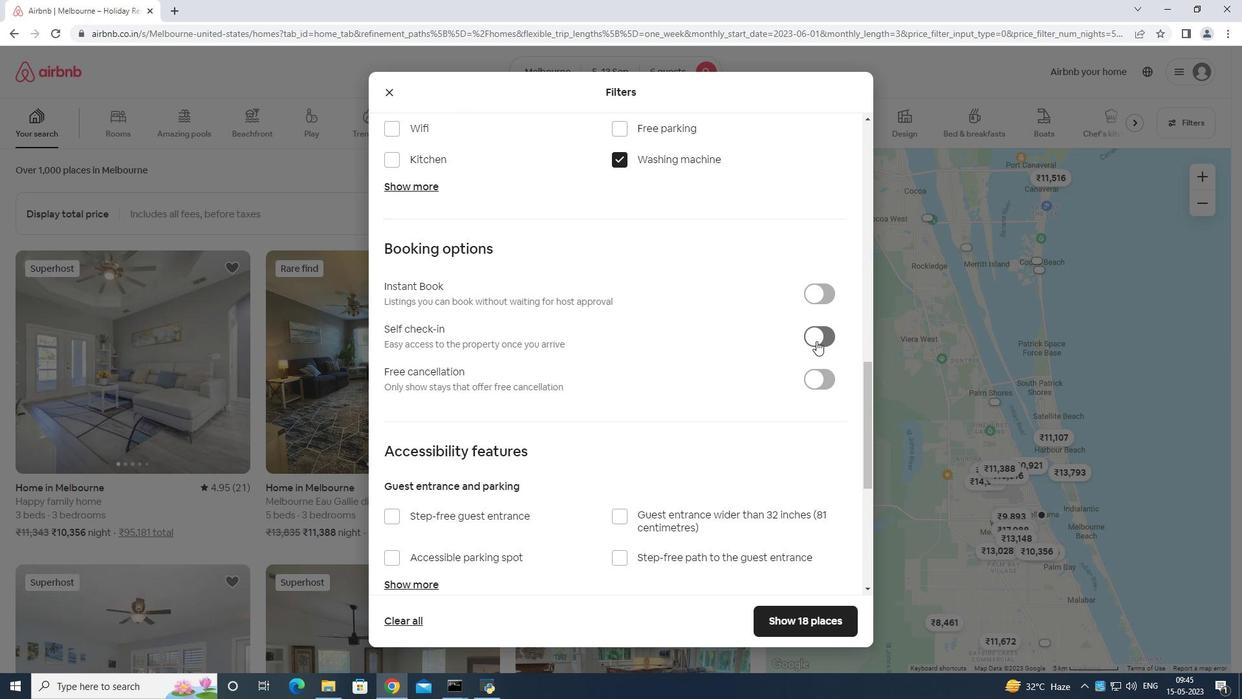 
Action: Mouse moved to (810, 366)
Screenshot: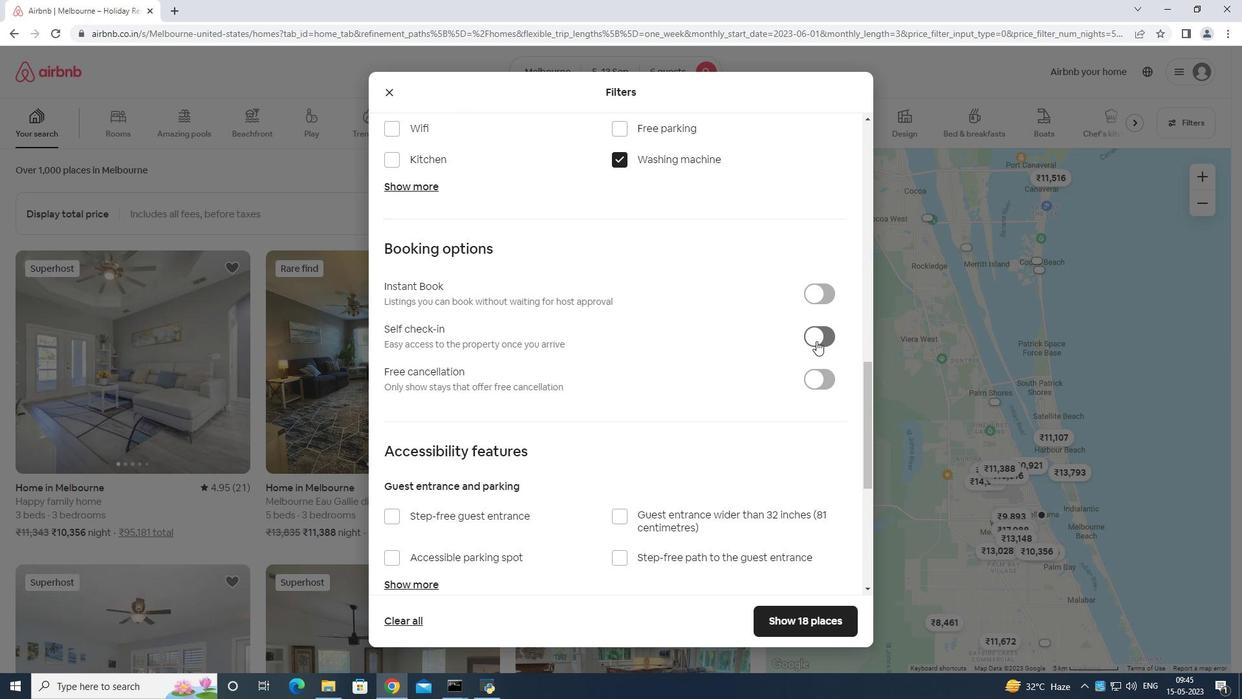 
Action: Mouse scrolled (810, 365) with delta (0, 0)
Screenshot: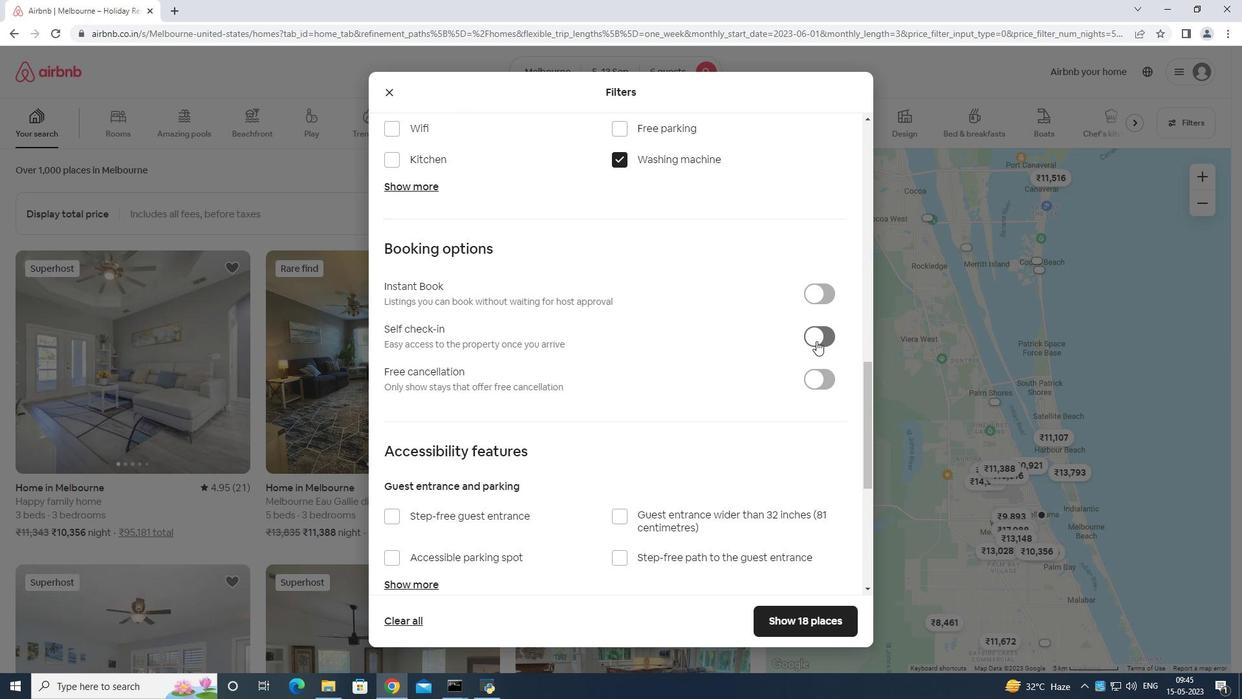 
Action: Mouse scrolled (810, 365) with delta (0, 0)
Screenshot: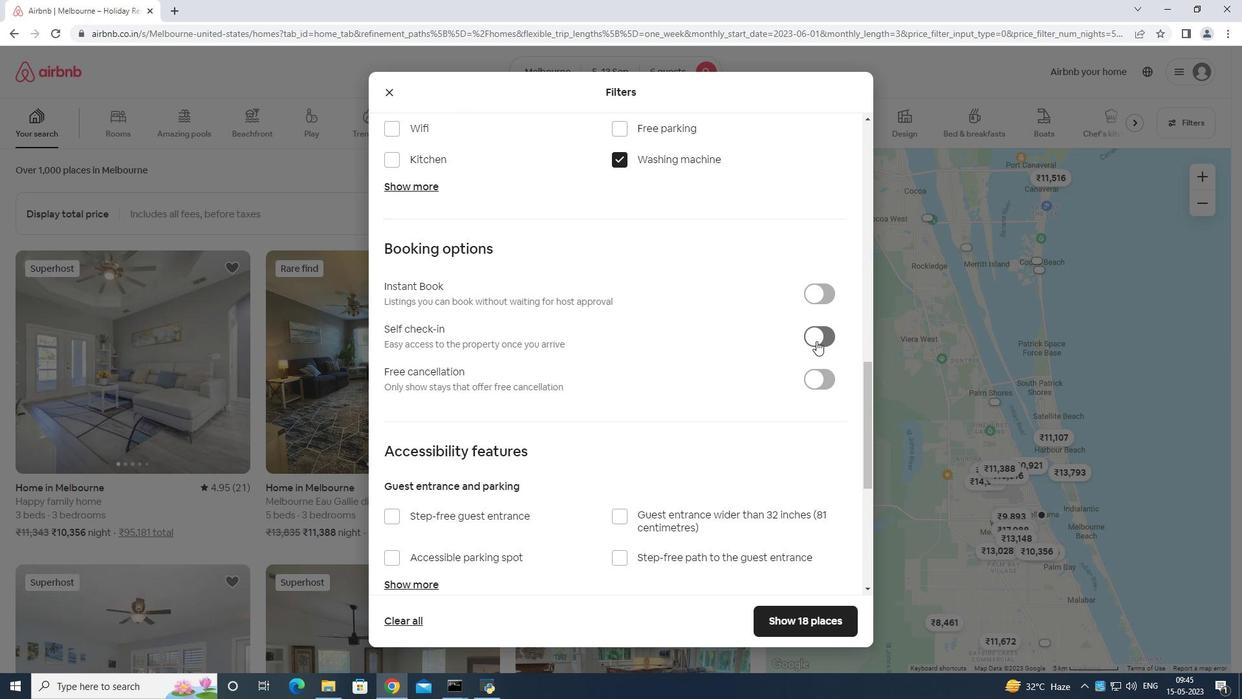 
Action: Mouse scrolled (810, 365) with delta (0, 0)
Screenshot: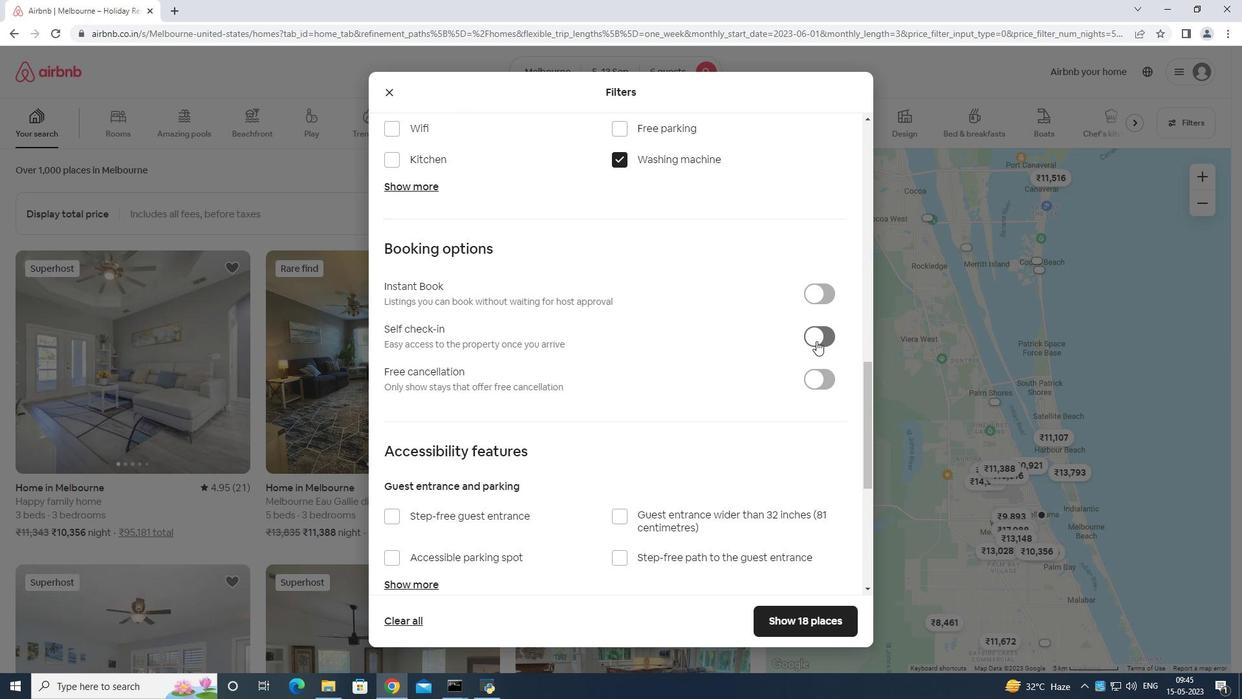 
Action: Mouse scrolled (810, 365) with delta (0, 0)
Screenshot: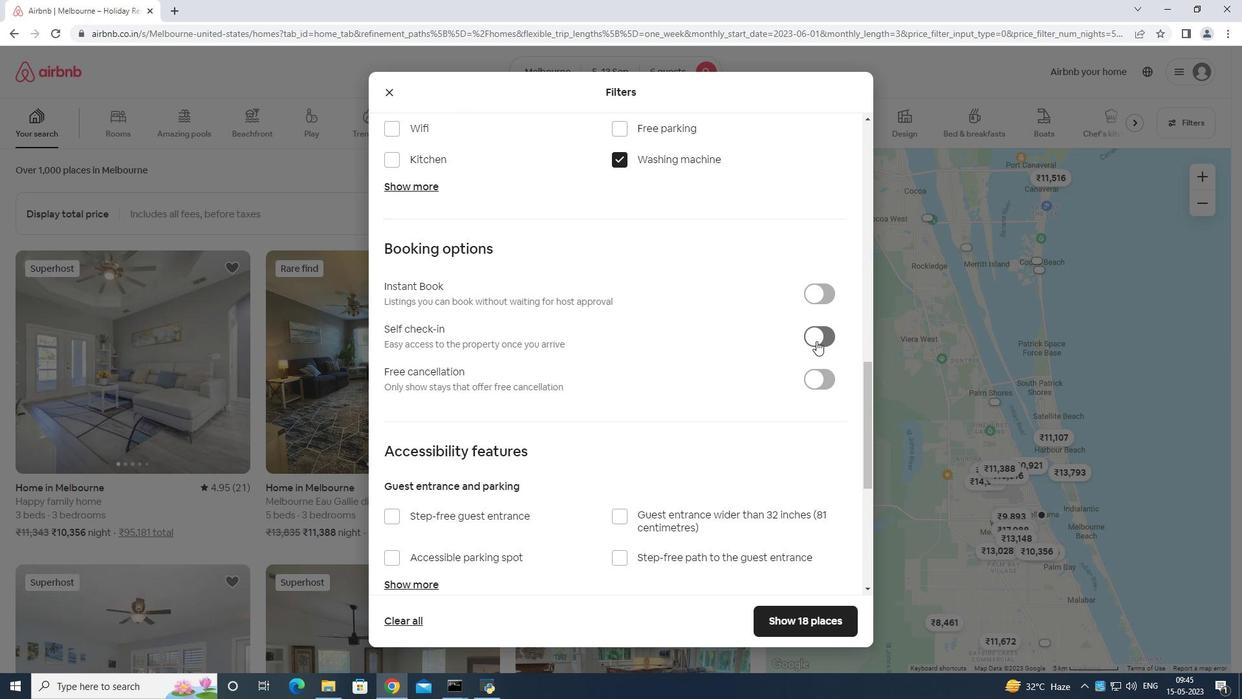 
Action: Mouse moved to (809, 366)
Screenshot: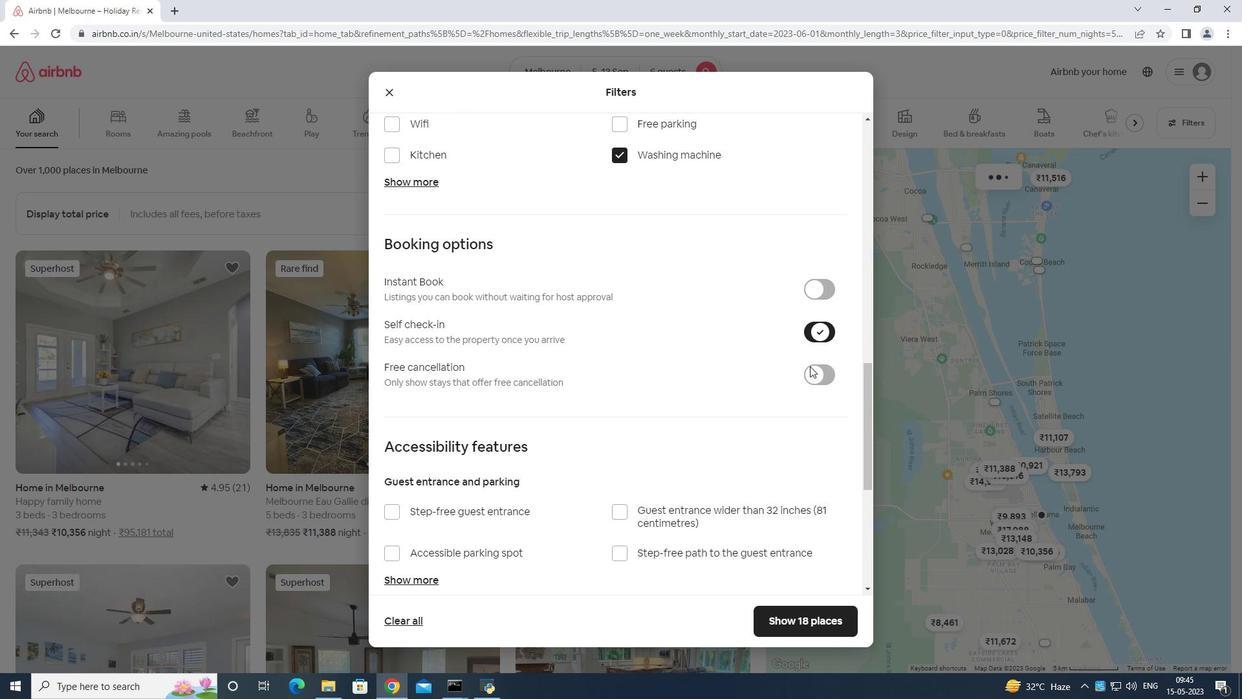 
Action: Mouse scrolled (809, 365) with delta (0, 0)
Screenshot: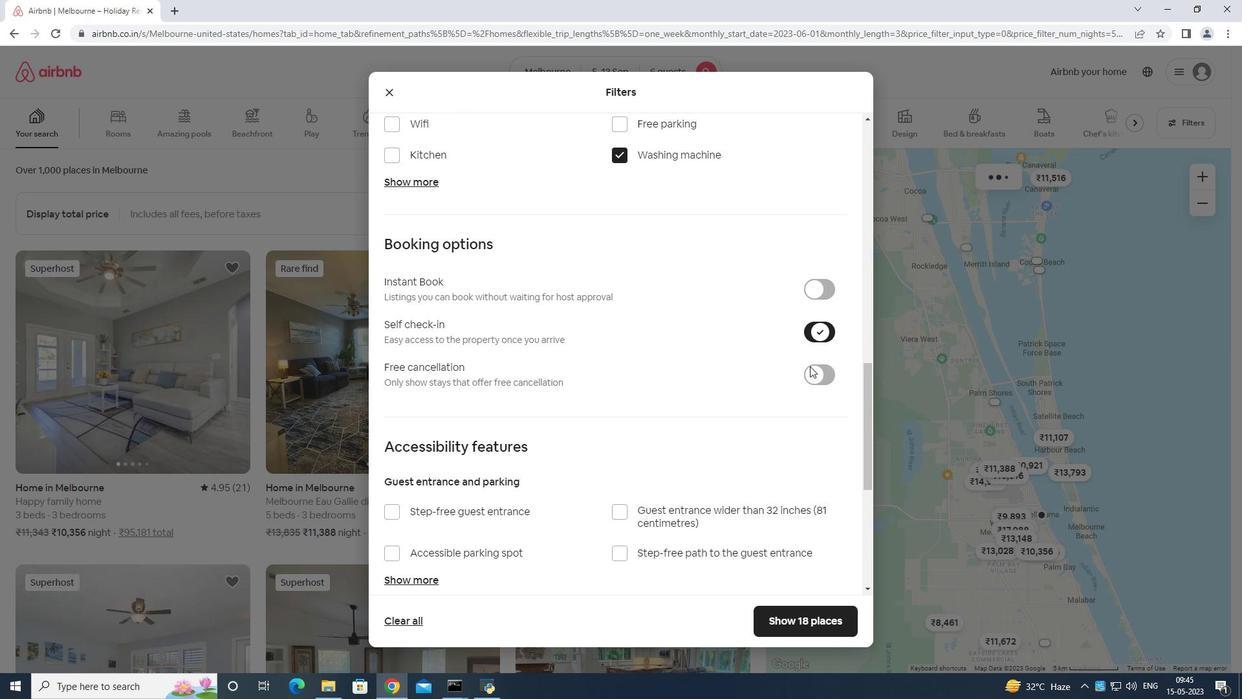 
Action: Mouse moved to (808, 370)
Screenshot: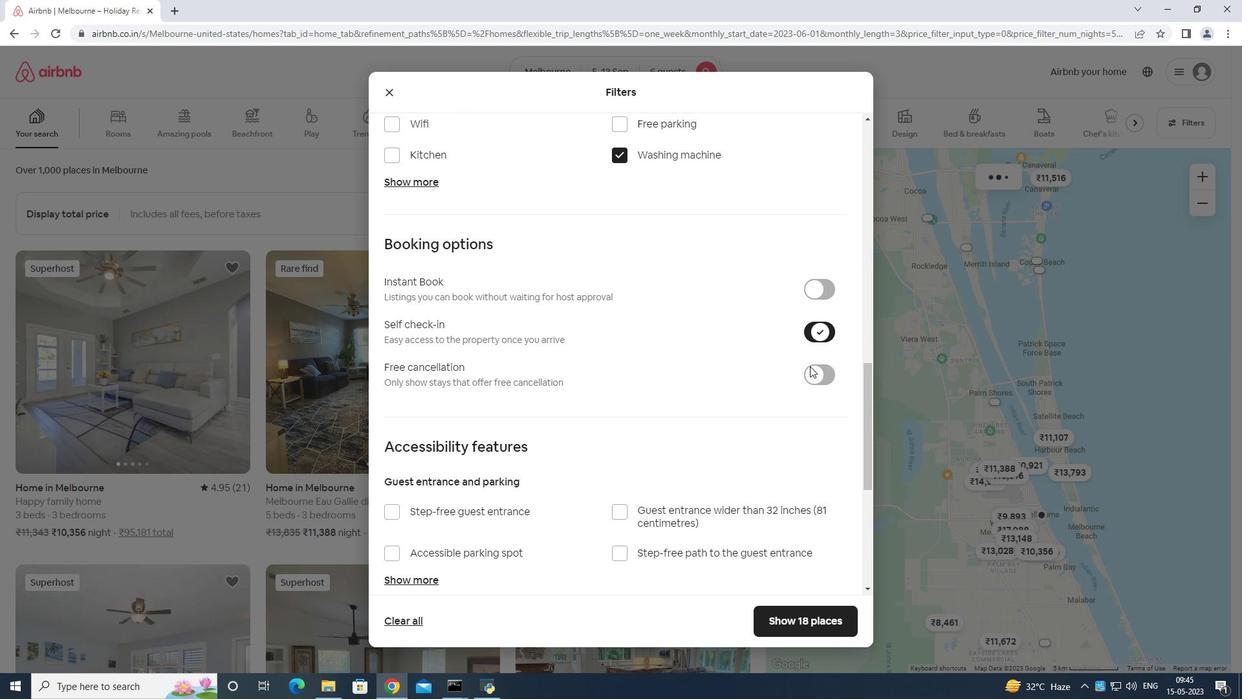 
Action: Mouse scrolled (808, 369) with delta (0, 0)
Screenshot: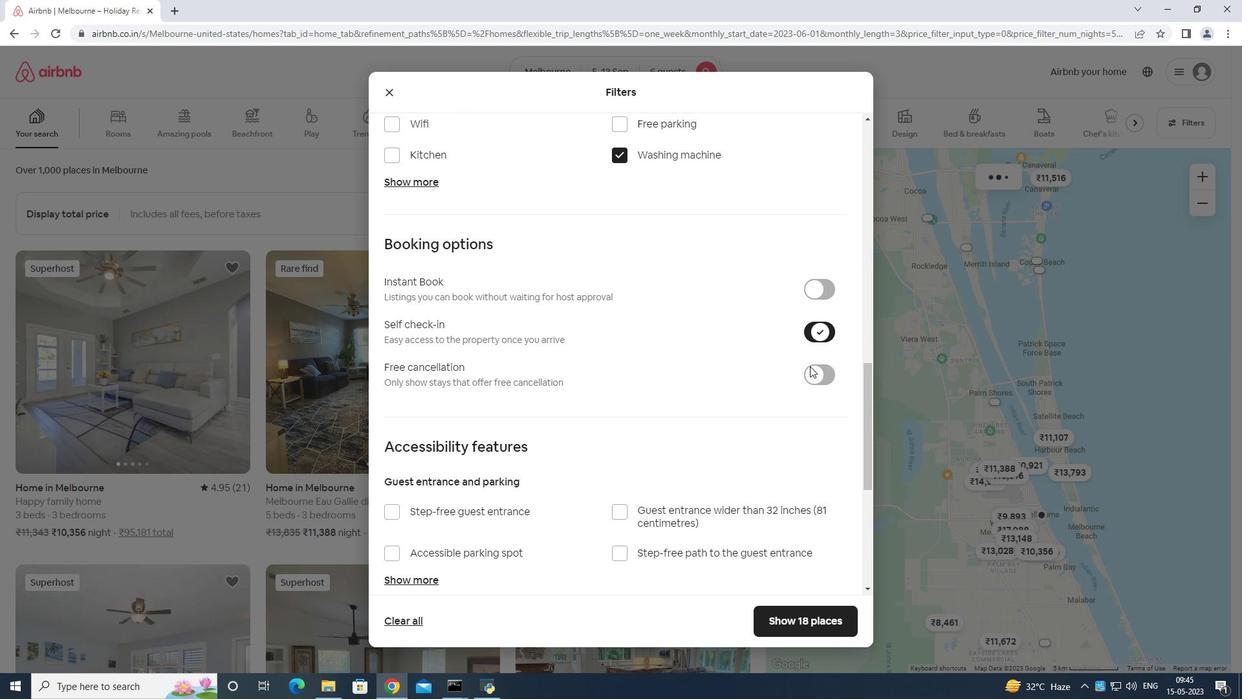 
Action: Mouse moved to (808, 370)
Screenshot: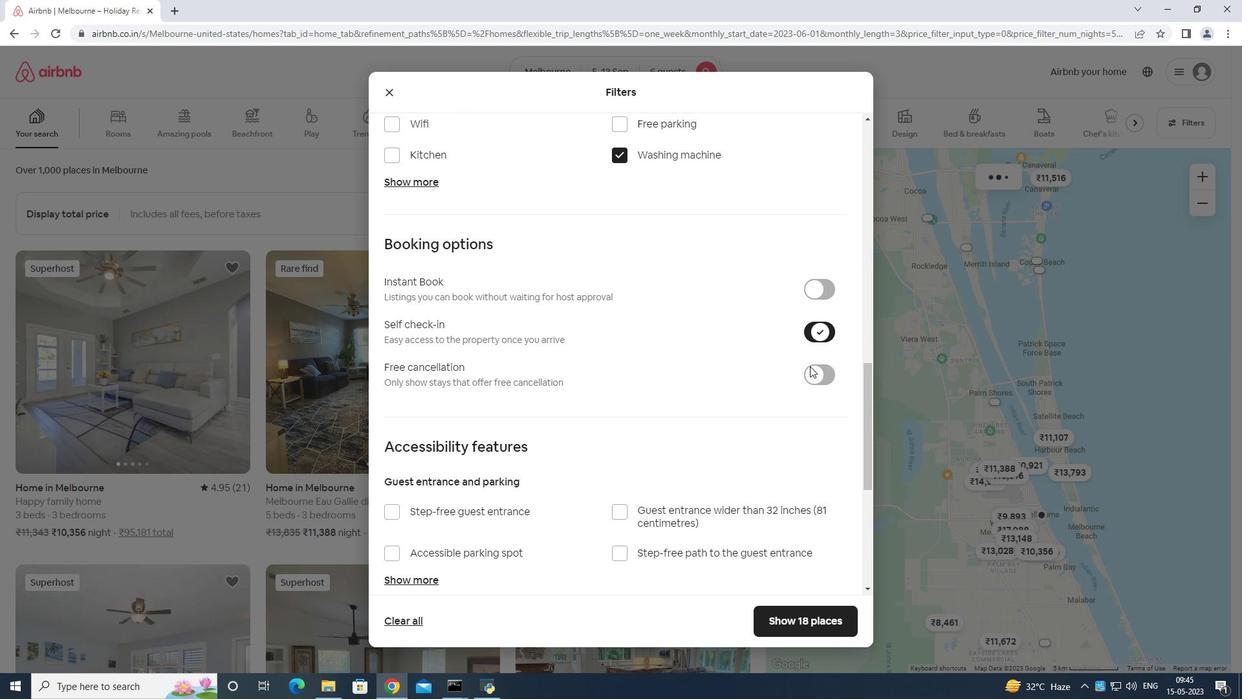 
Action: Mouse scrolled (808, 370) with delta (0, 0)
Screenshot: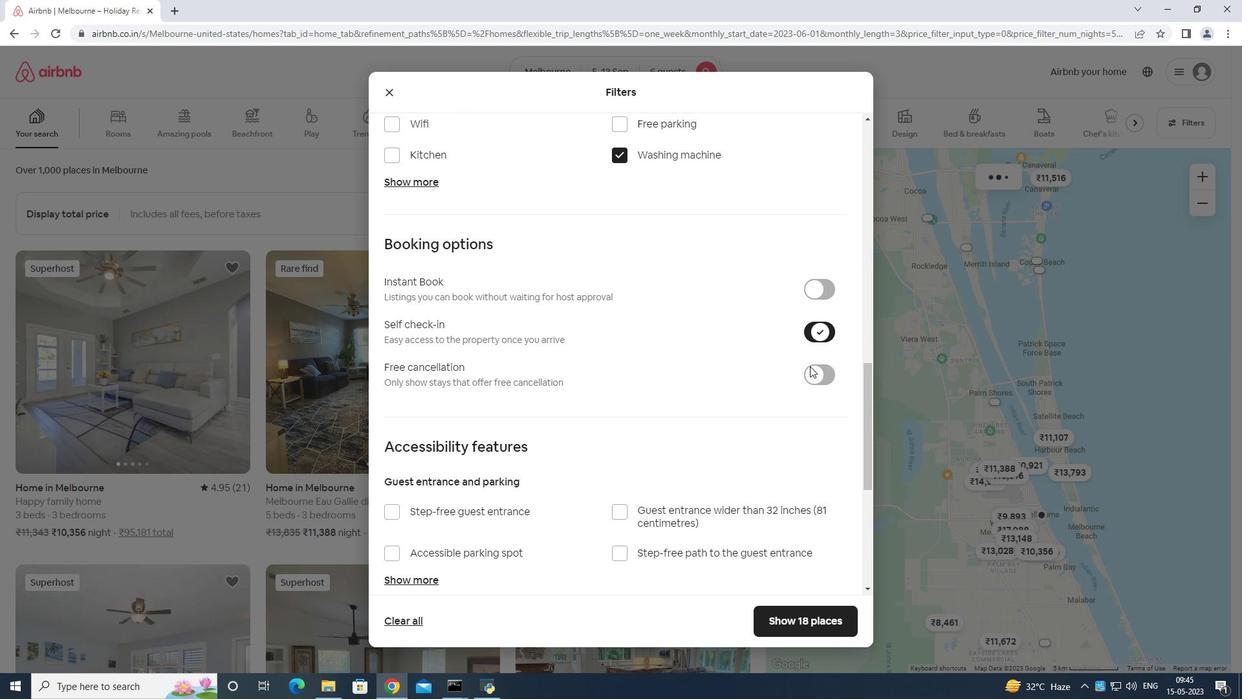 
Action: Mouse scrolled (808, 370) with delta (0, 0)
Screenshot: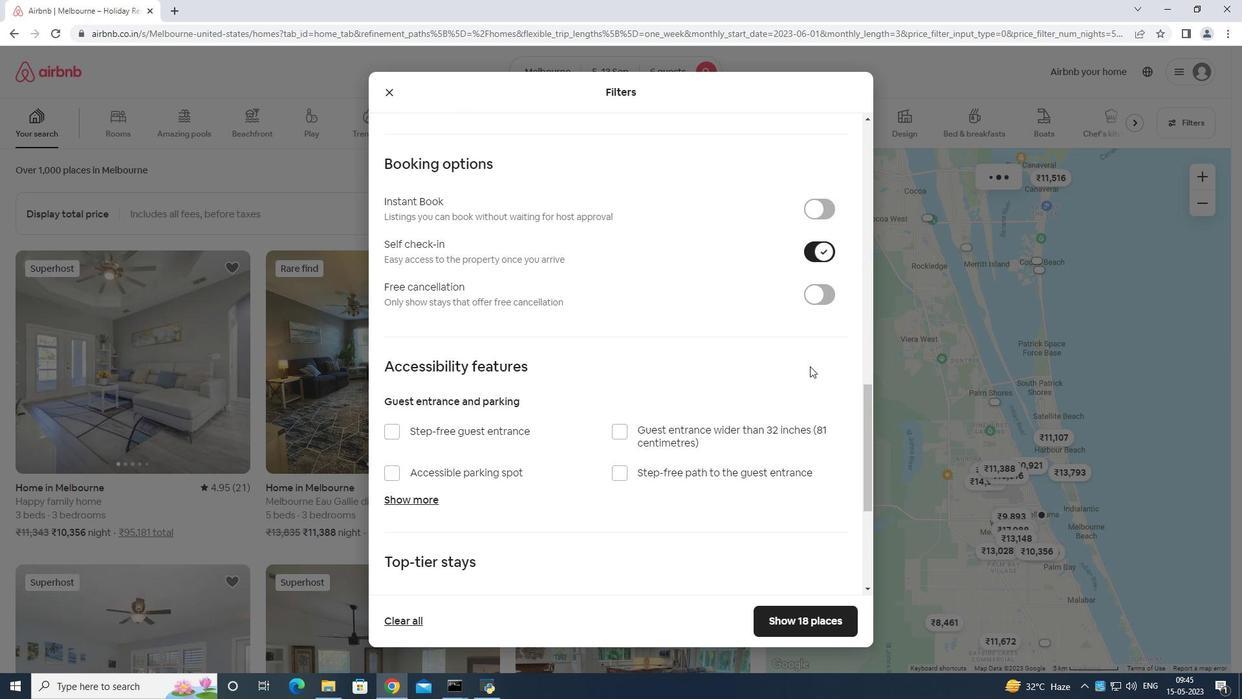 
Action: Mouse moved to (800, 379)
Screenshot: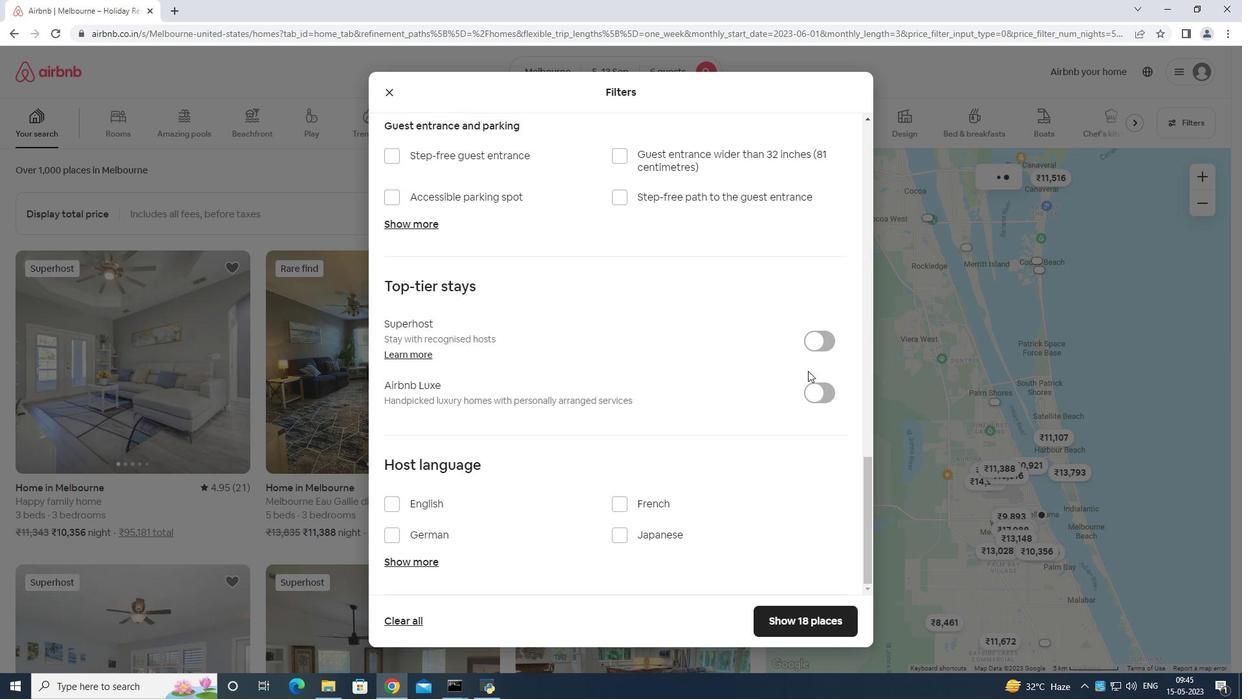 
Action: Mouse scrolled (800, 378) with delta (0, 0)
Screenshot: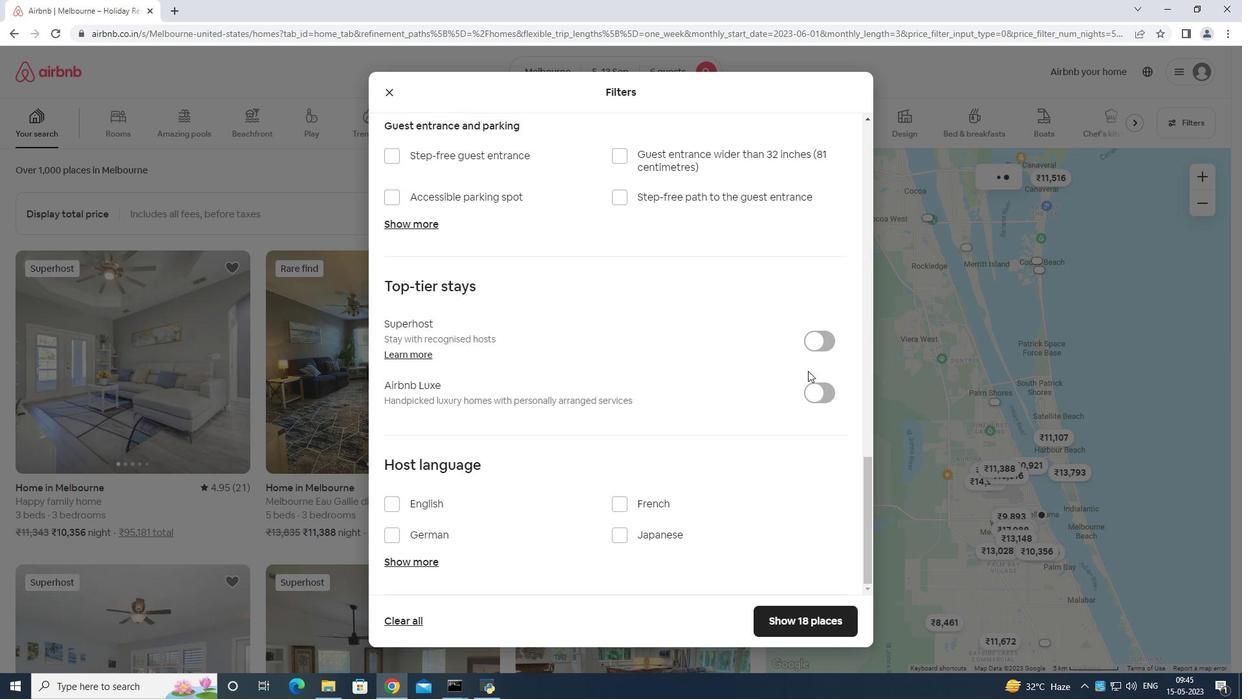 
Action: Mouse moved to (798, 383)
Screenshot: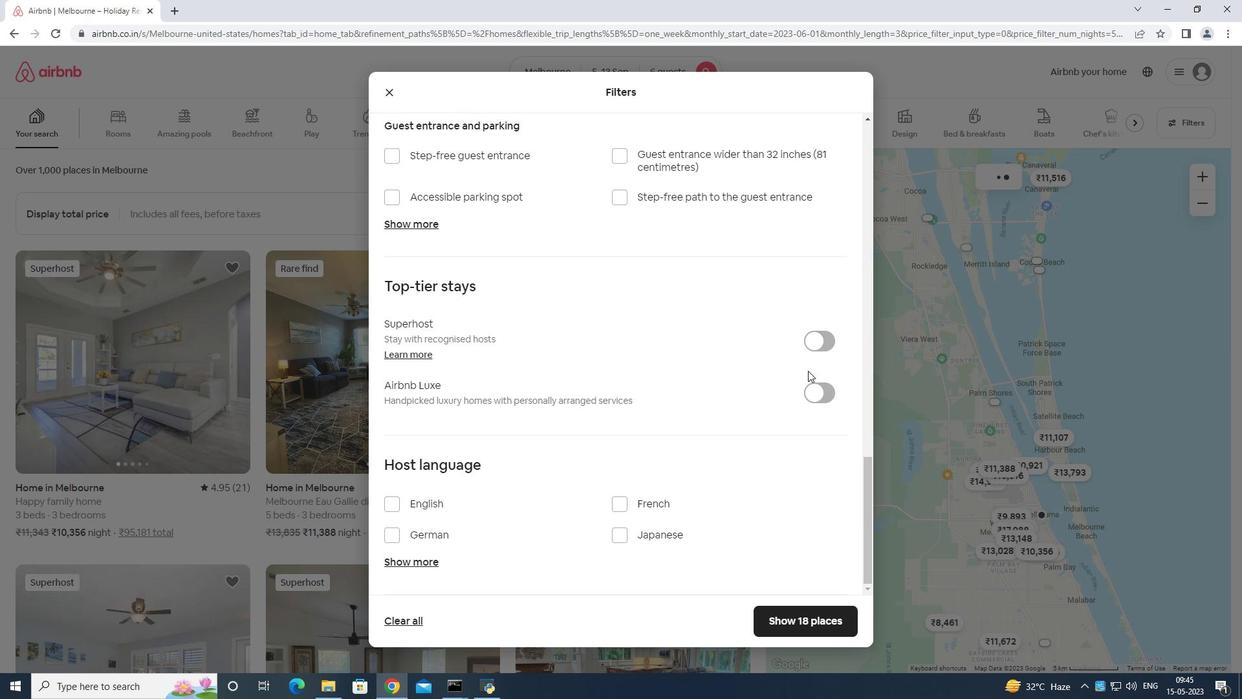 
Action: Mouse scrolled (798, 382) with delta (0, 0)
Screenshot: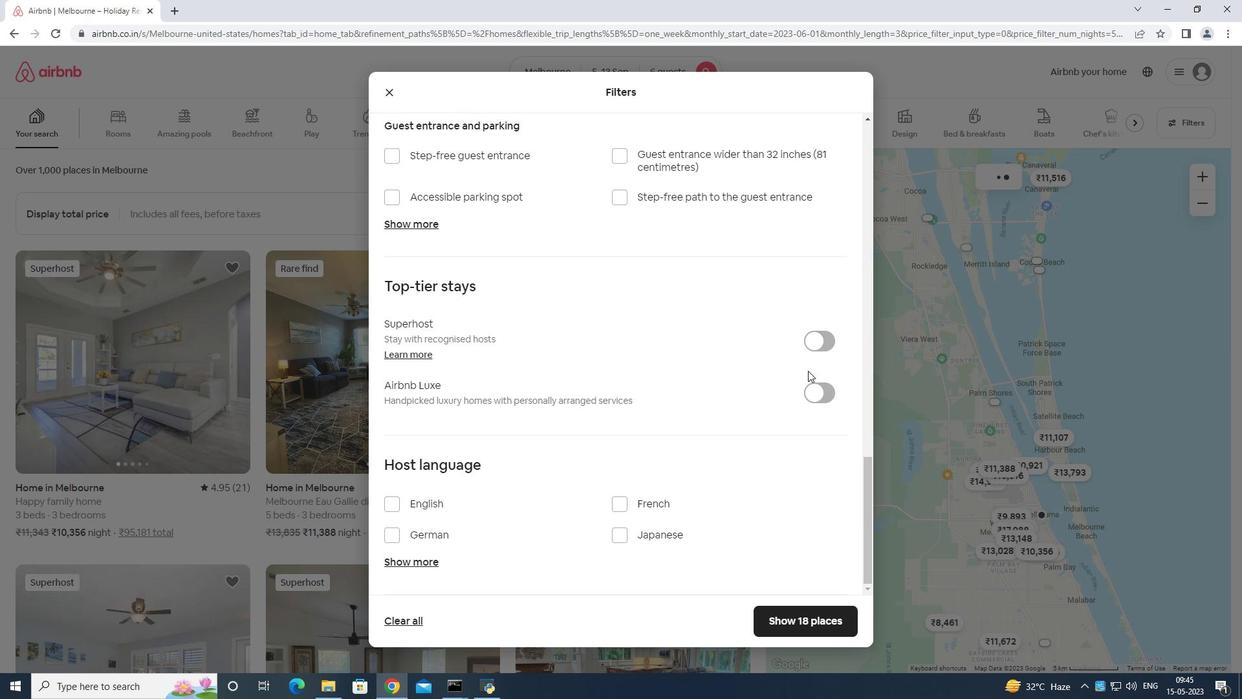 
Action: Mouse moved to (797, 383)
Screenshot: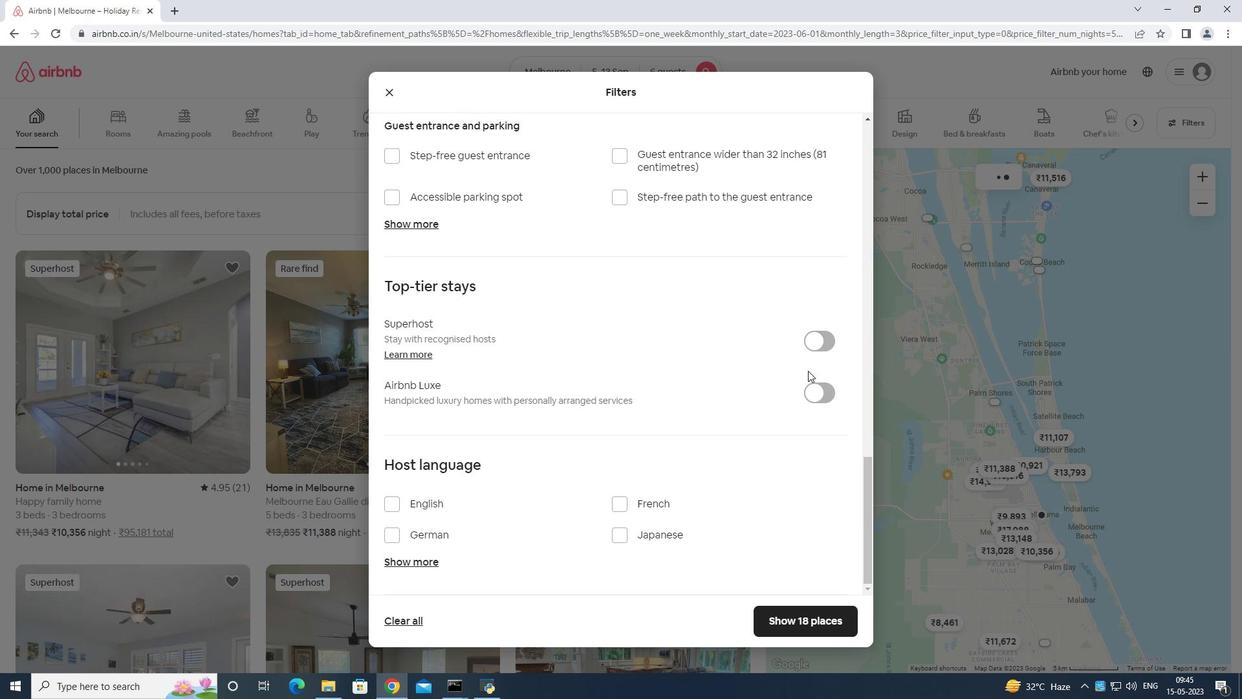 
Action: Mouse scrolled (797, 383) with delta (0, 0)
Screenshot: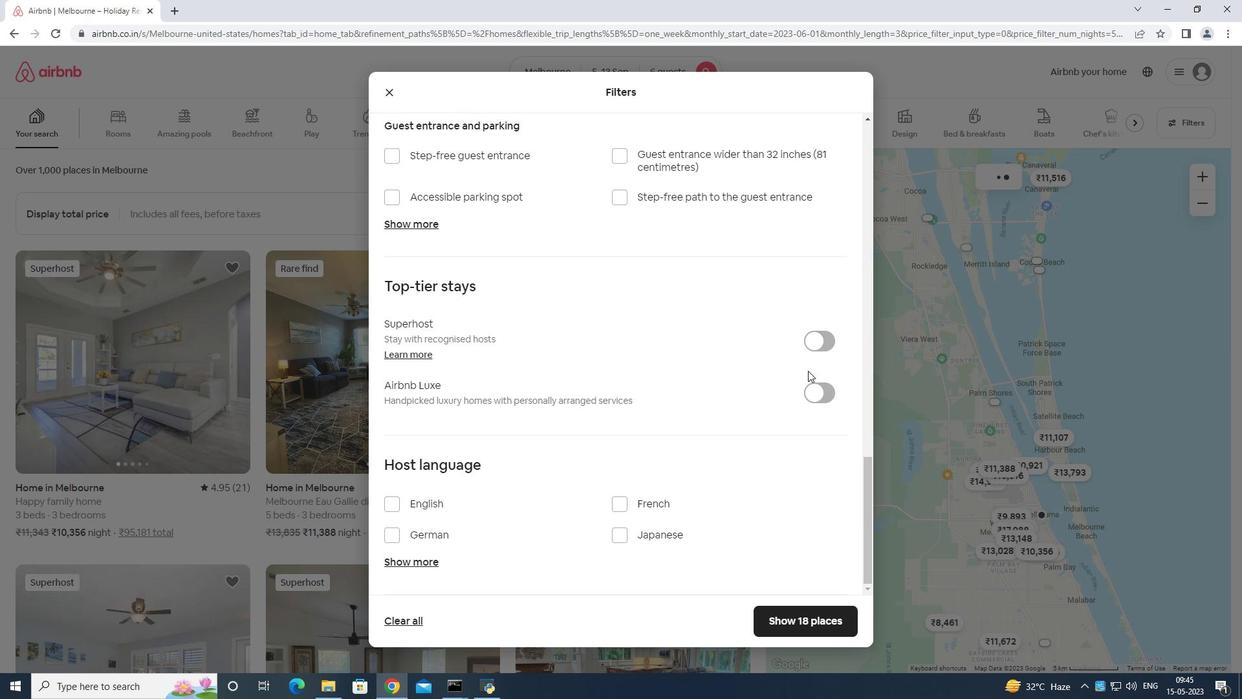 
Action: Mouse moved to (797, 383)
Screenshot: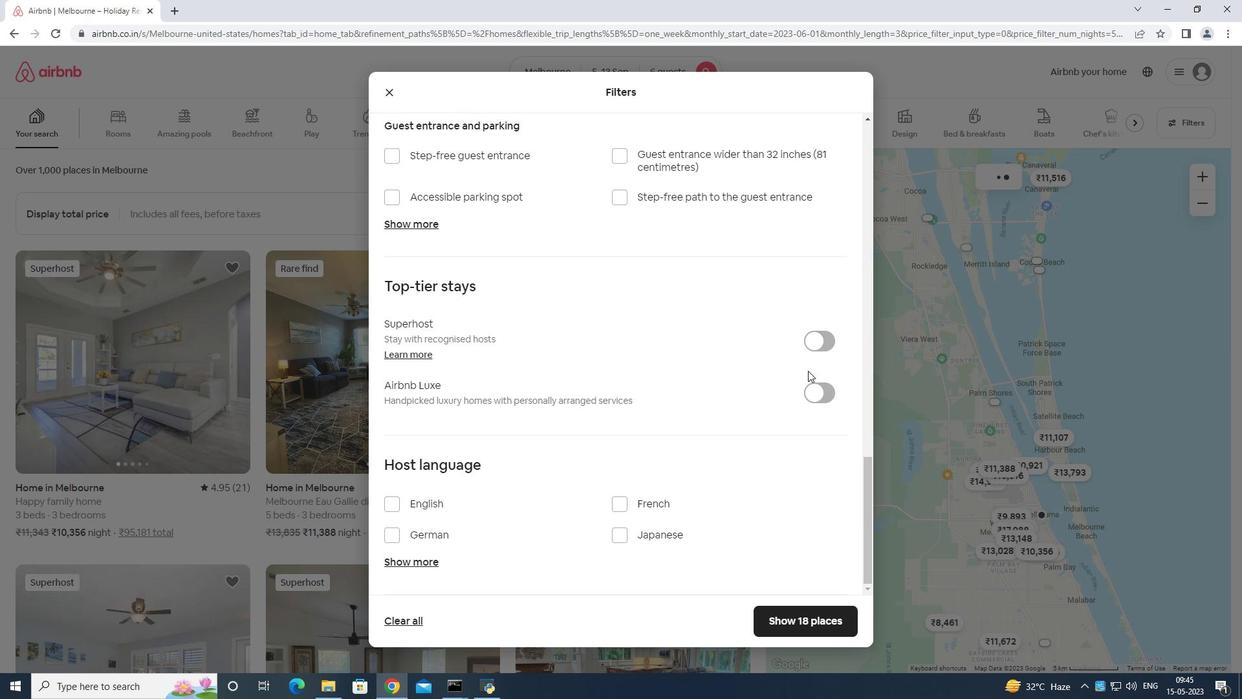 
Action: Mouse scrolled (797, 383) with delta (0, 0)
Screenshot: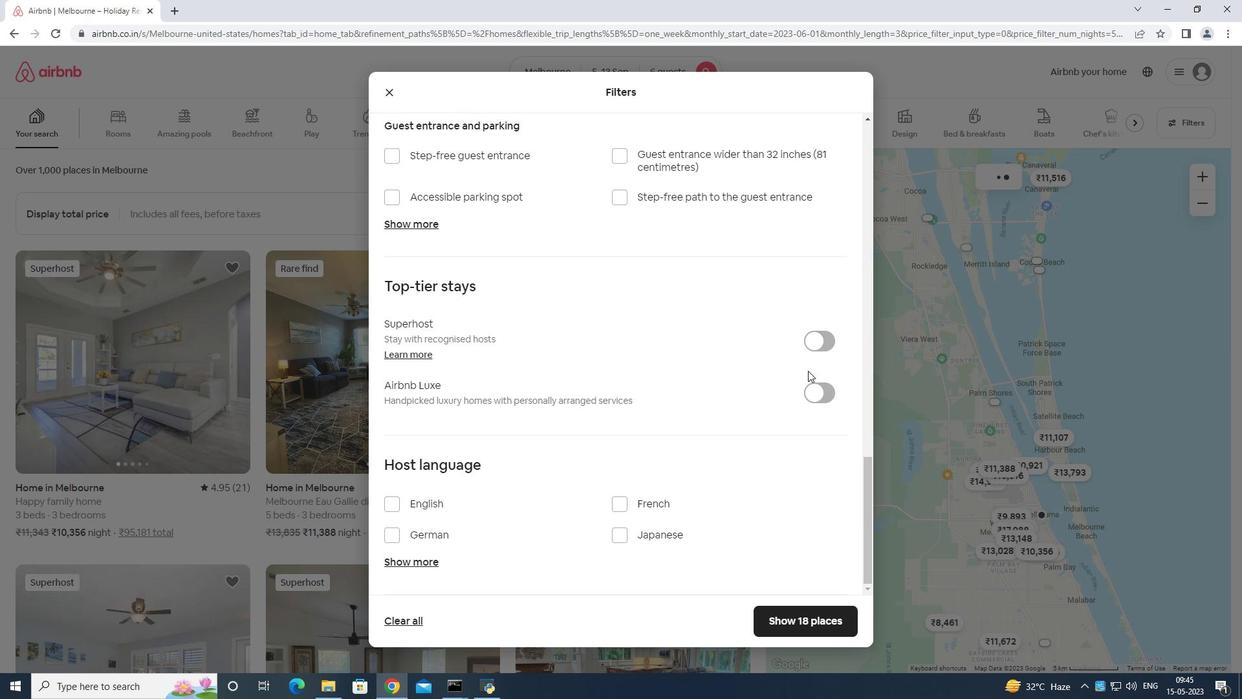 
Action: Mouse moved to (791, 403)
Screenshot: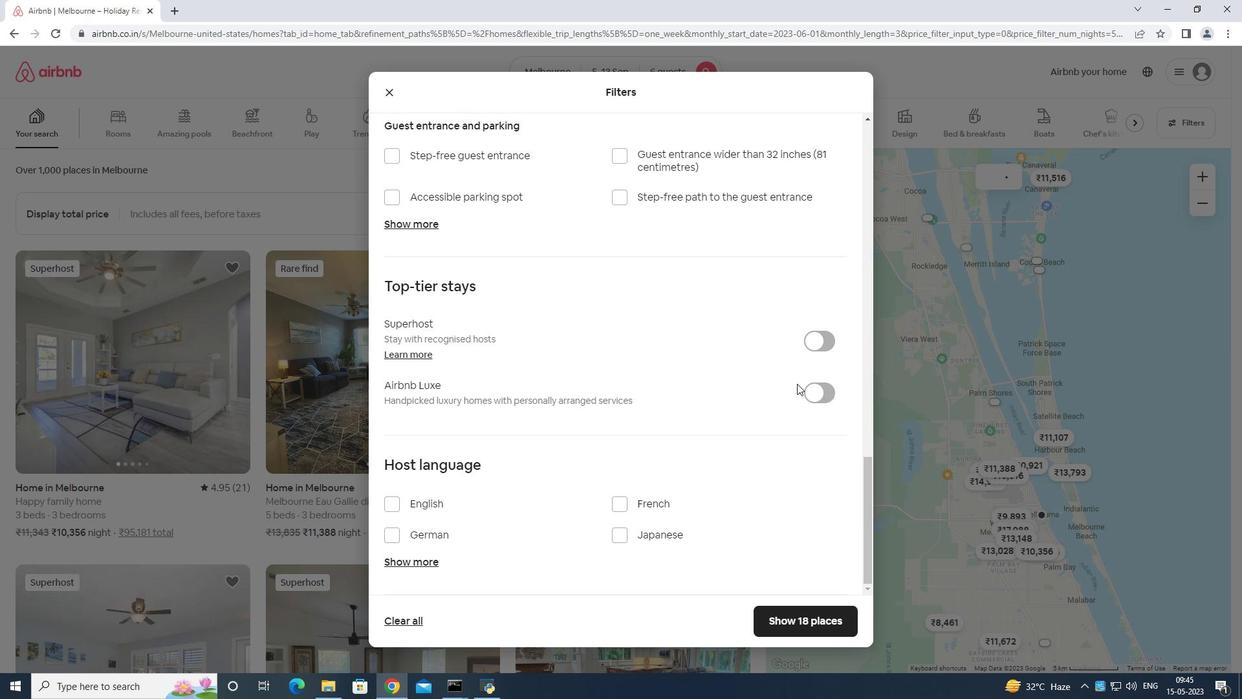 
Action: Mouse scrolled (791, 402) with delta (0, 0)
Screenshot: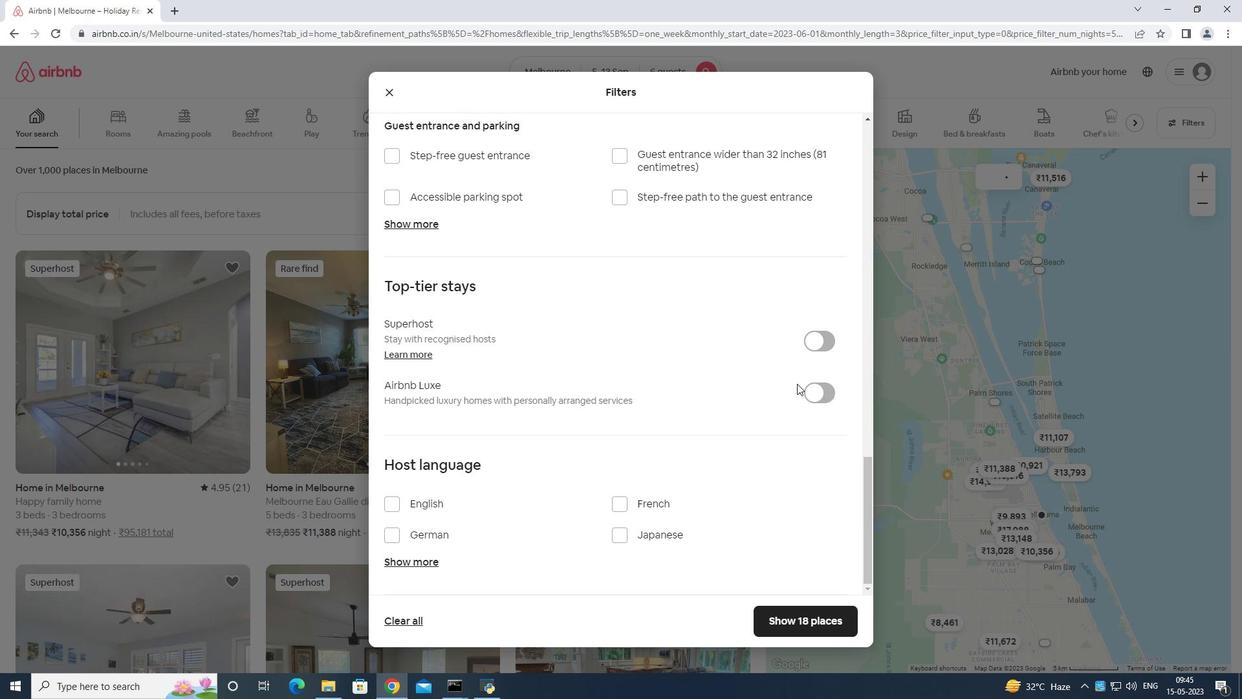 
Action: Mouse moved to (789, 419)
Screenshot: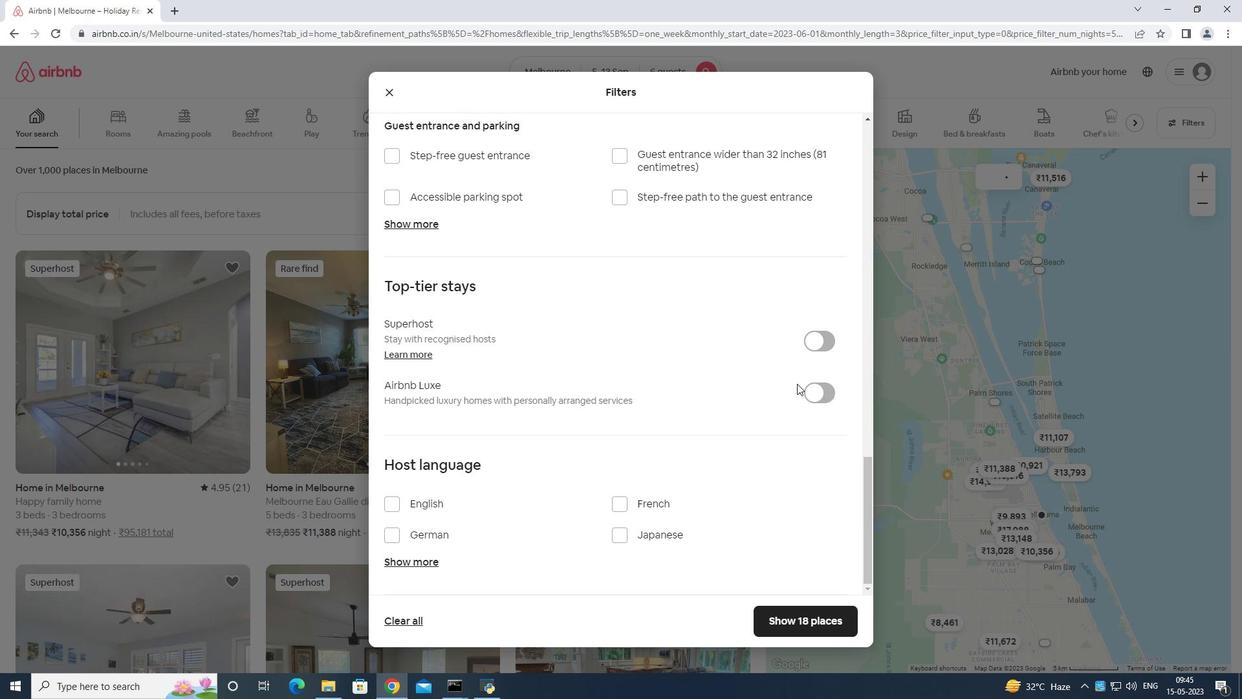 
Action: Mouse scrolled (789, 418) with delta (0, 0)
Screenshot: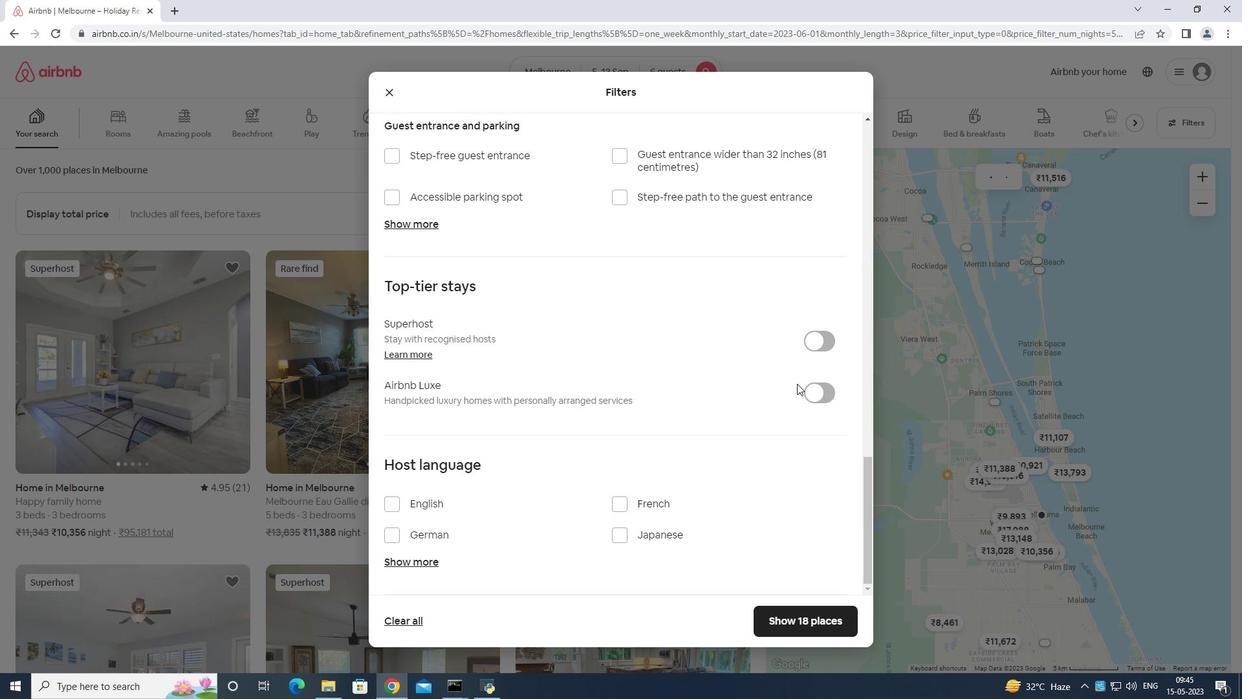 
Action: Mouse moved to (787, 443)
Screenshot: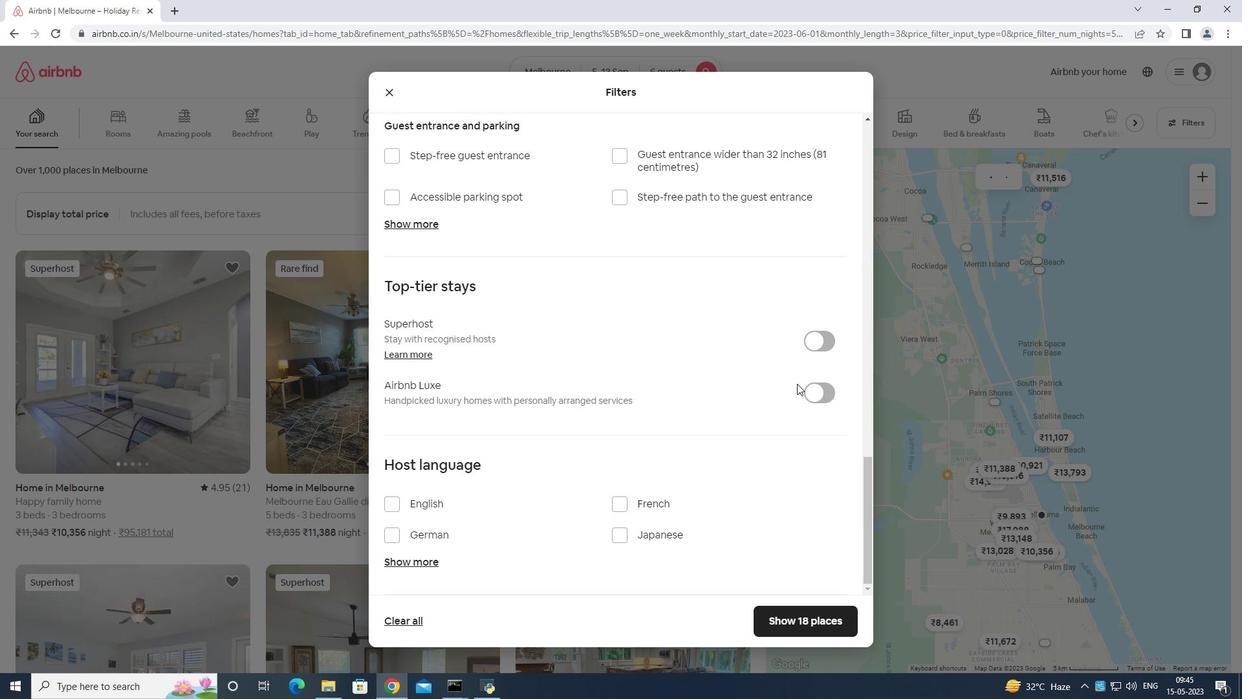 
Action: Mouse scrolled (787, 442) with delta (0, 0)
Screenshot: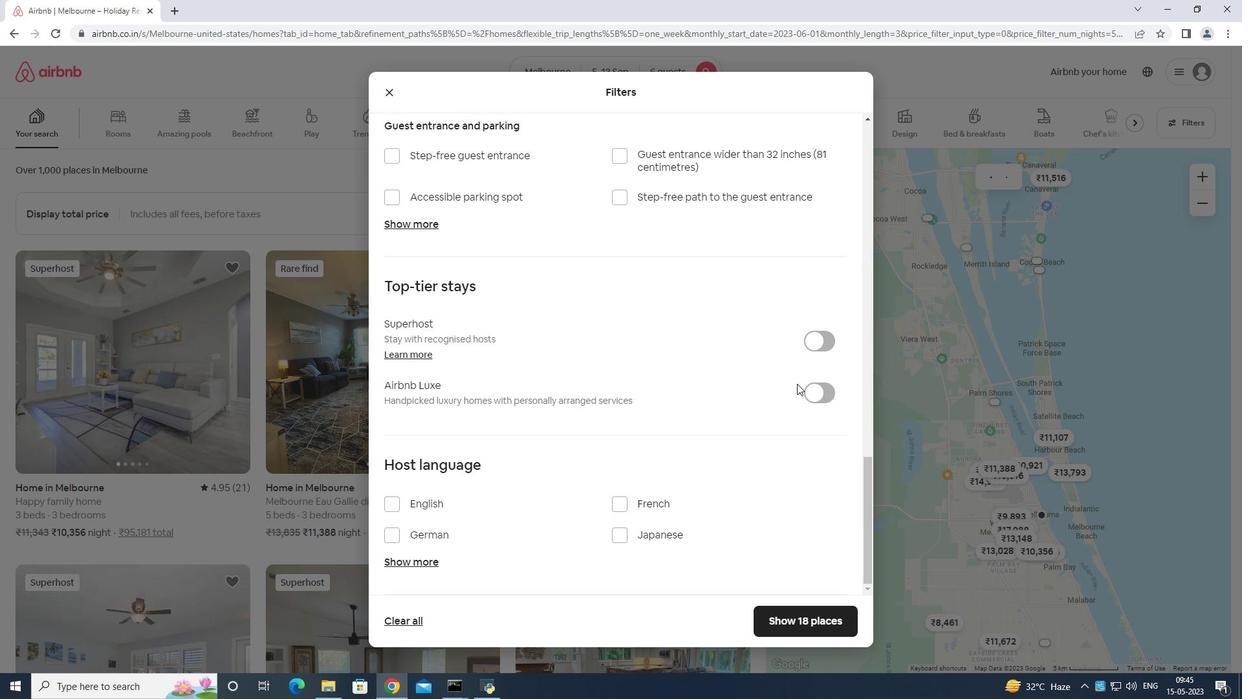 
Action: Mouse moved to (396, 501)
Screenshot: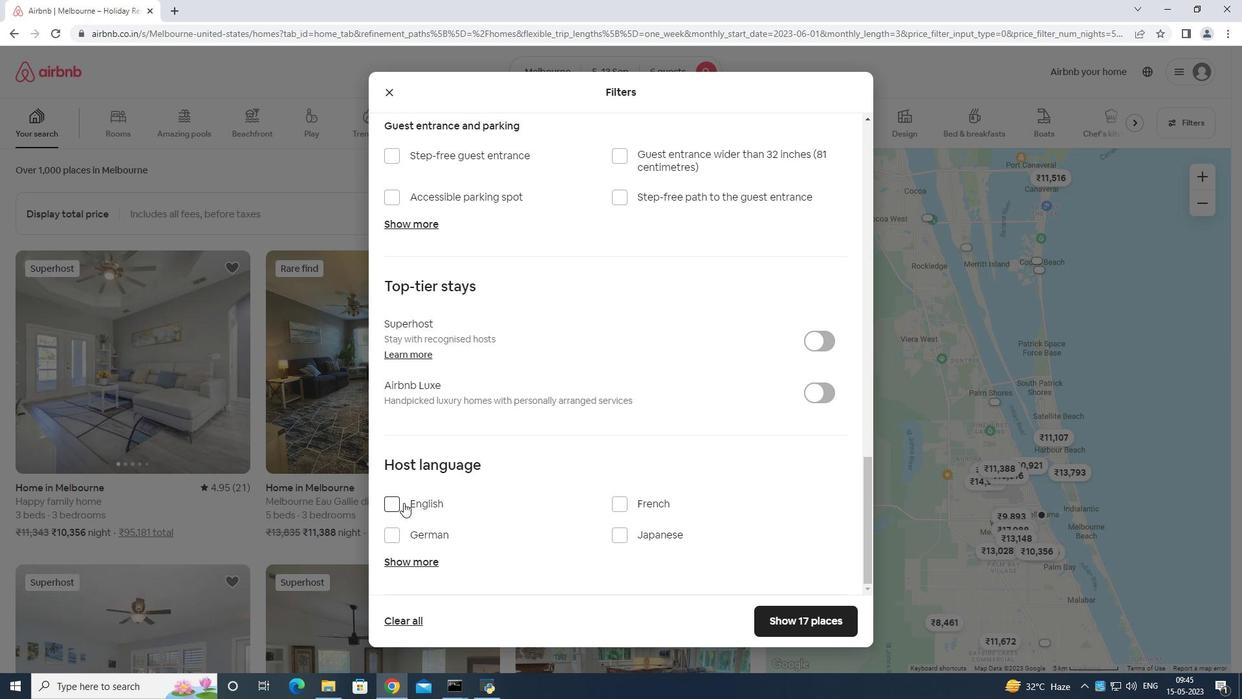 
Action: Mouse pressed left at (396, 501)
Screenshot: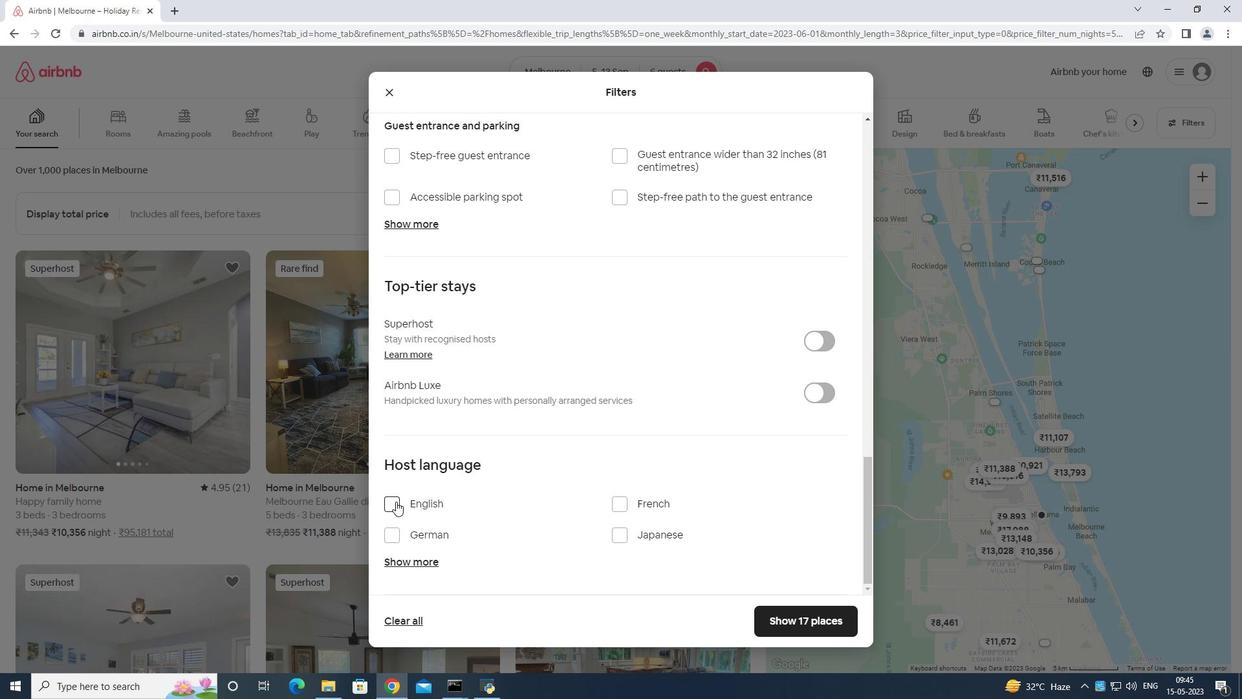 
Action: Mouse moved to (792, 620)
Screenshot: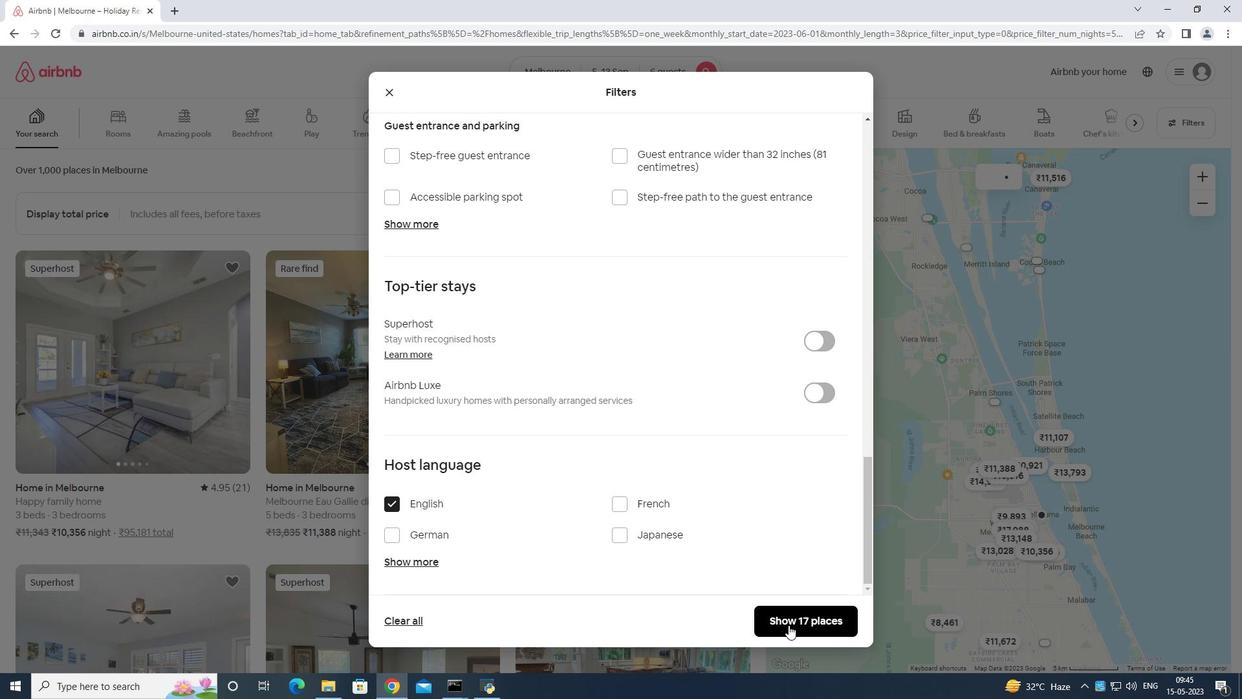 
Action: Mouse pressed left at (792, 620)
Screenshot: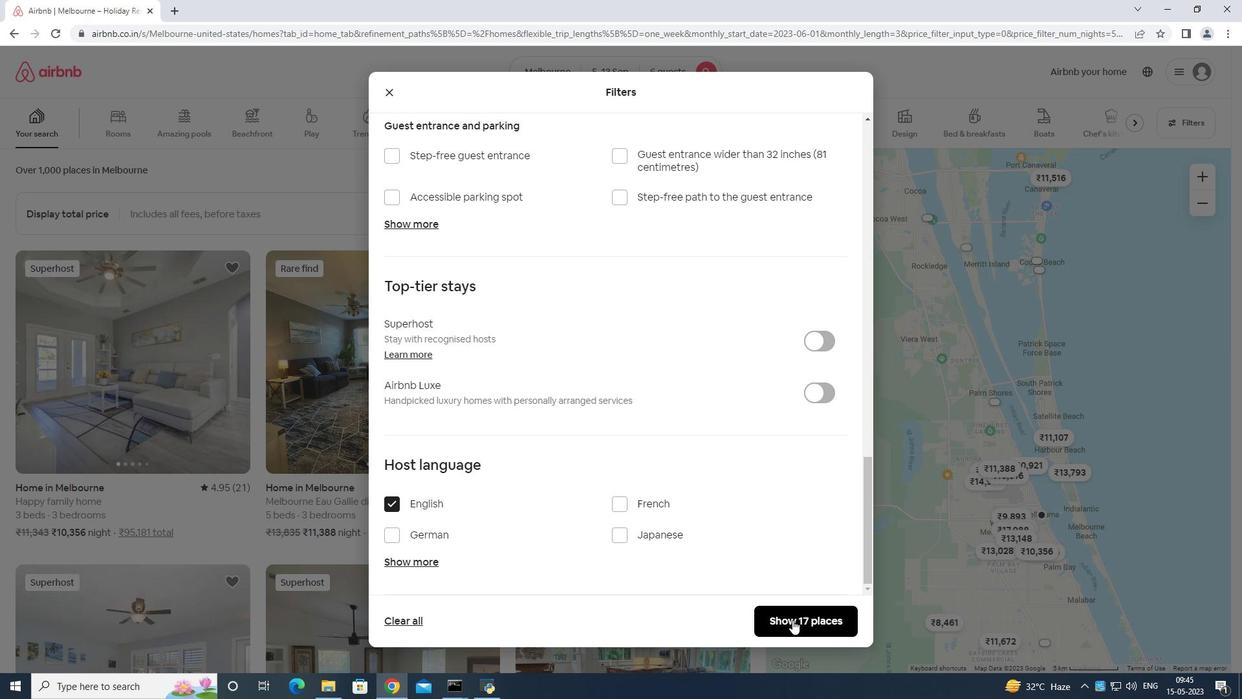 
